 Task: In the sheet Budget Analysis ToolFont size of heading  18 Font style of dataoswald 'Font size of data '9 Alignment of headline & dataAlign center.   Fill color in heading, Red Font color of dataIn the sheet   Blaze Sales   book
Action: Mouse moved to (47, 173)
Screenshot: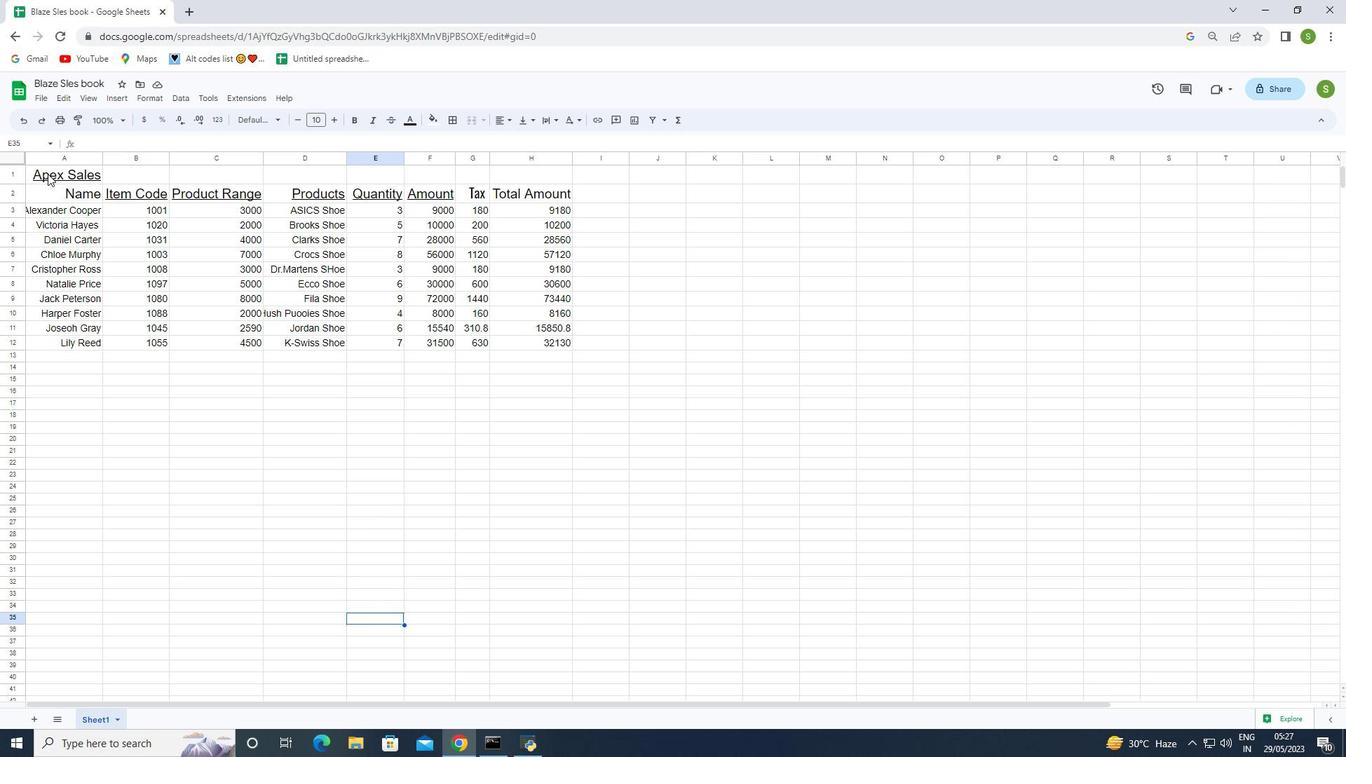 
Action: Mouse pressed left at (47, 173)
Screenshot: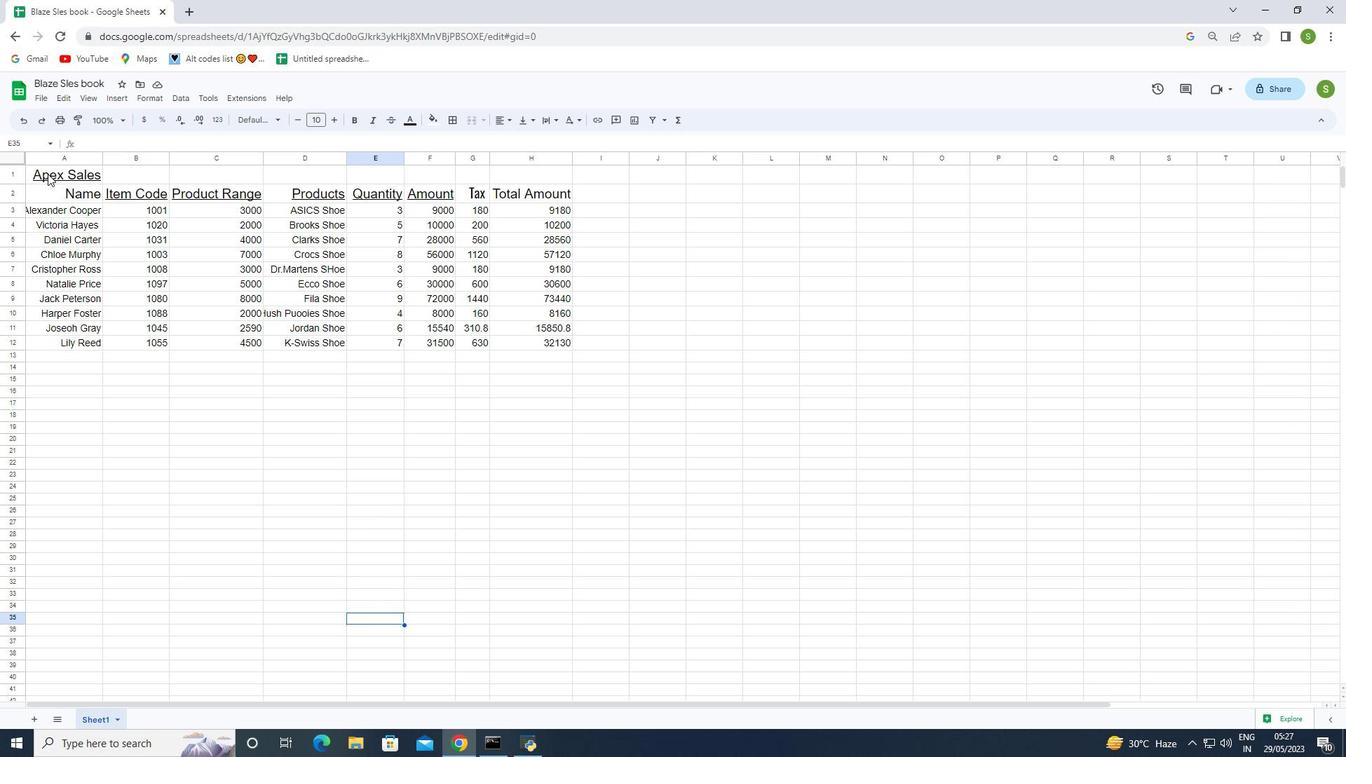 
Action: Mouse moved to (335, 118)
Screenshot: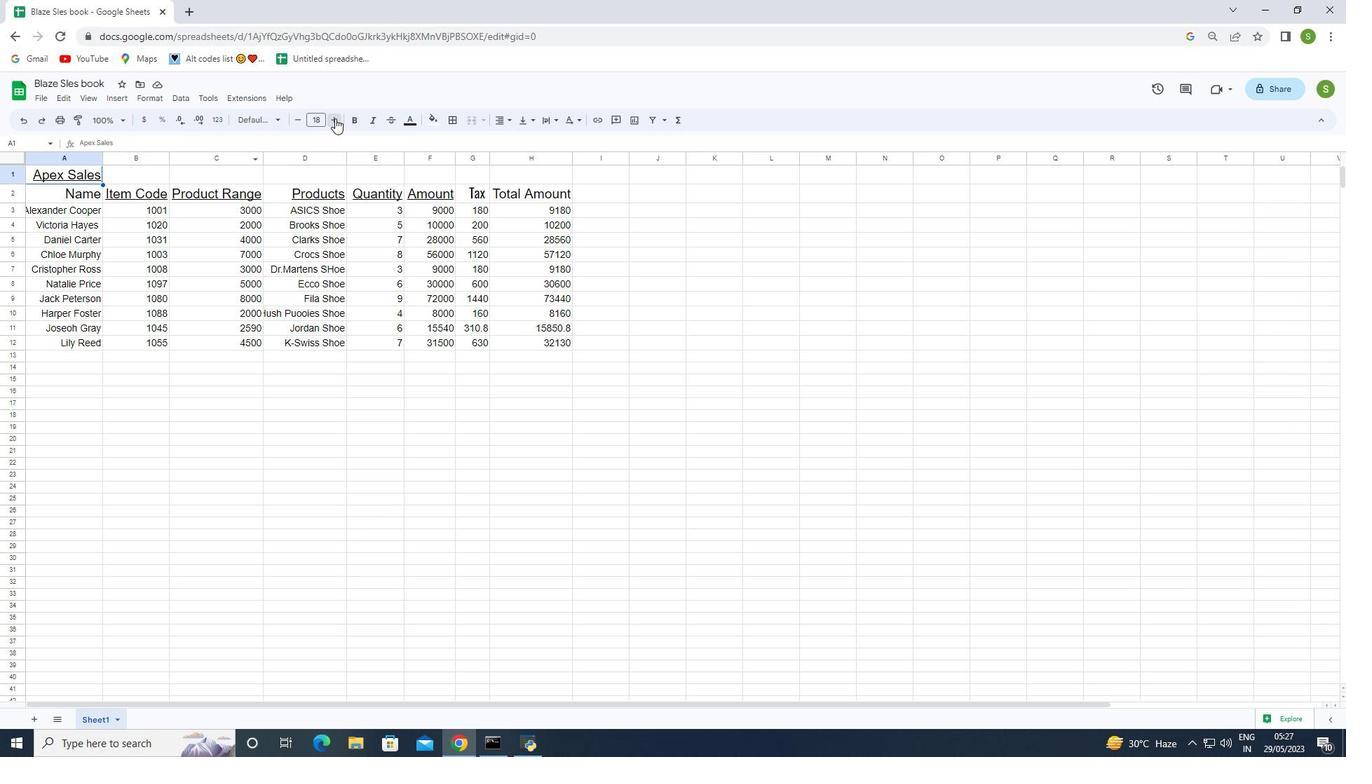 
Action: Mouse pressed left at (335, 118)
Screenshot: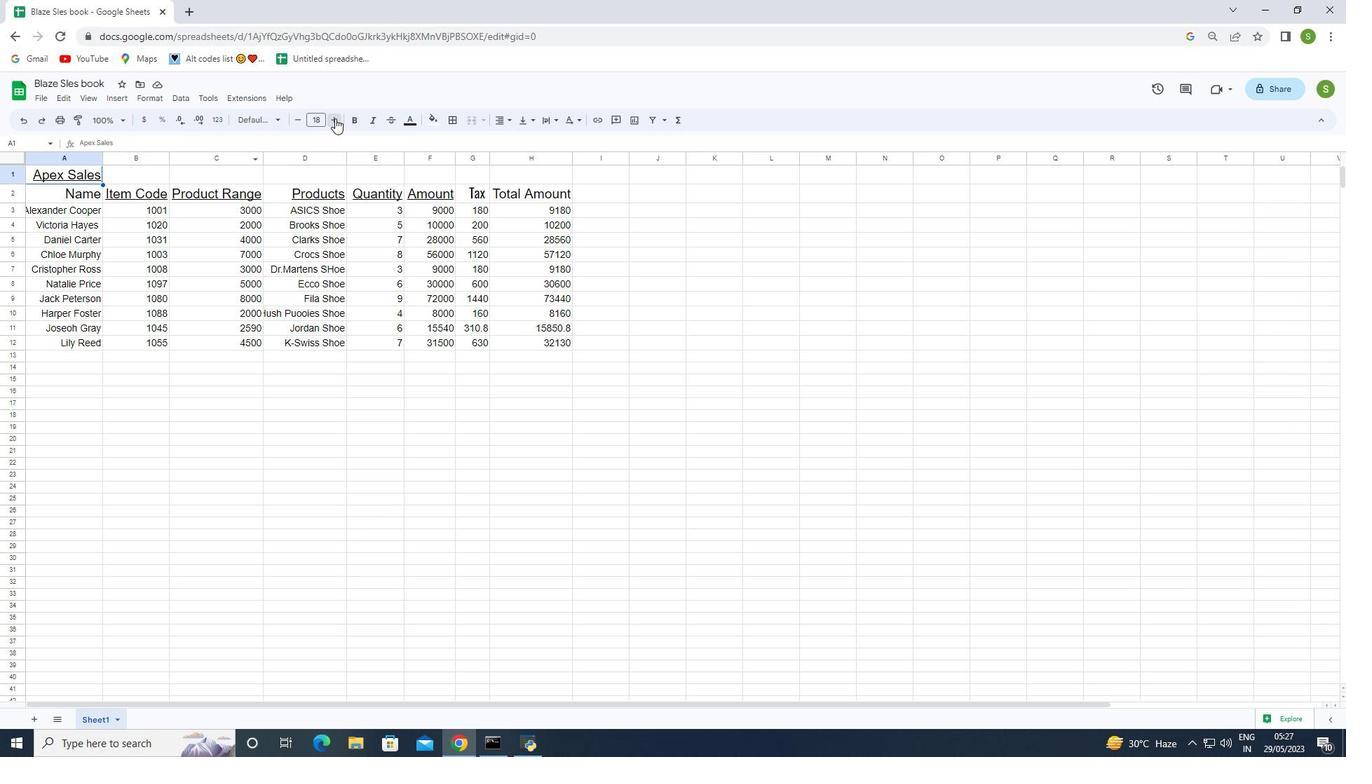 
Action: Mouse moved to (335, 118)
Screenshot: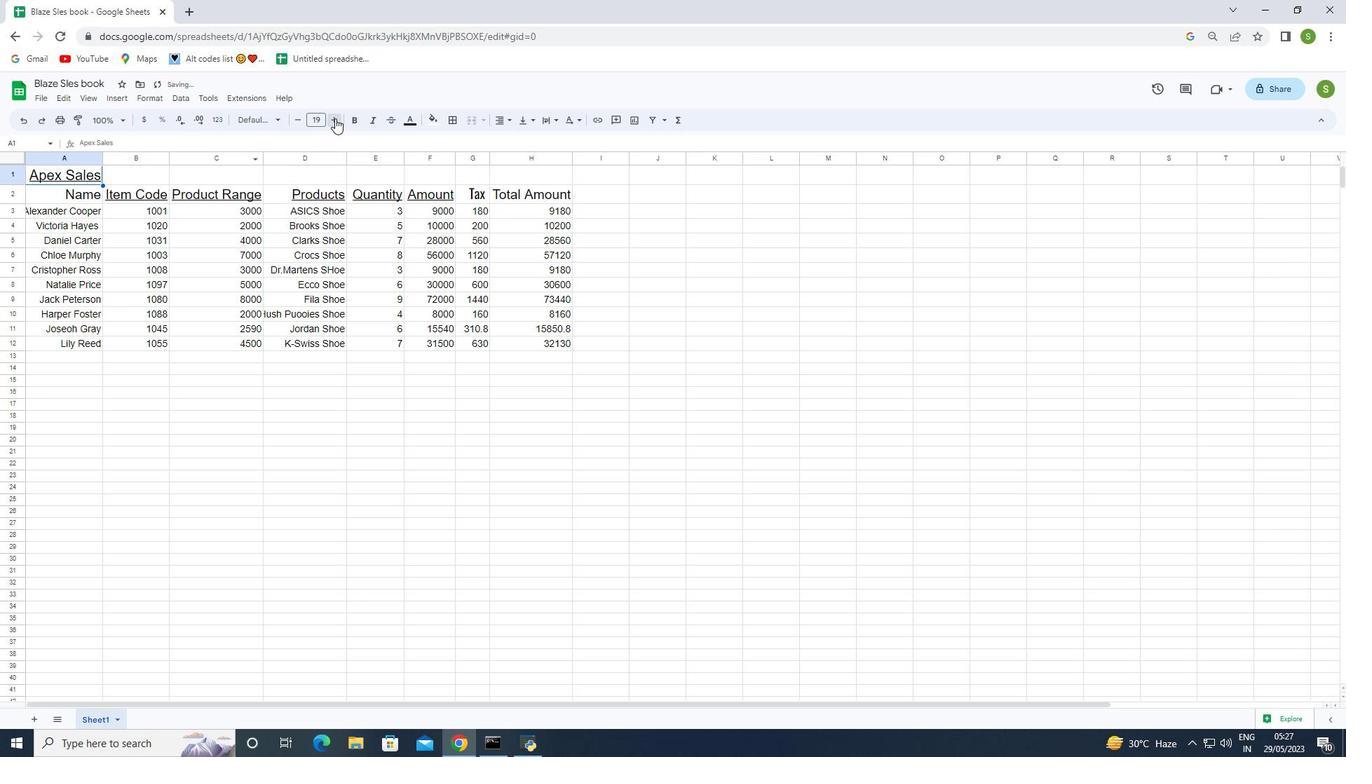 
Action: Mouse pressed left at (335, 118)
Screenshot: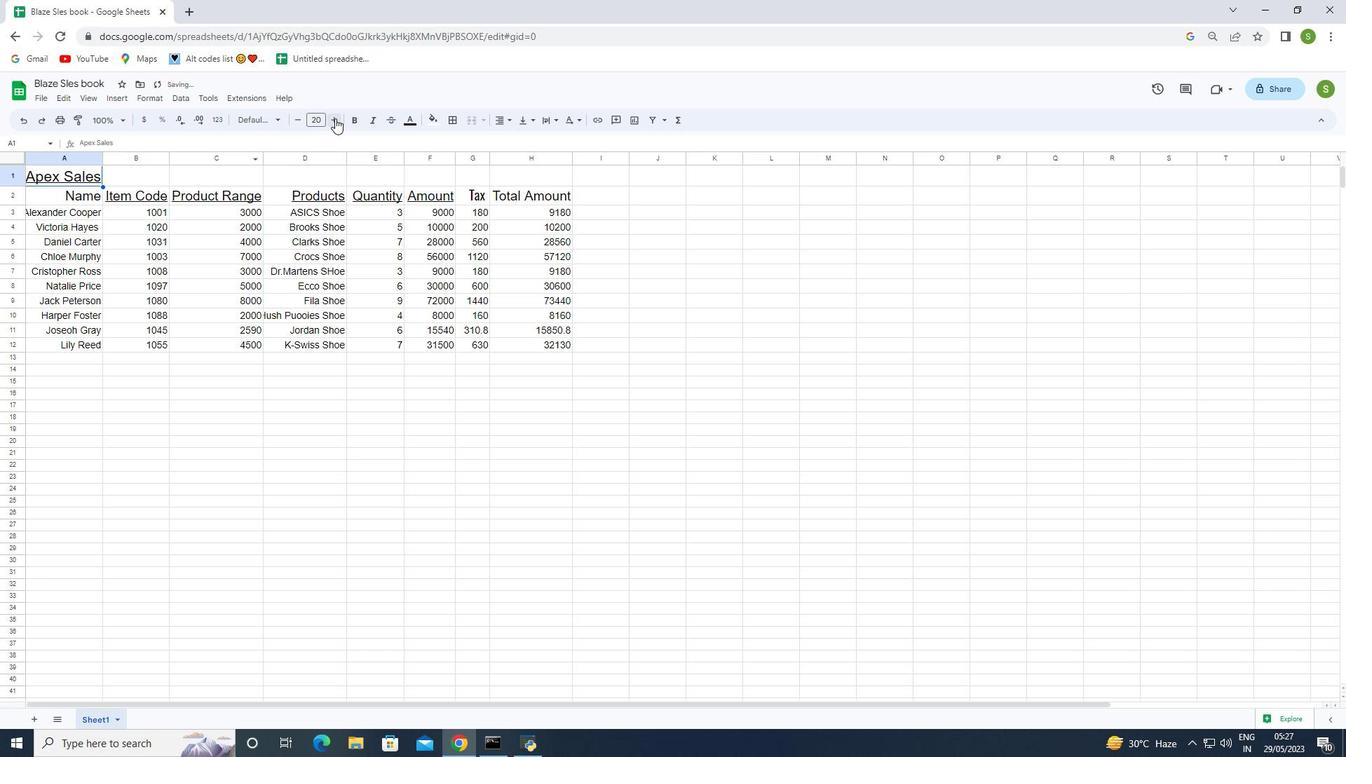 
Action: Mouse pressed left at (335, 118)
Screenshot: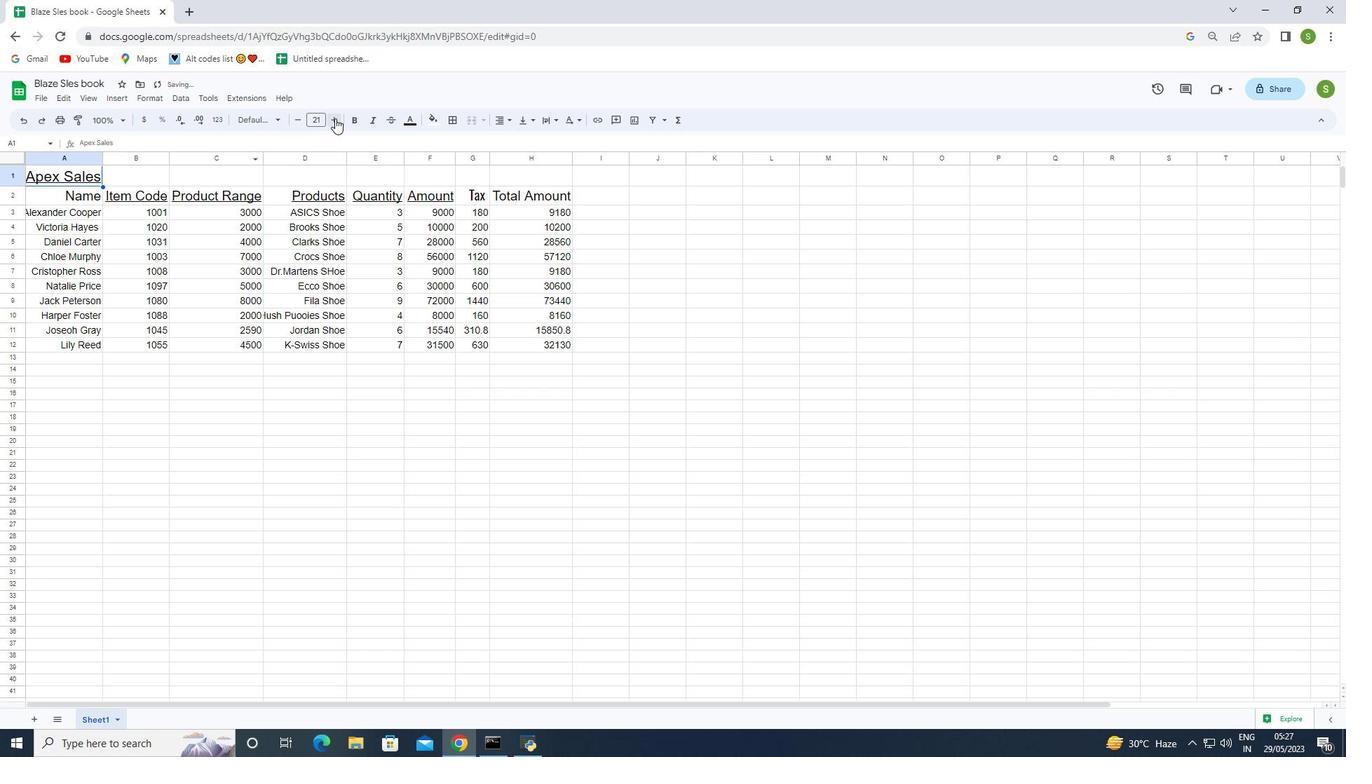 
Action: Mouse moved to (293, 124)
Screenshot: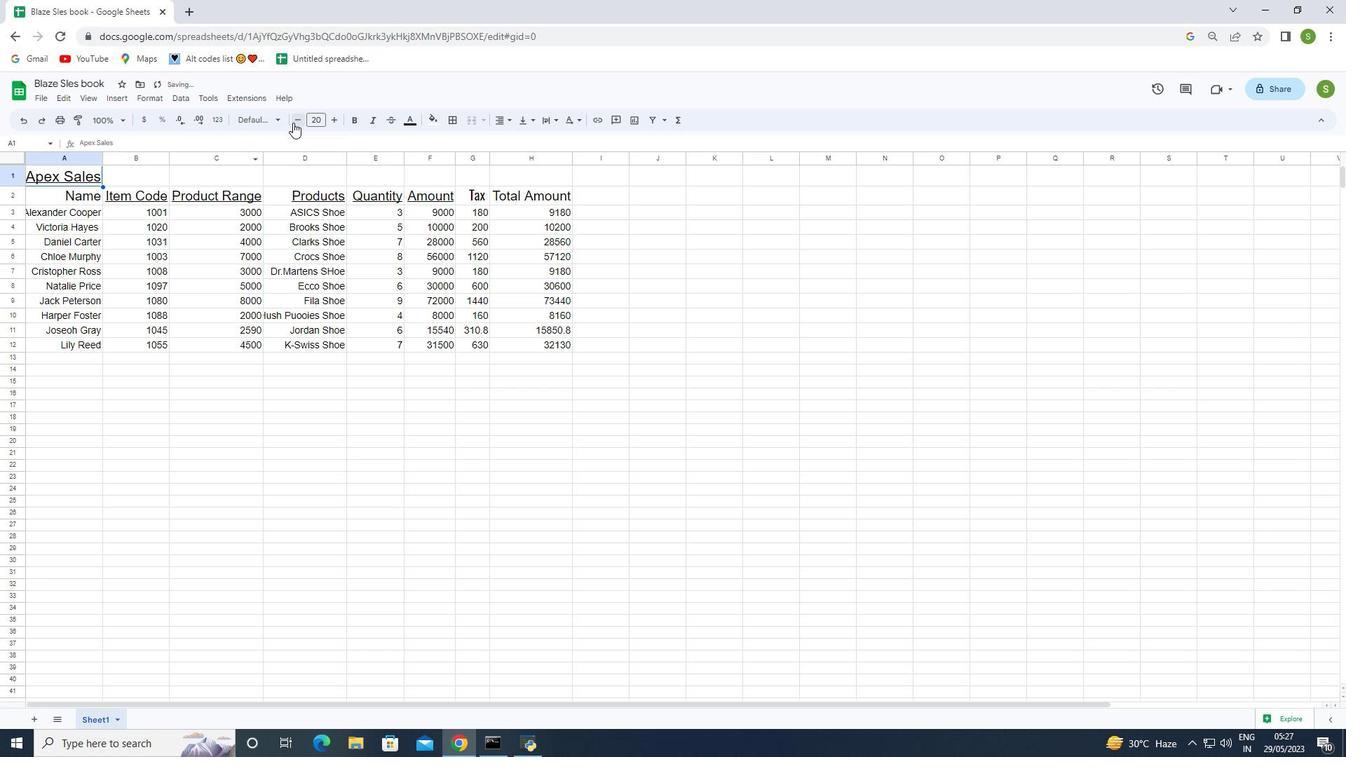 
Action: Mouse pressed left at (293, 124)
Screenshot: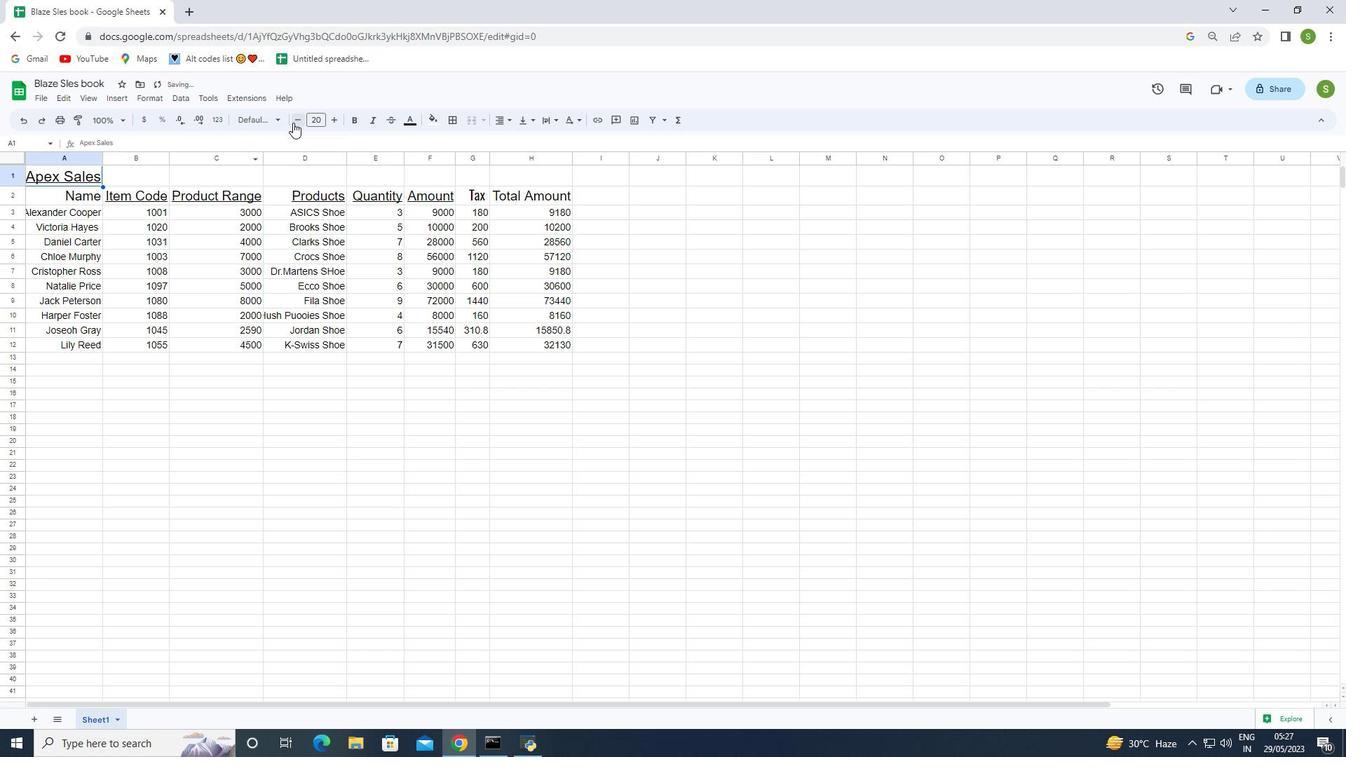 
Action: Mouse moved to (293, 121)
Screenshot: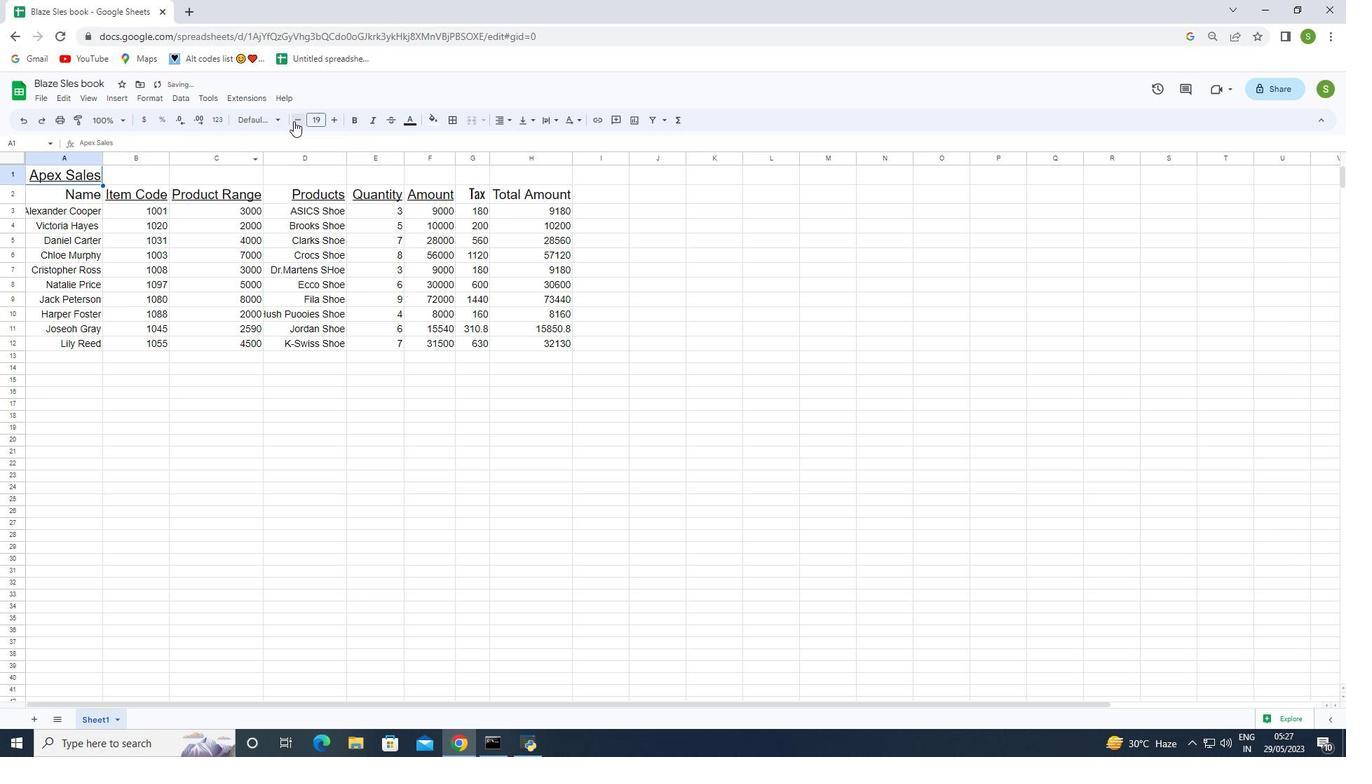 
Action: Mouse pressed left at (293, 121)
Screenshot: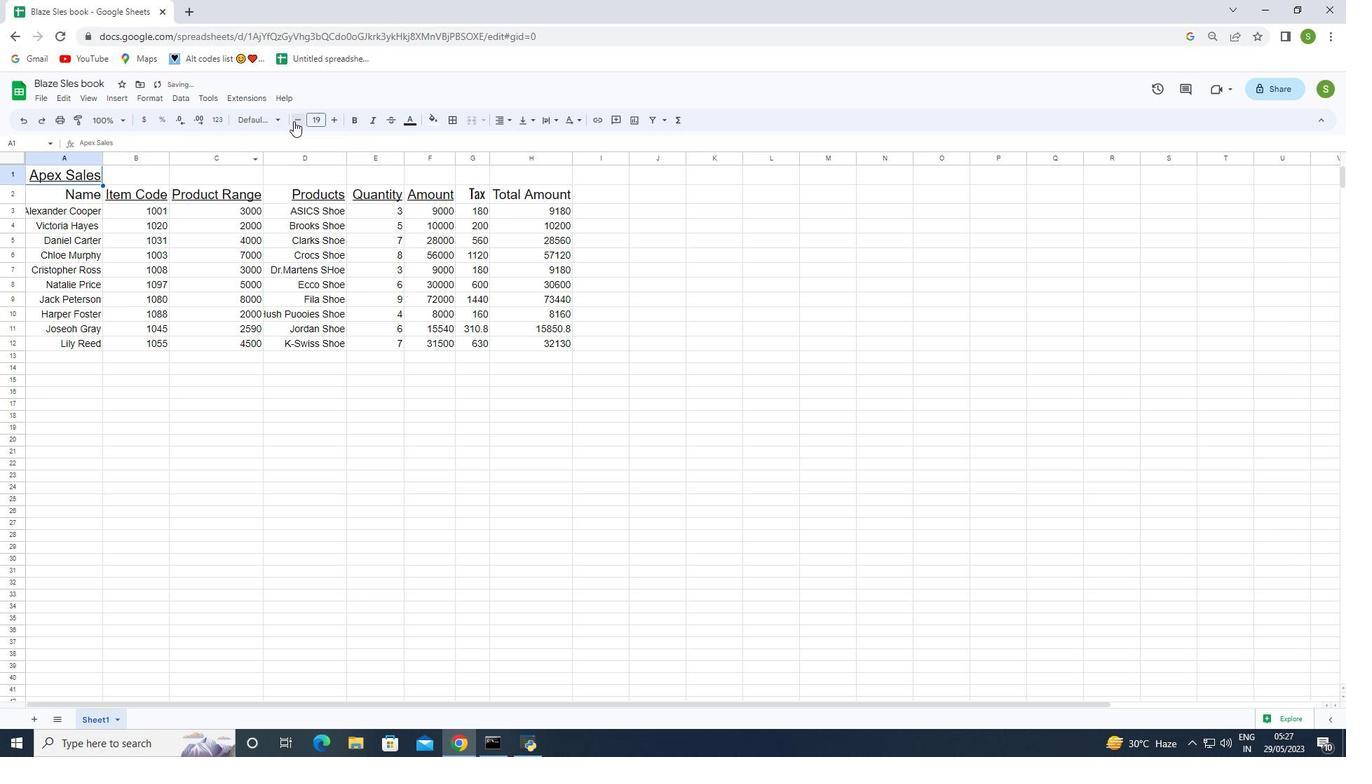 
Action: Mouse moved to (296, 122)
Screenshot: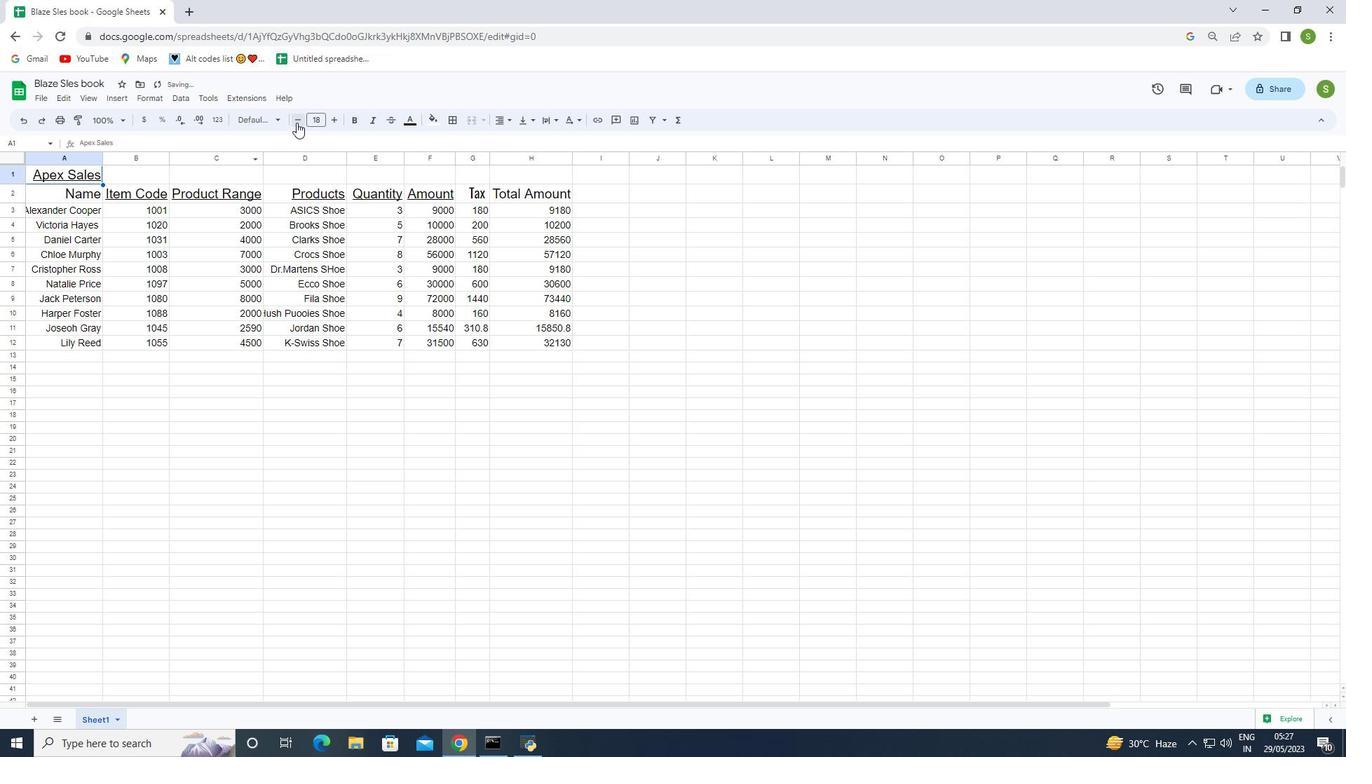 
Action: Mouse pressed left at (296, 122)
Screenshot: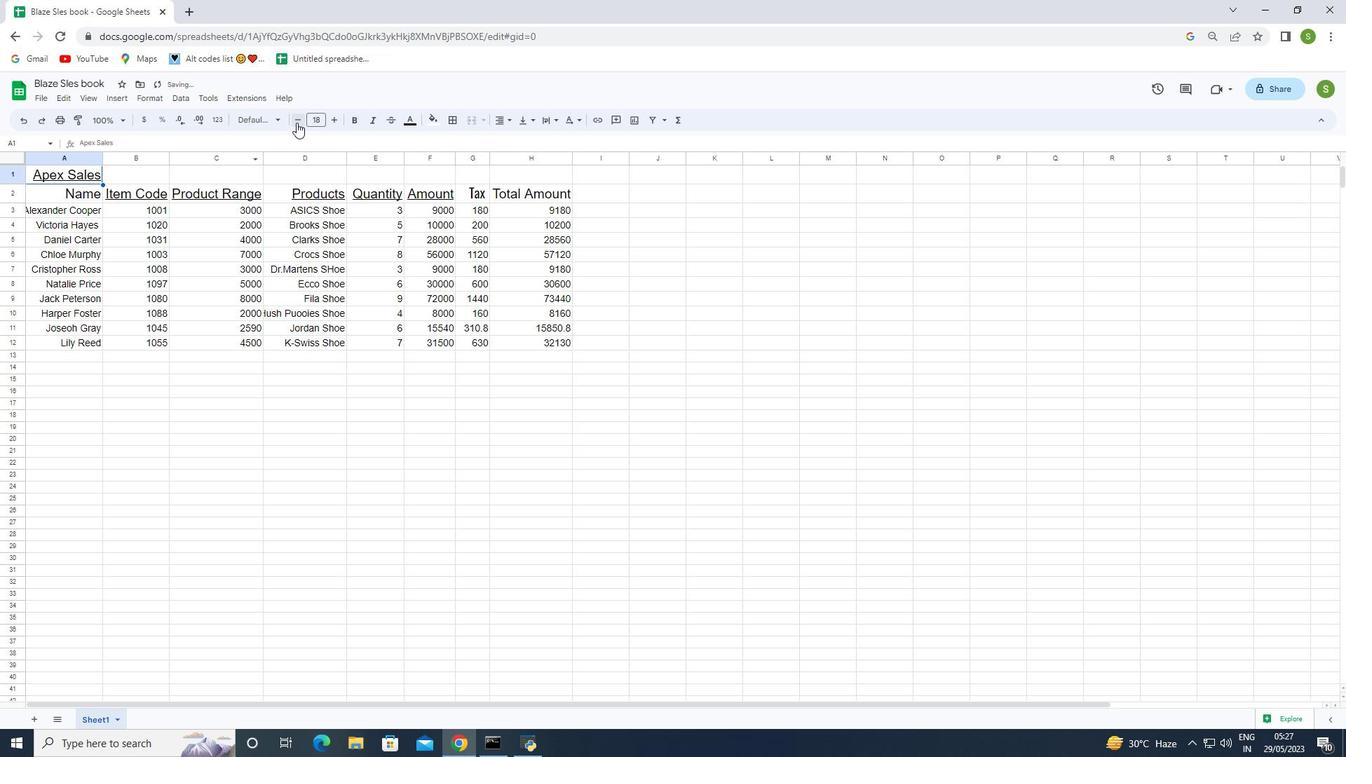 
Action: Mouse moved to (232, 364)
Screenshot: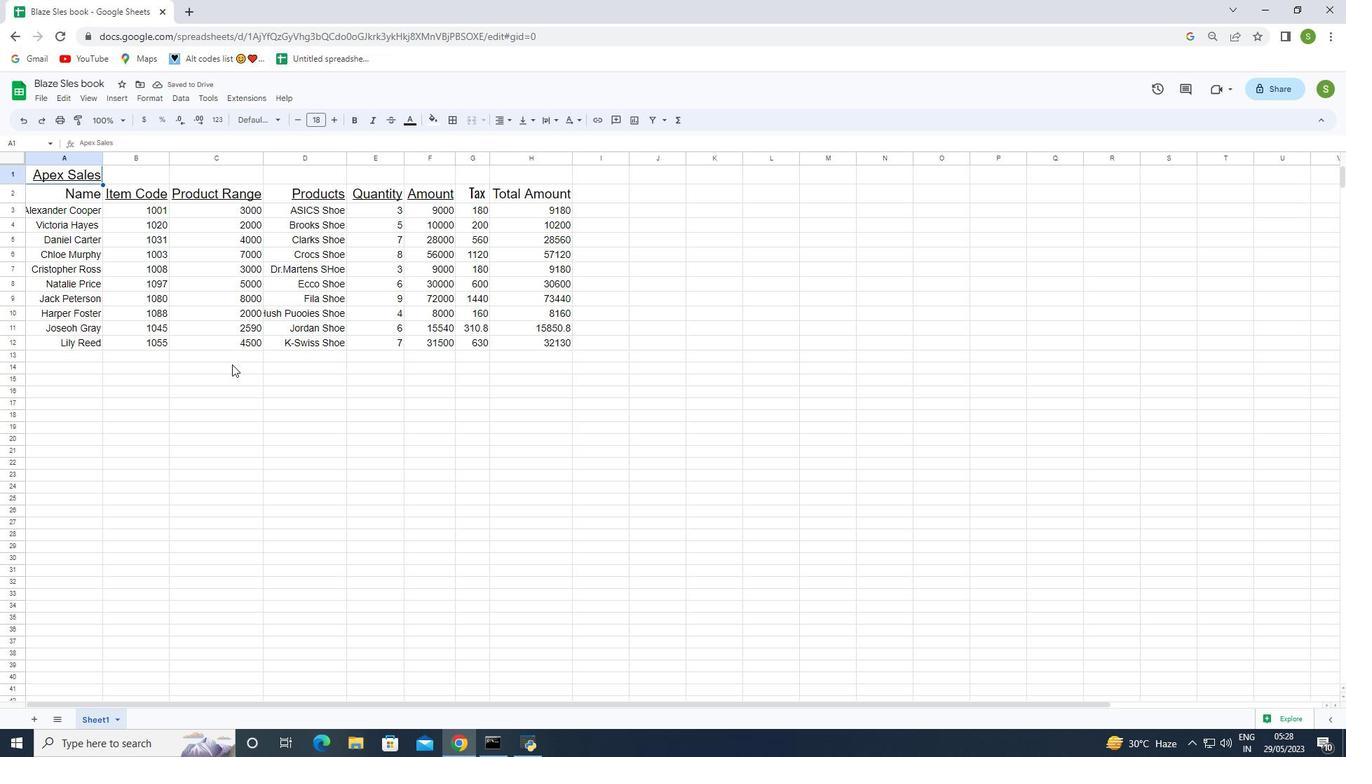 
Action: Mouse pressed left at (232, 364)
Screenshot: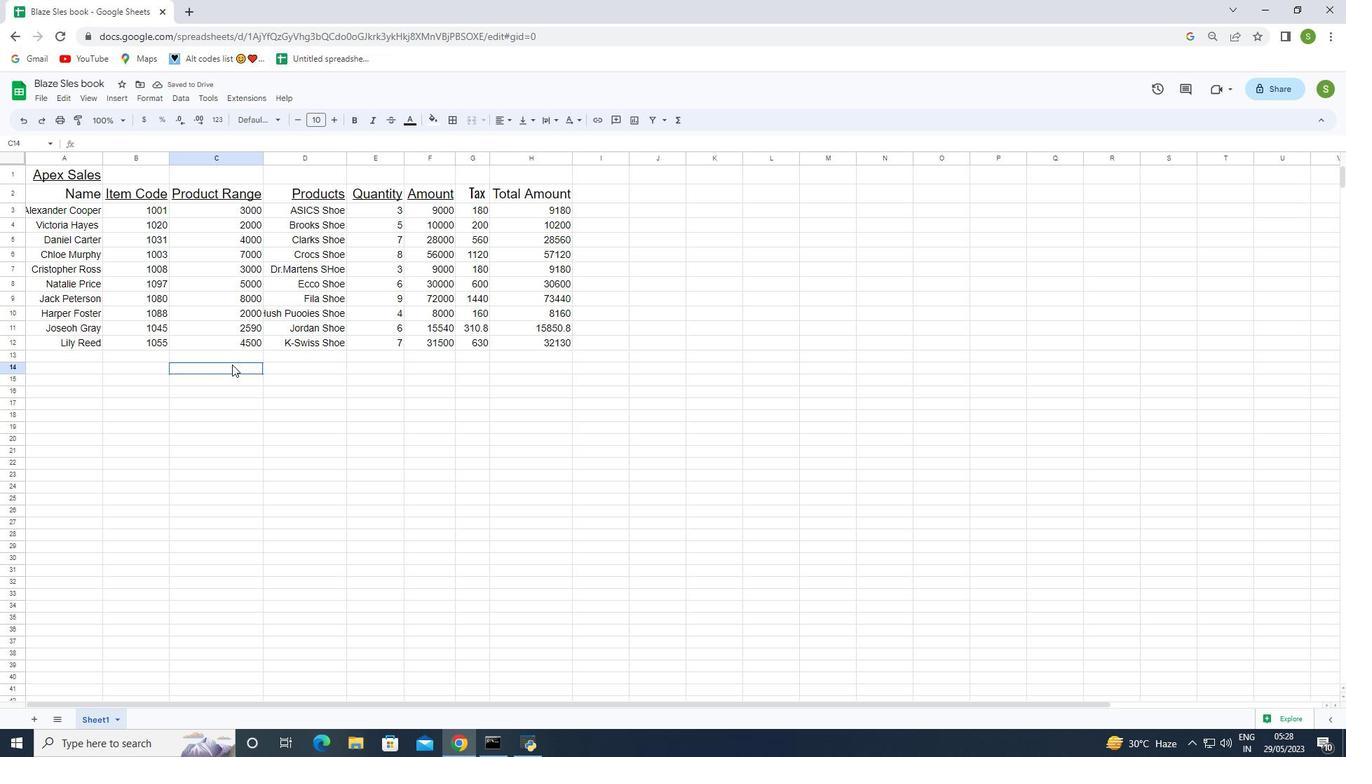 
Action: Mouse moved to (61, 192)
Screenshot: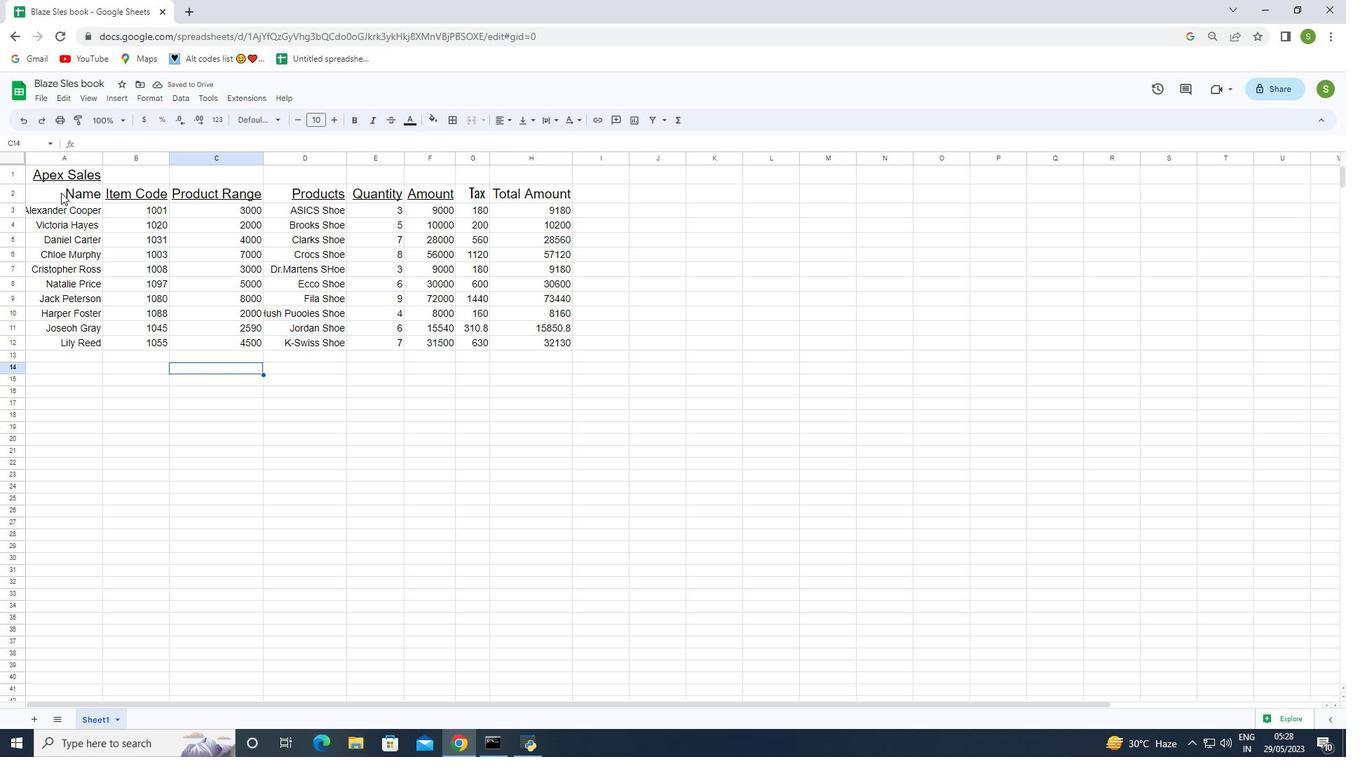 
Action: Mouse pressed left at (61, 192)
Screenshot: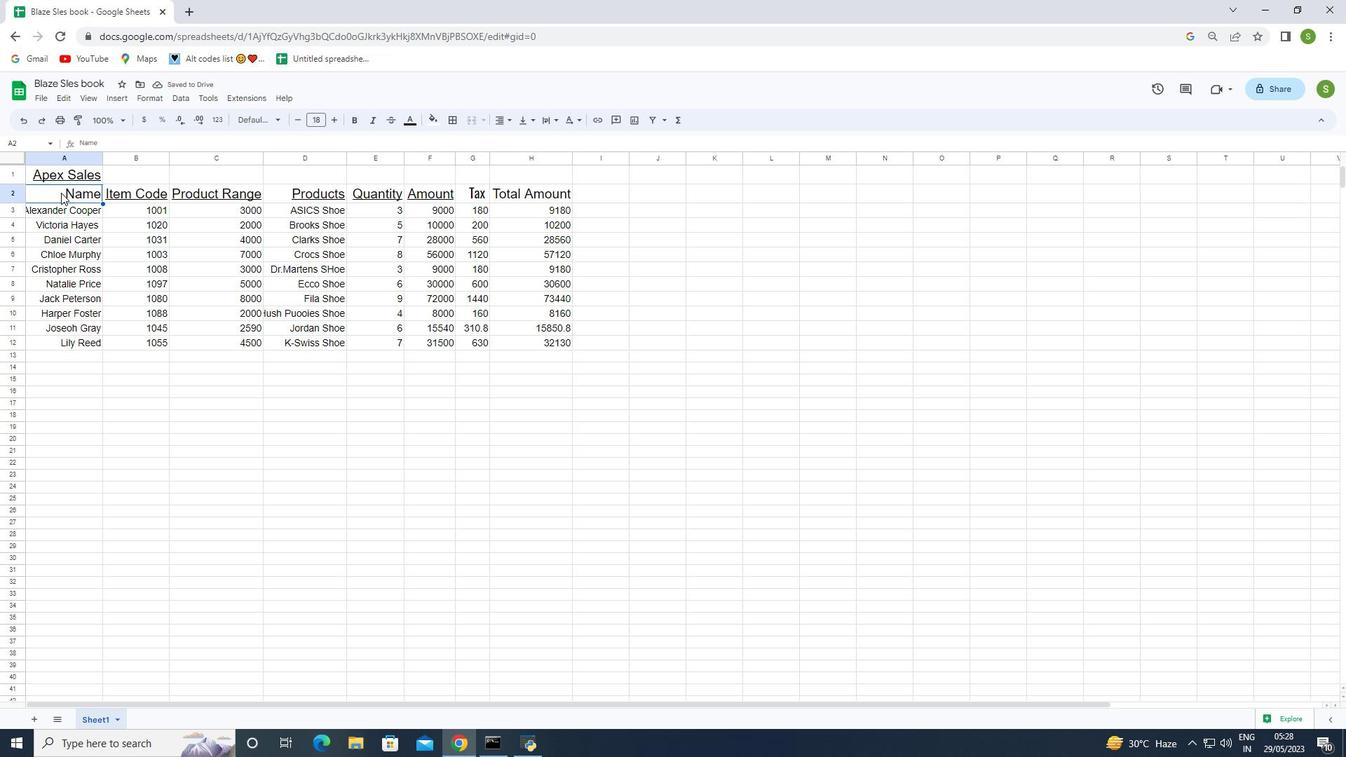 
Action: Mouse moved to (40, 276)
Screenshot: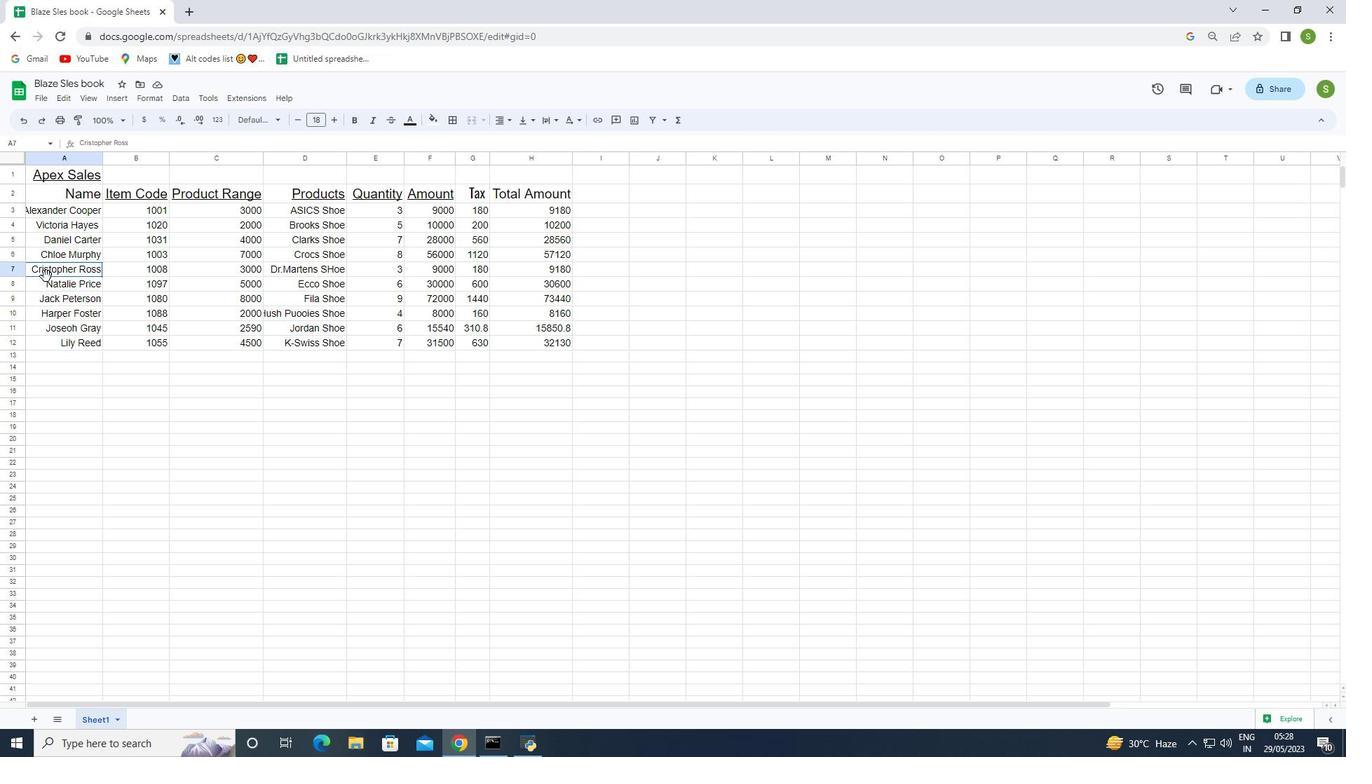
Action: Mouse pressed left at (40, 276)
Screenshot: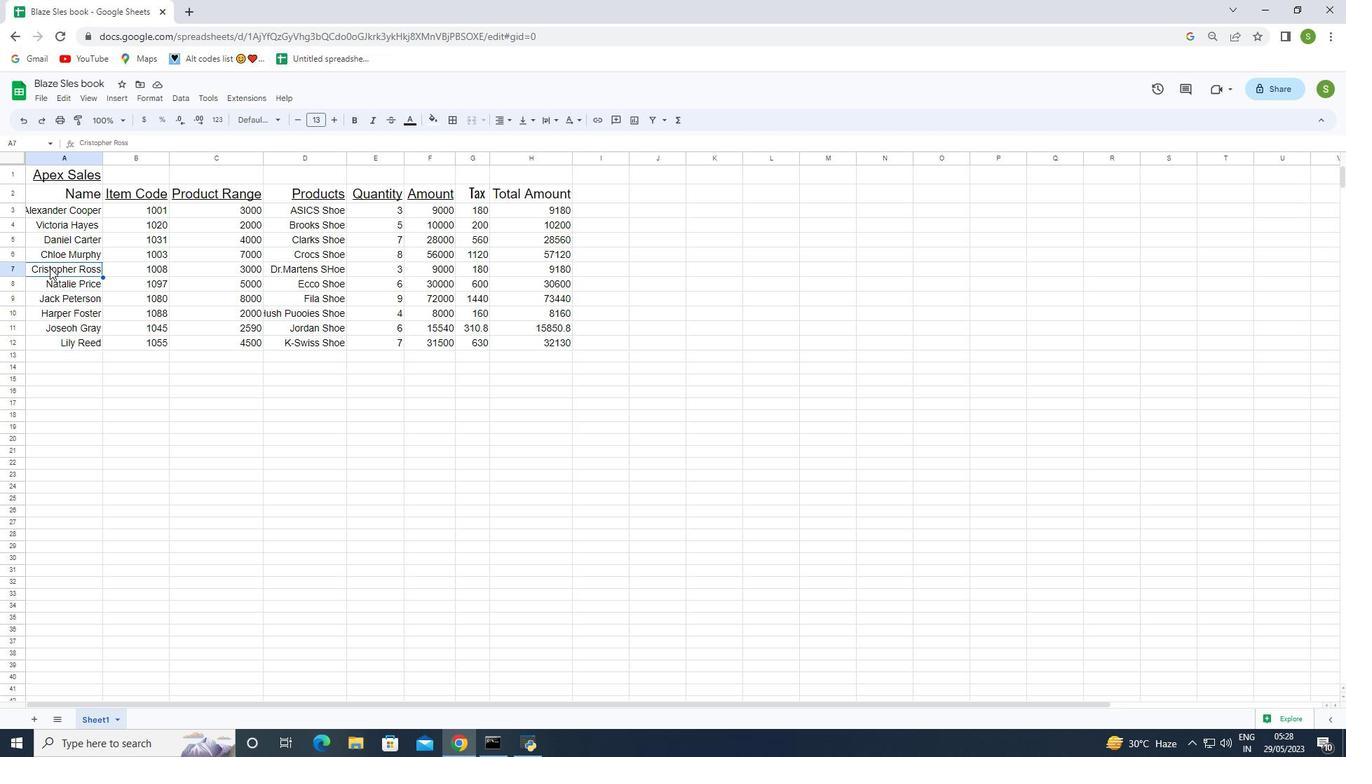
Action: Mouse moved to (45, 208)
Screenshot: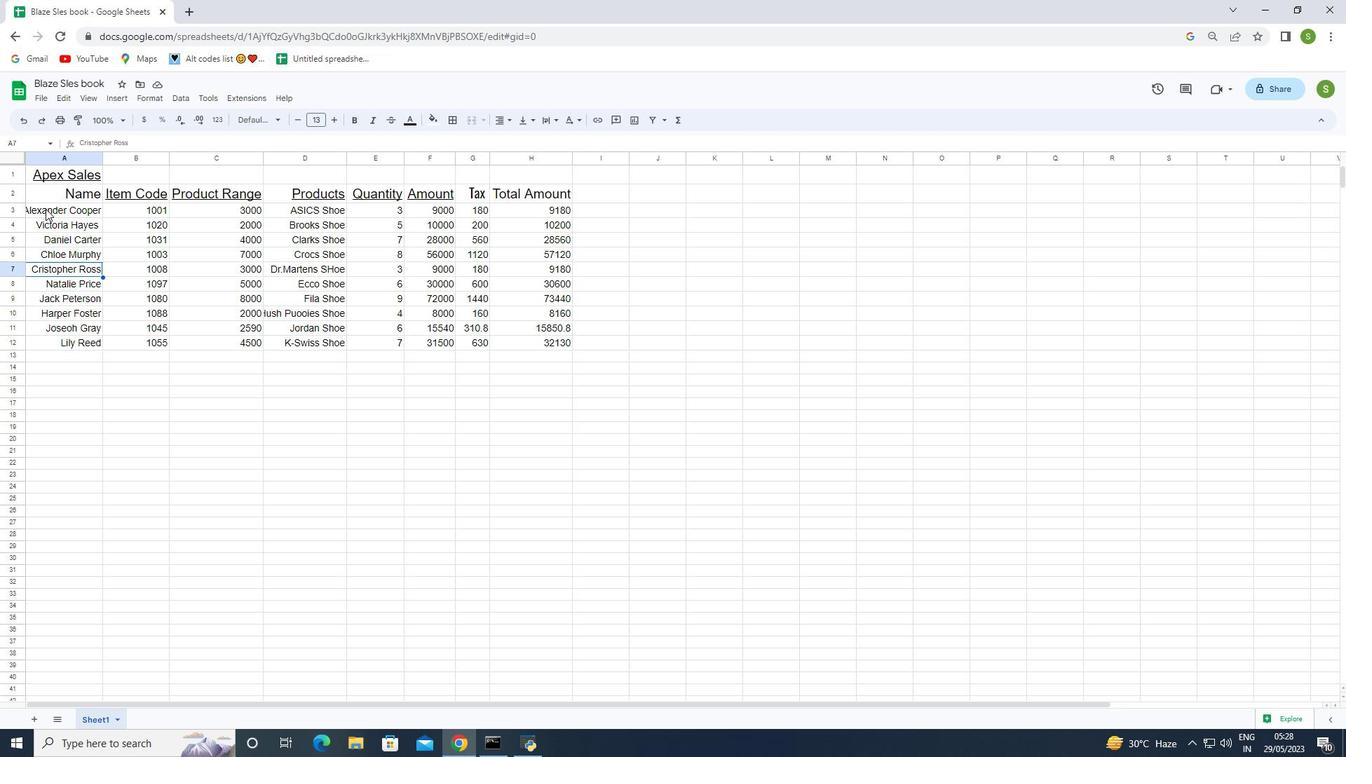 
Action: Mouse pressed left at (45, 208)
Screenshot: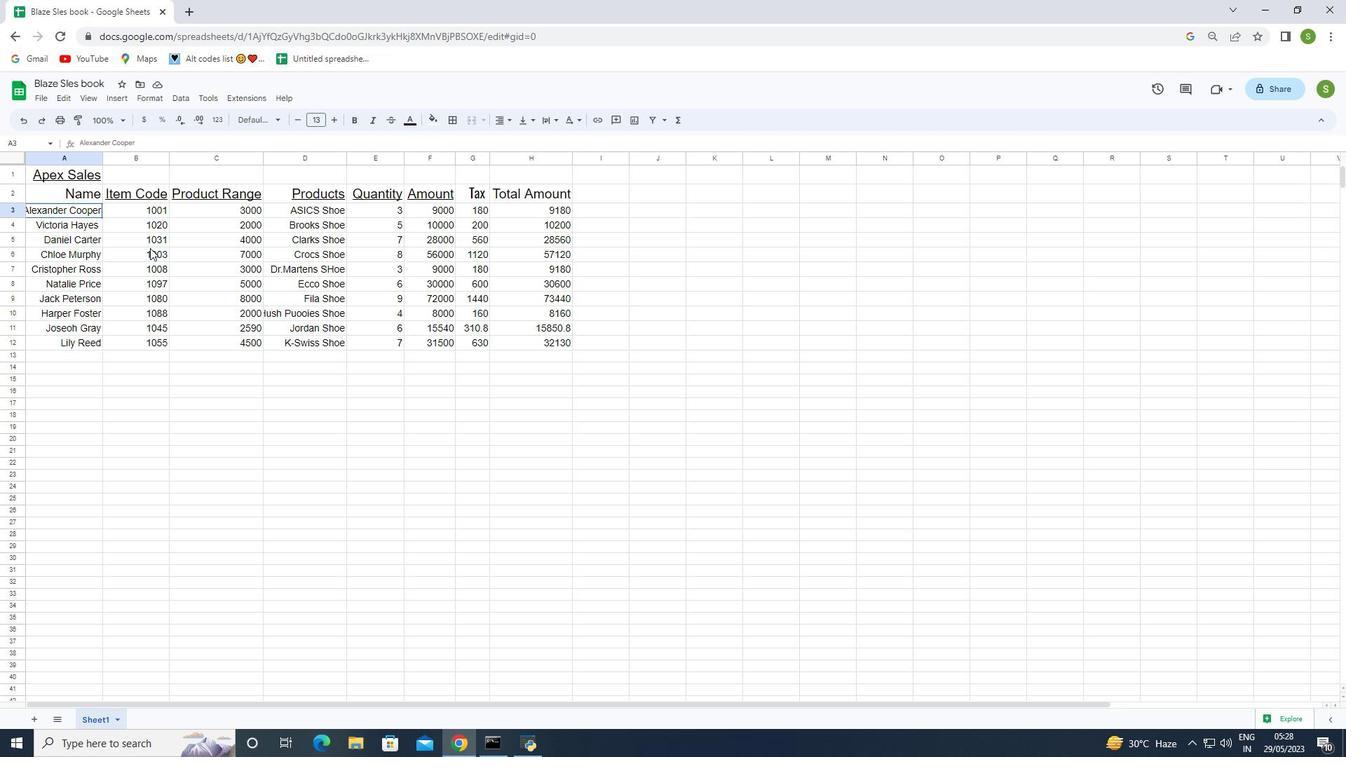 
Action: Mouse moved to (384, 447)
Screenshot: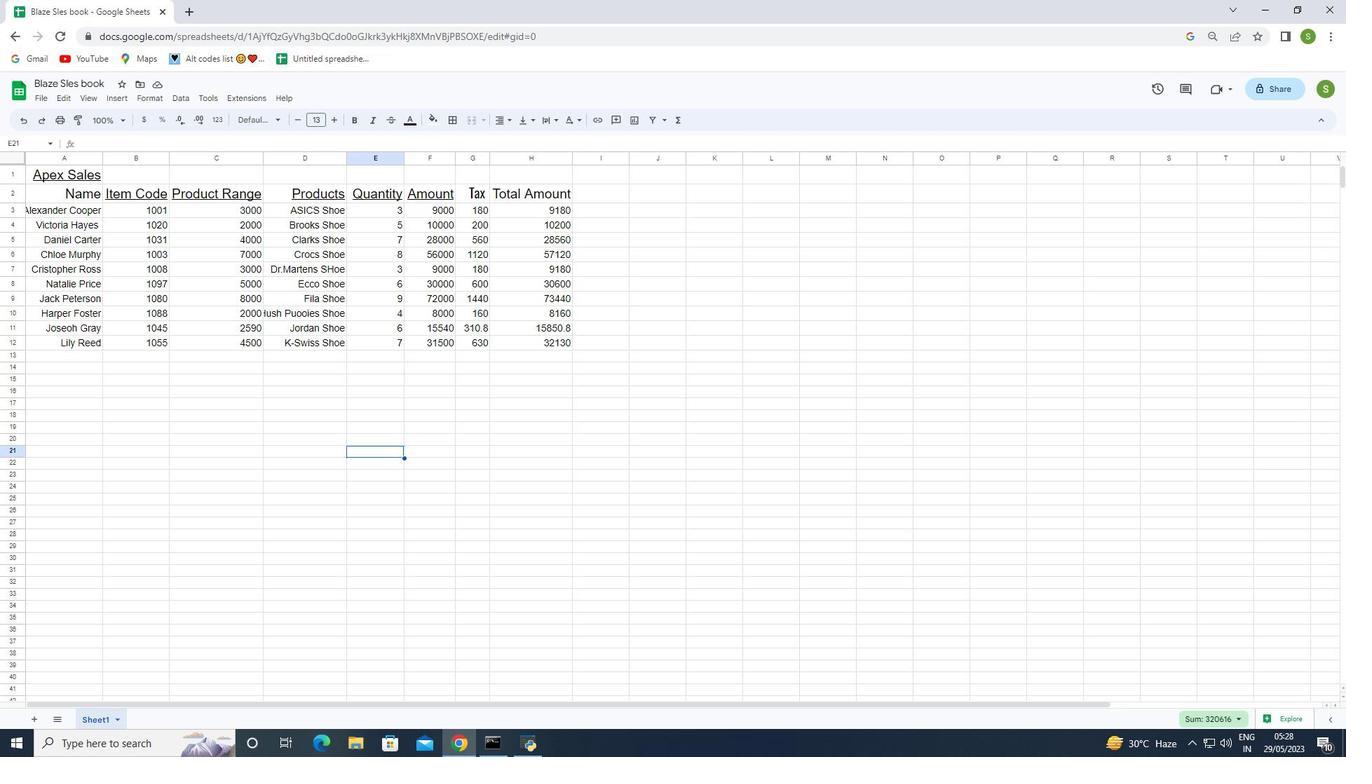 
Action: Mouse pressed left at (384, 447)
Screenshot: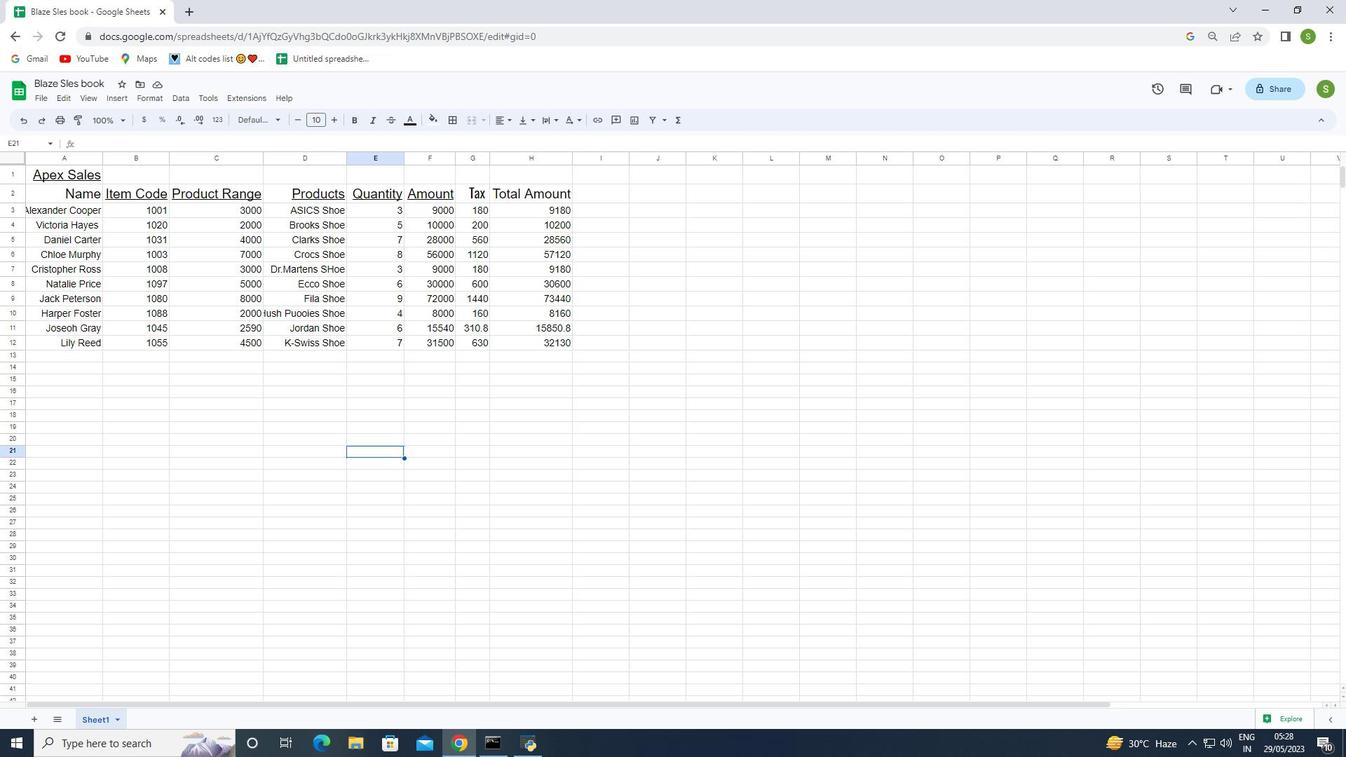 
Action: Mouse moved to (53, 194)
Screenshot: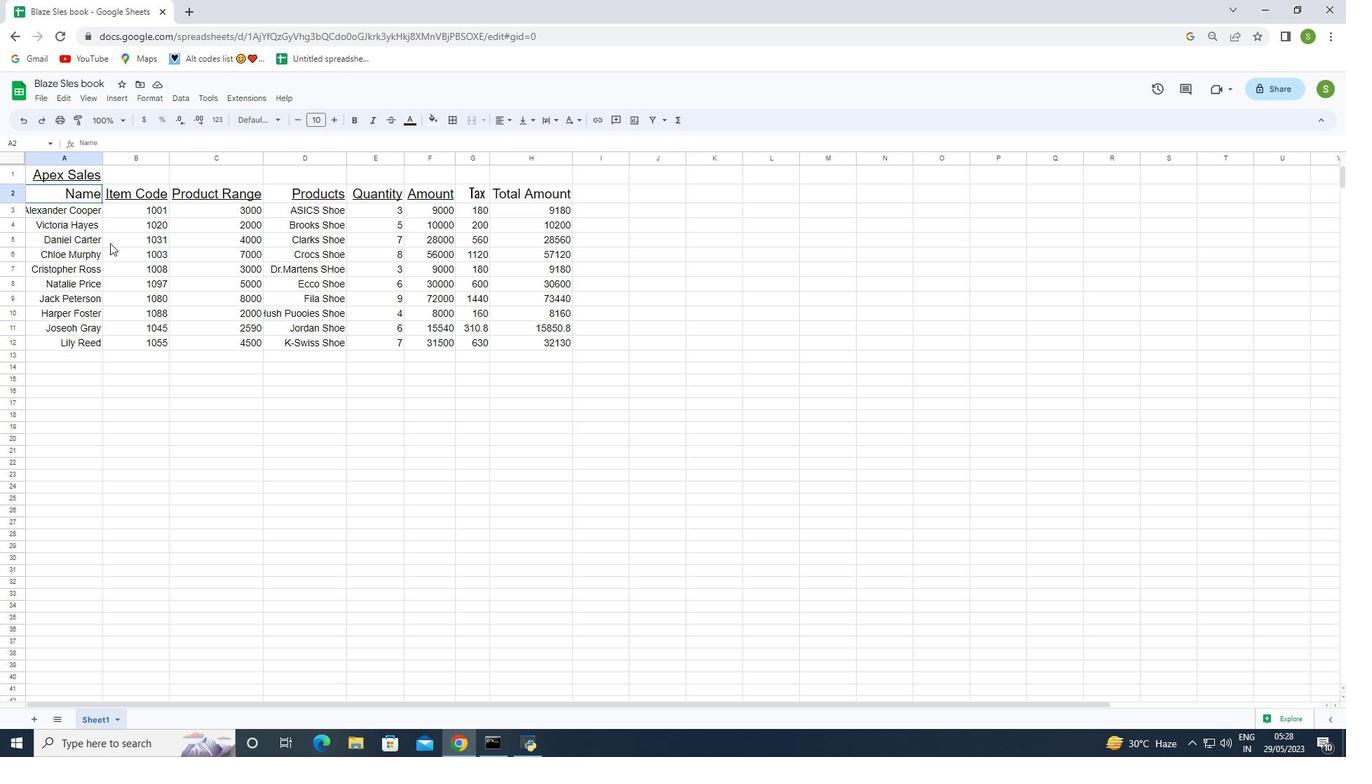 
Action: Mouse pressed left at (53, 194)
Screenshot: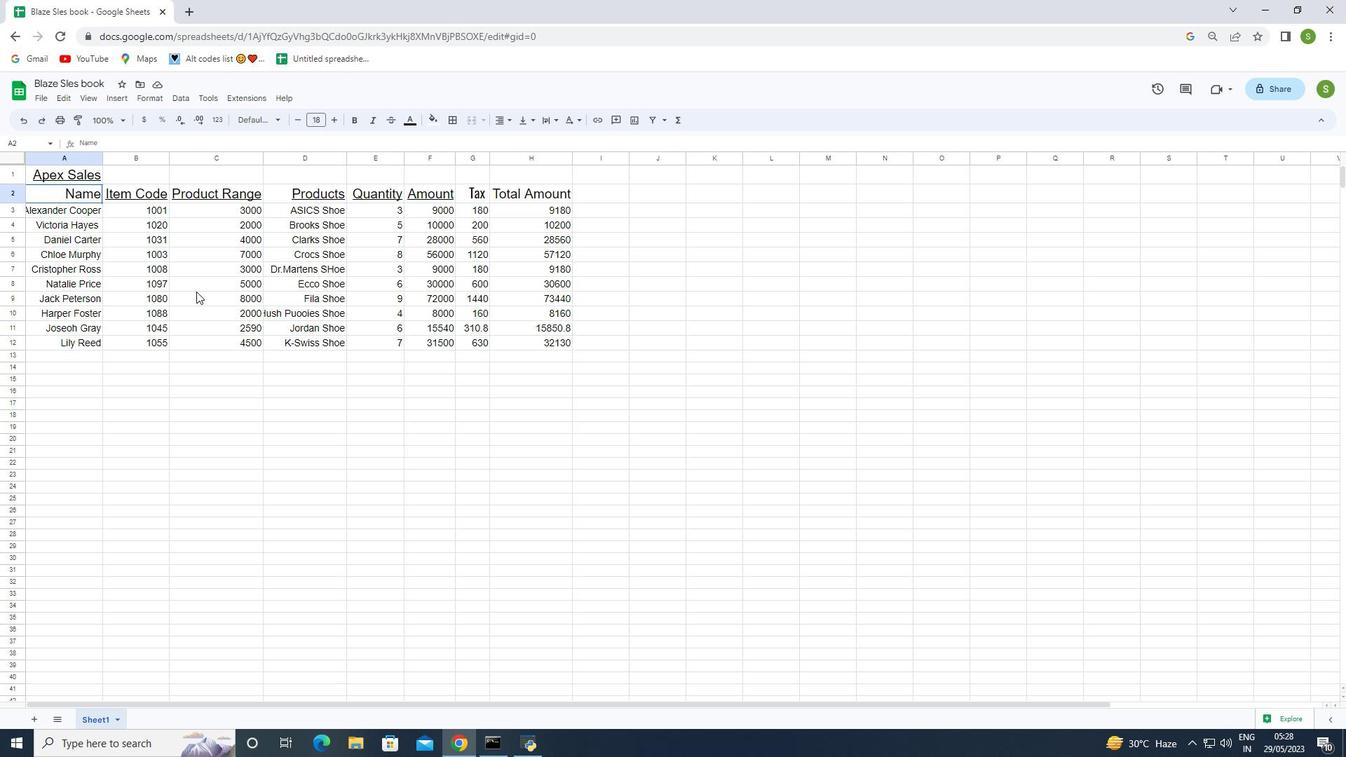 
Action: Mouse moved to (297, 120)
Screenshot: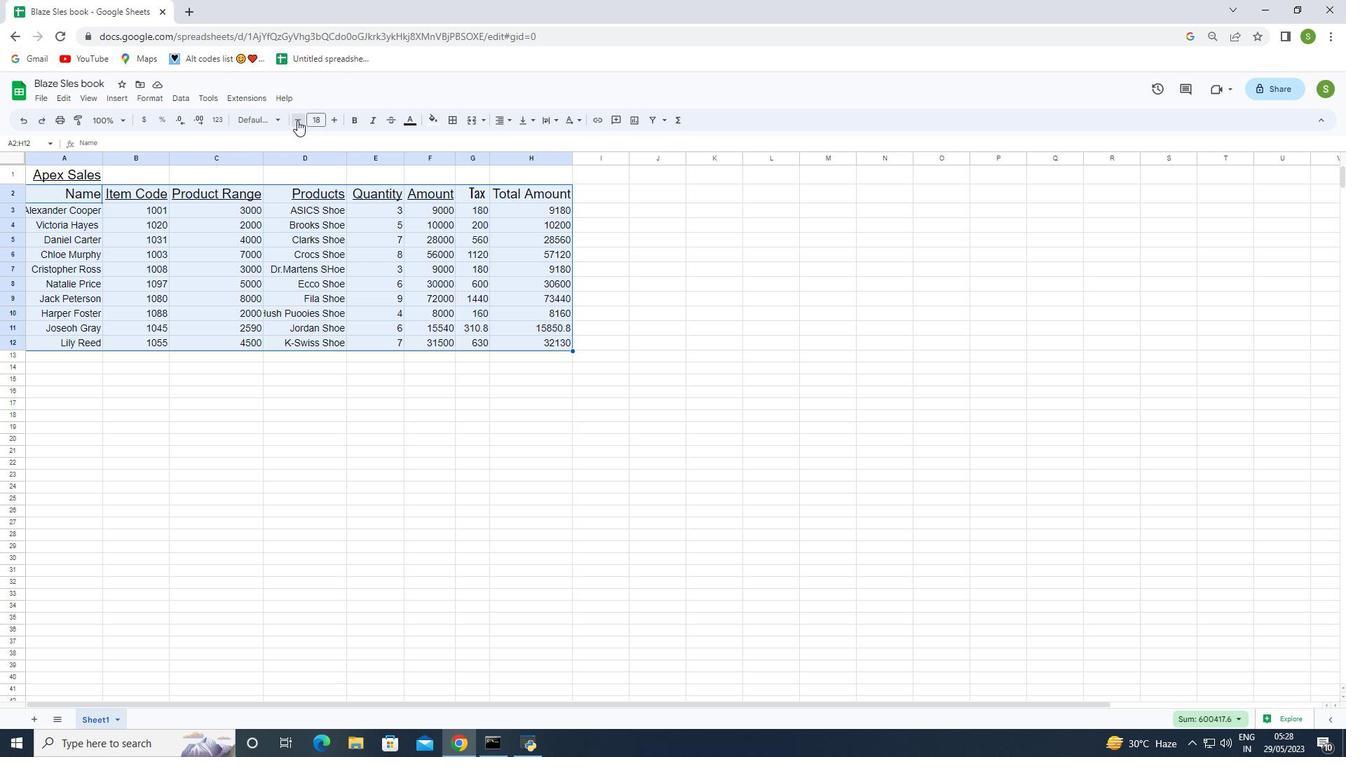 
Action: Mouse pressed left at (297, 120)
Screenshot: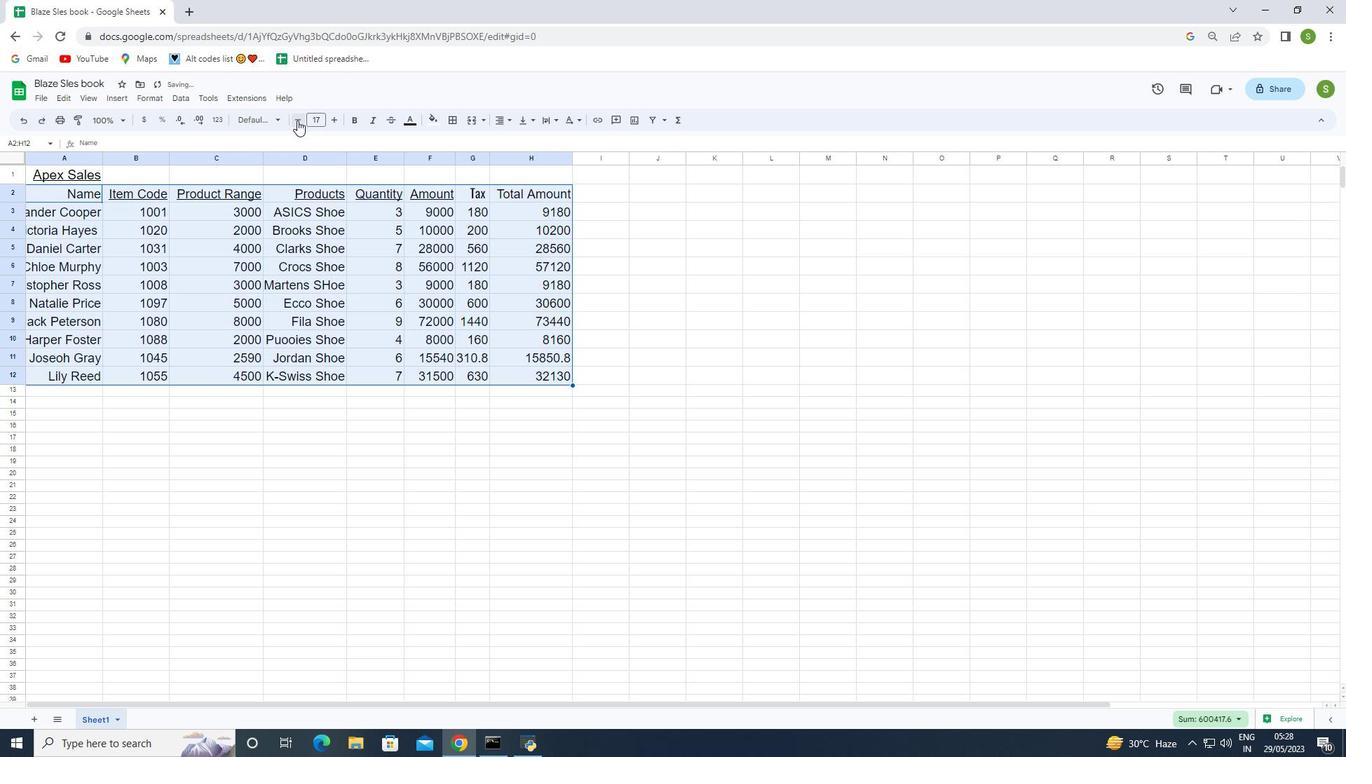 
Action: Mouse pressed left at (297, 120)
Screenshot: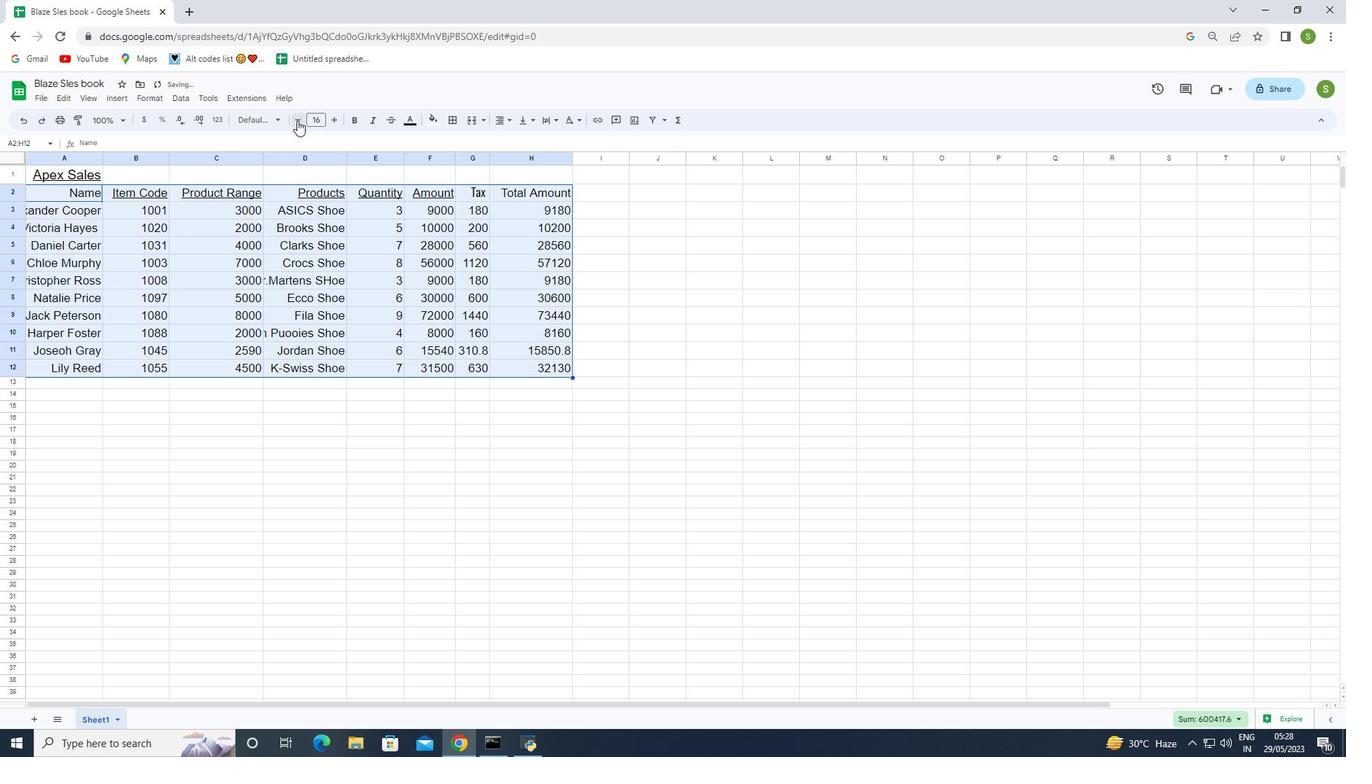 
Action: Mouse pressed left at (297, 120)
Screenshot: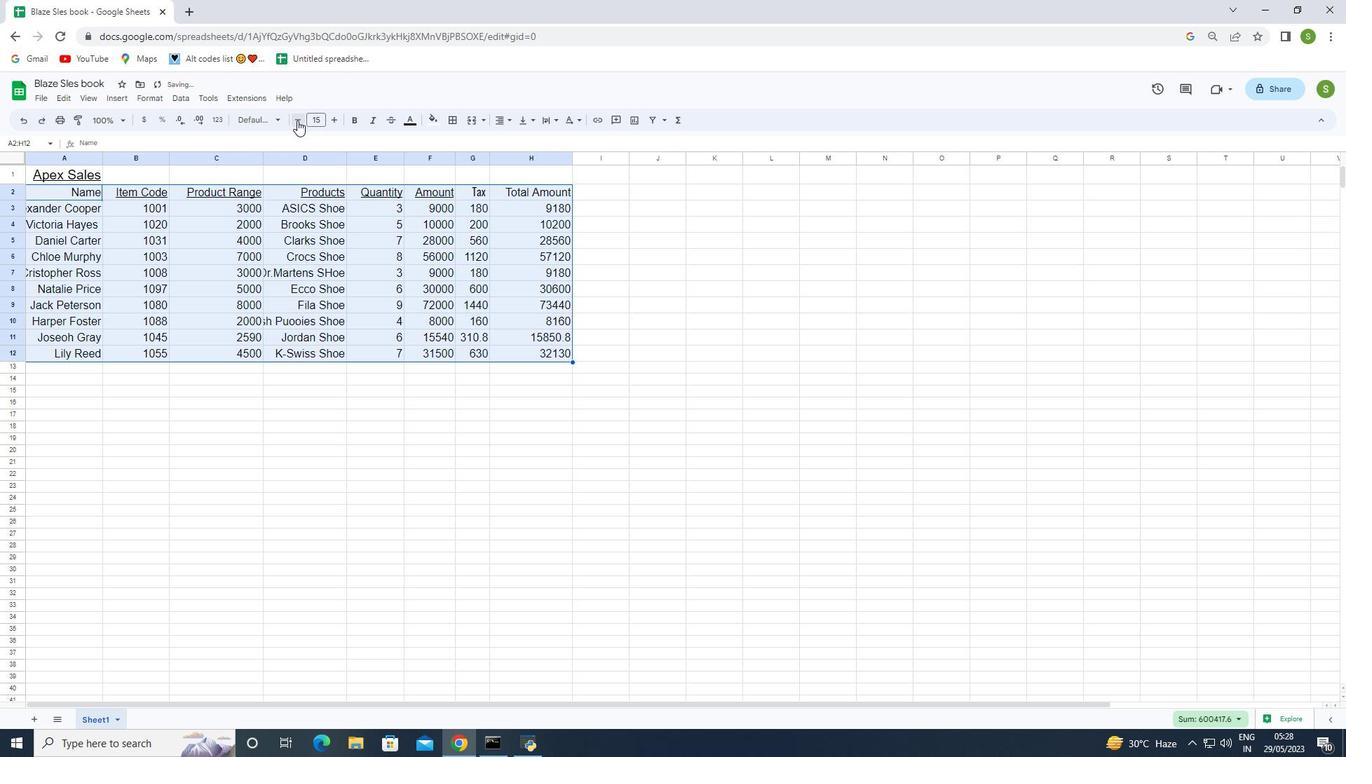 
Action: Mouse pressed left at (297, 120)
Screenshot: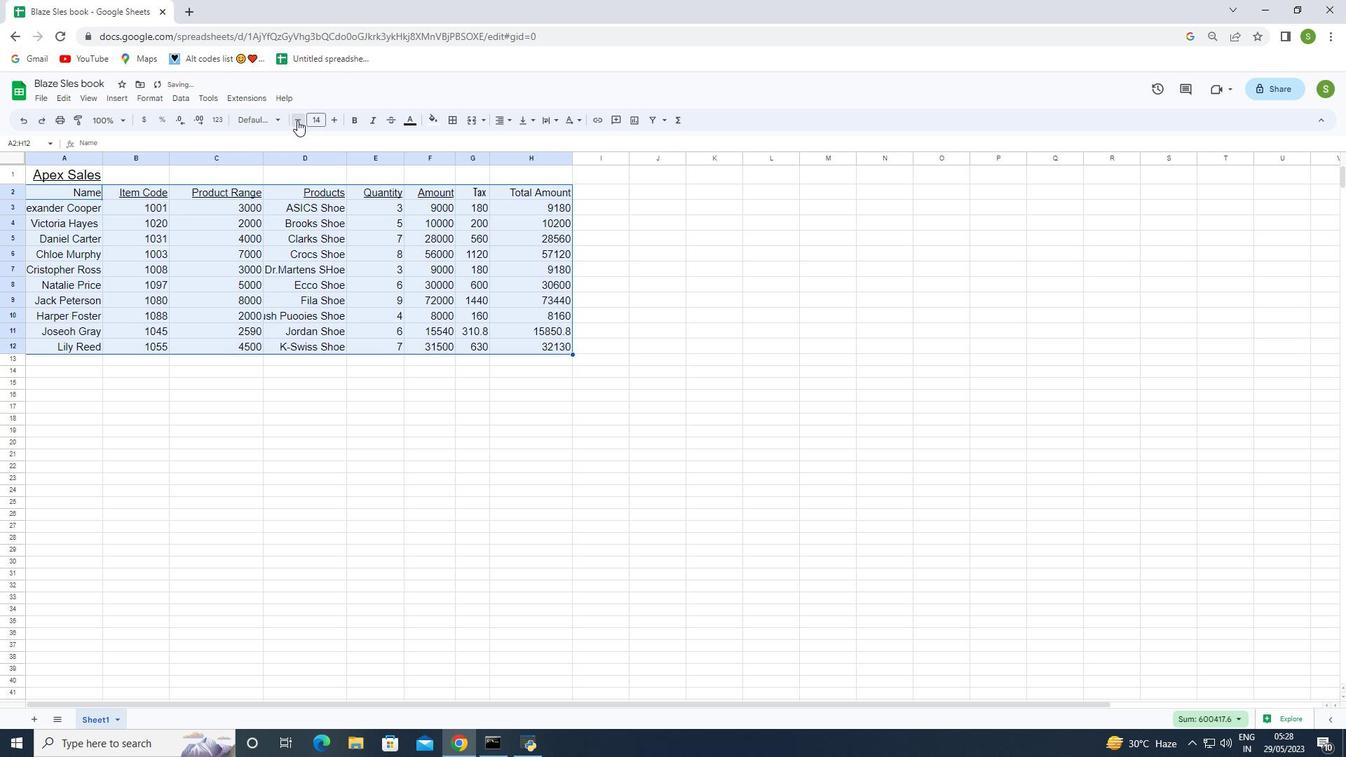 
Action: Mouse pressed left at (297, 120)
Screenshot: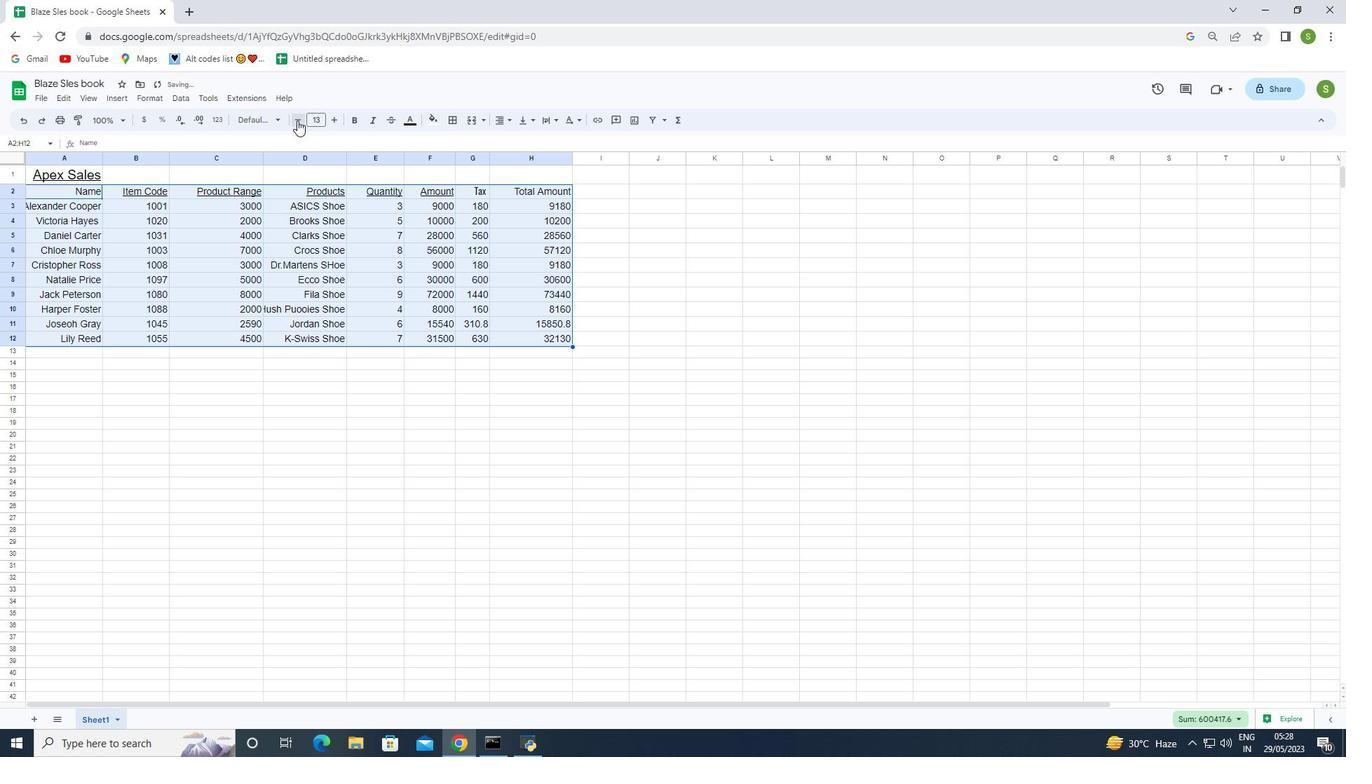 
Action: Mouse pressed left at (297, 120)
Screenshot: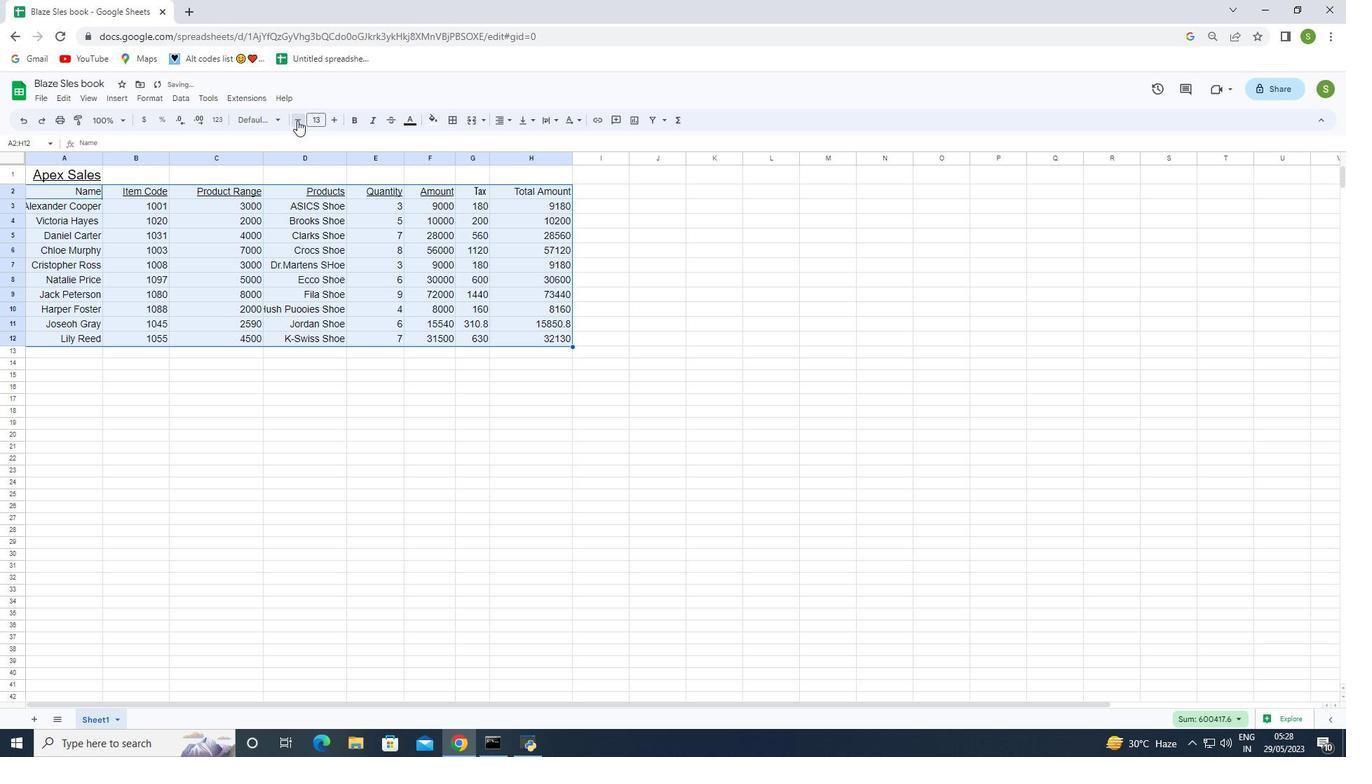 
Action: Mouse pressed left at (297, 120)
Screenshot: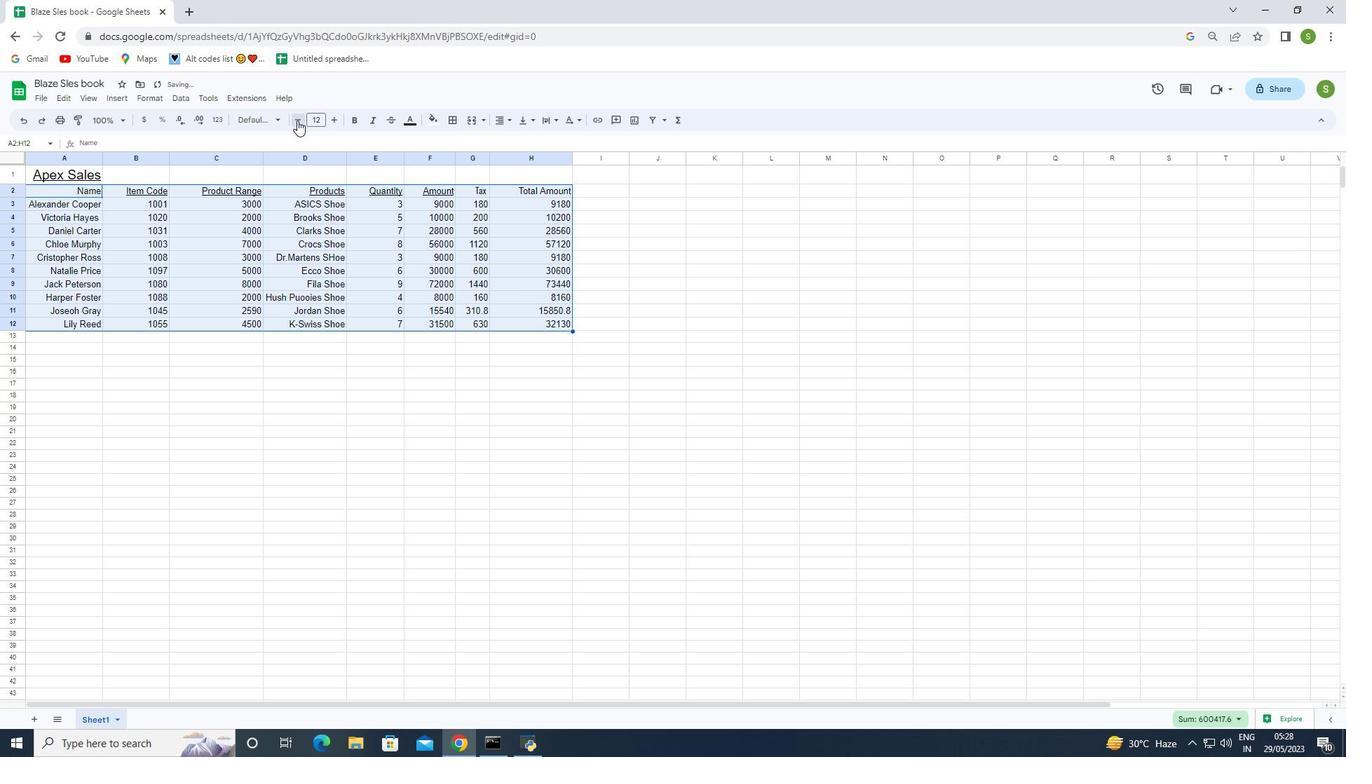 
Action: Mouse pressed left at (297, 120)
Screenshot: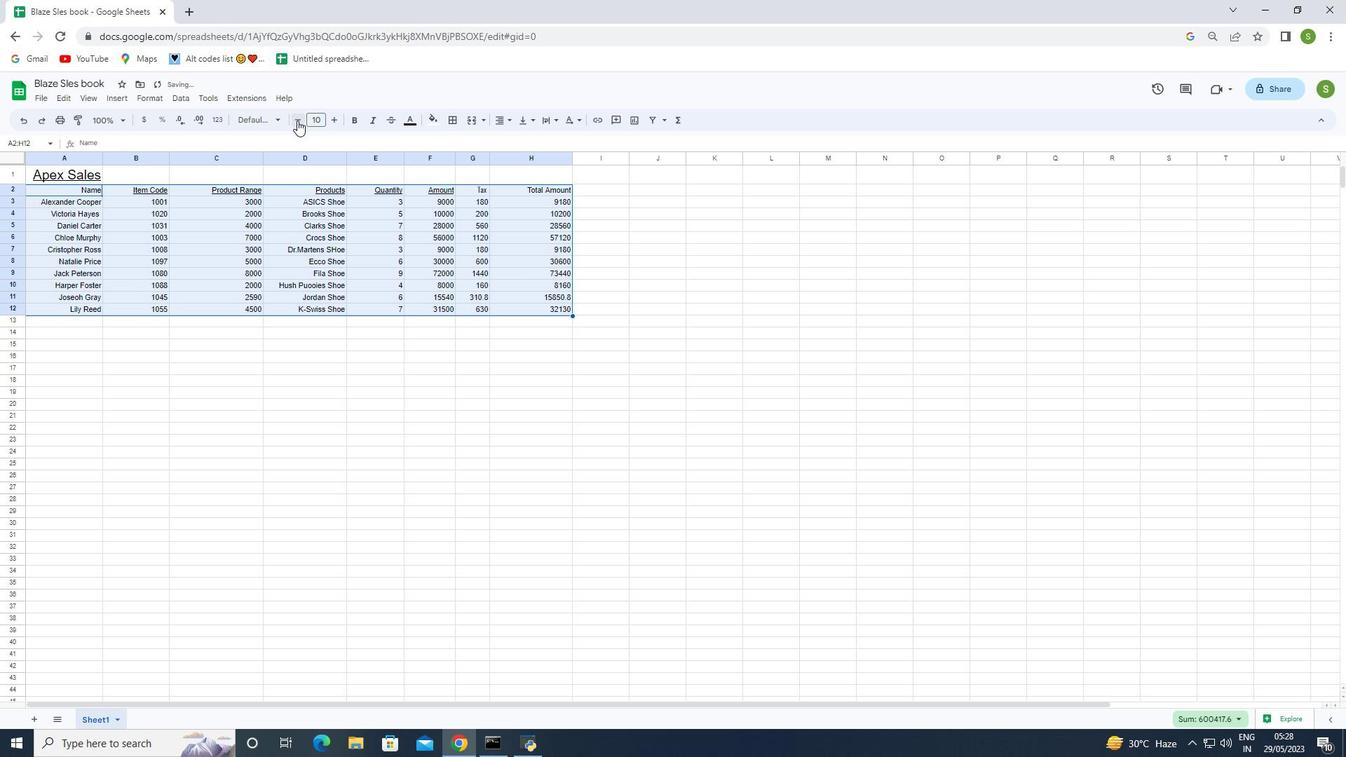 
Action: Mouse pressed left at (297, 120)
Screenshot: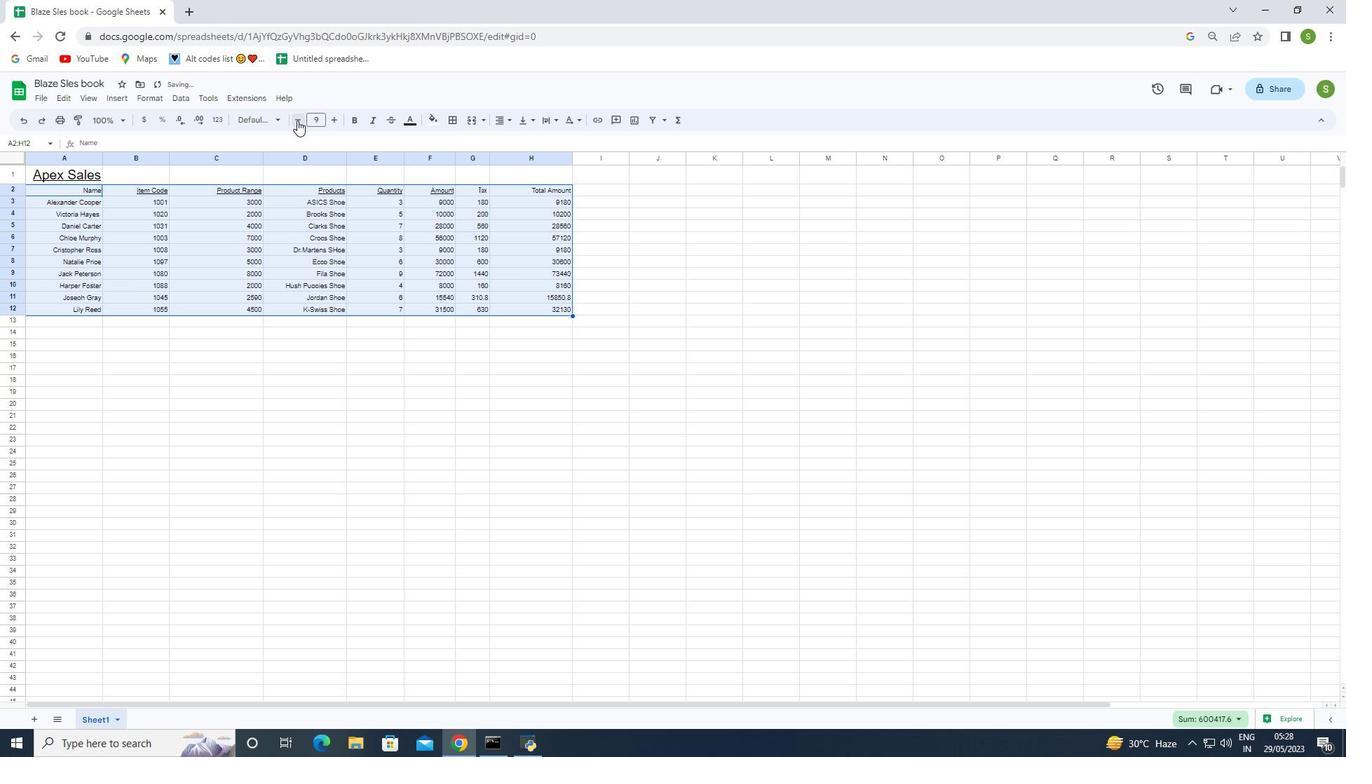 
Action: Mouse moved to (399, 362)
Screenshot: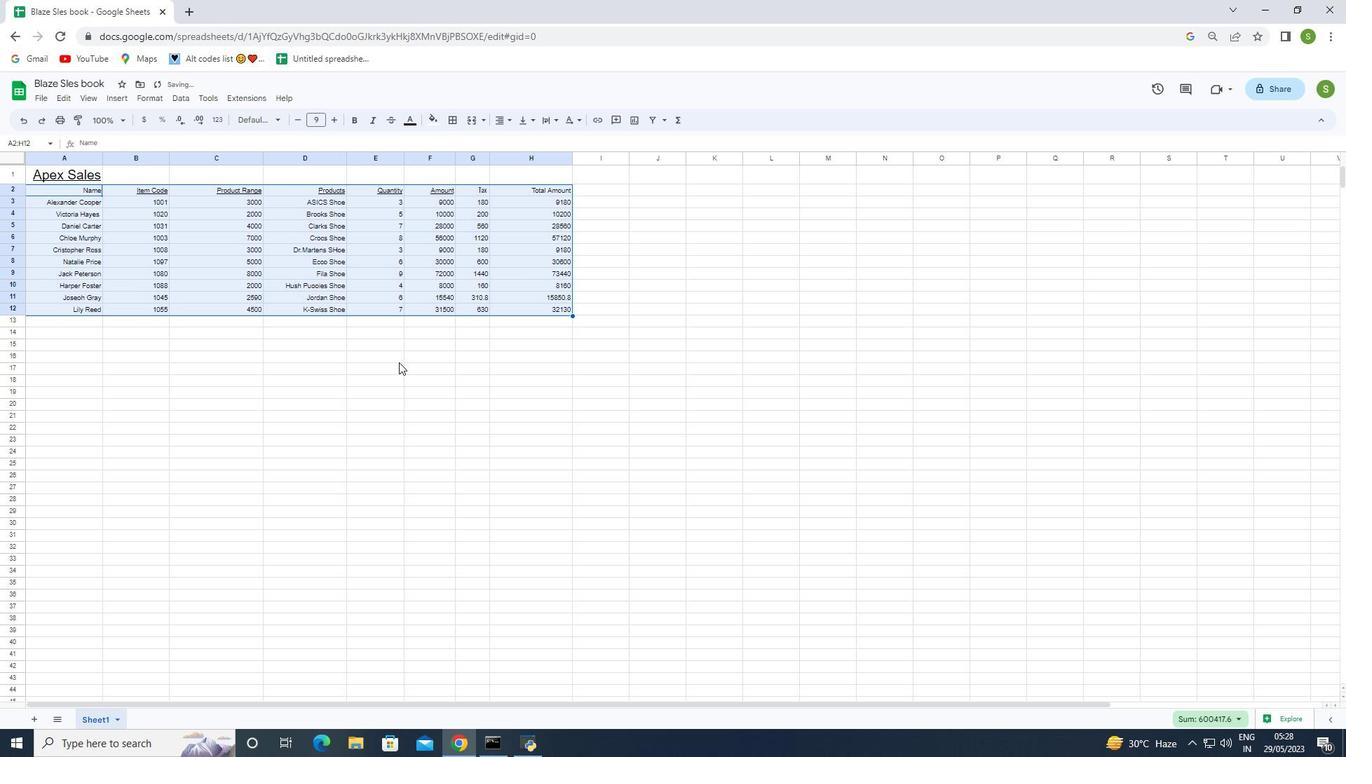 
Action: Mouse pressed left at (399, 362)
Screenshot: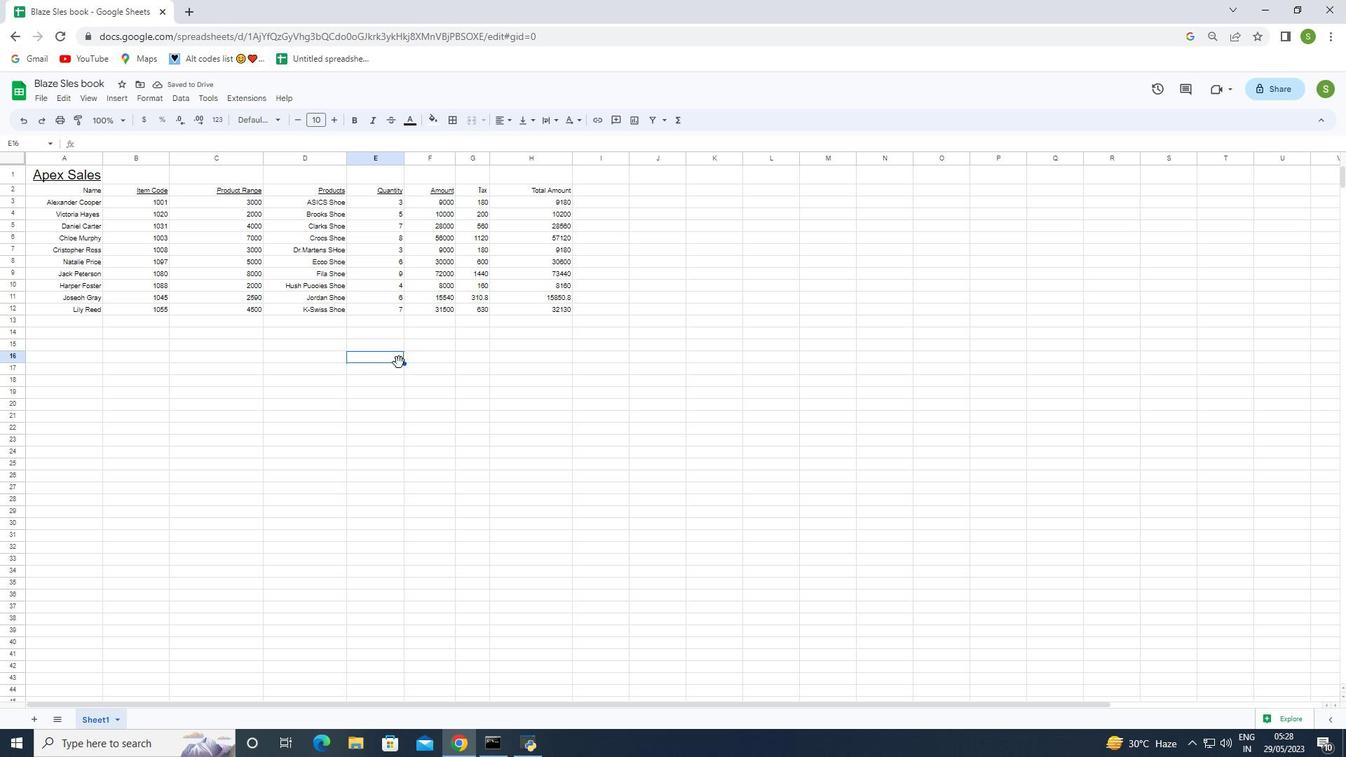 
Action: Mouse moved to (47, 191)
Screenshot: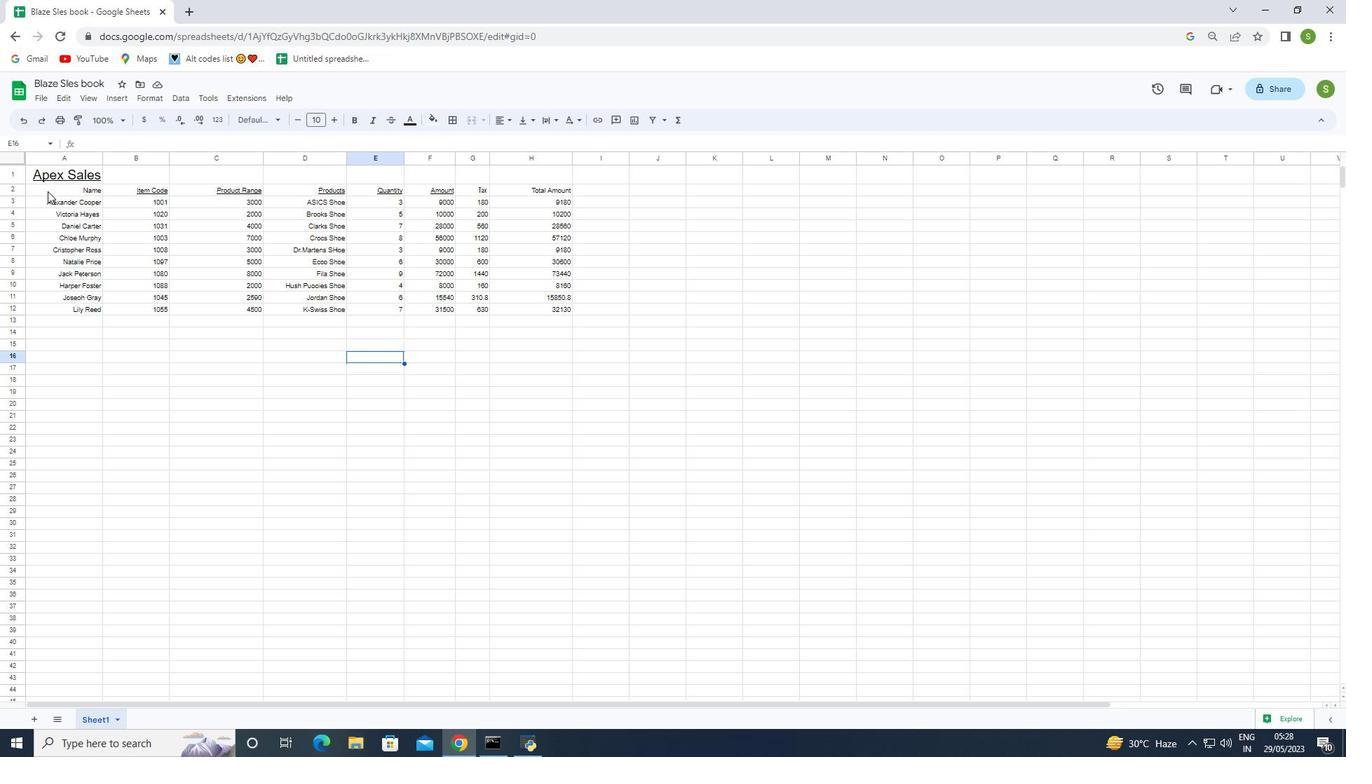 
Action: Mouse pressed left at (47, 191)
Screenshot: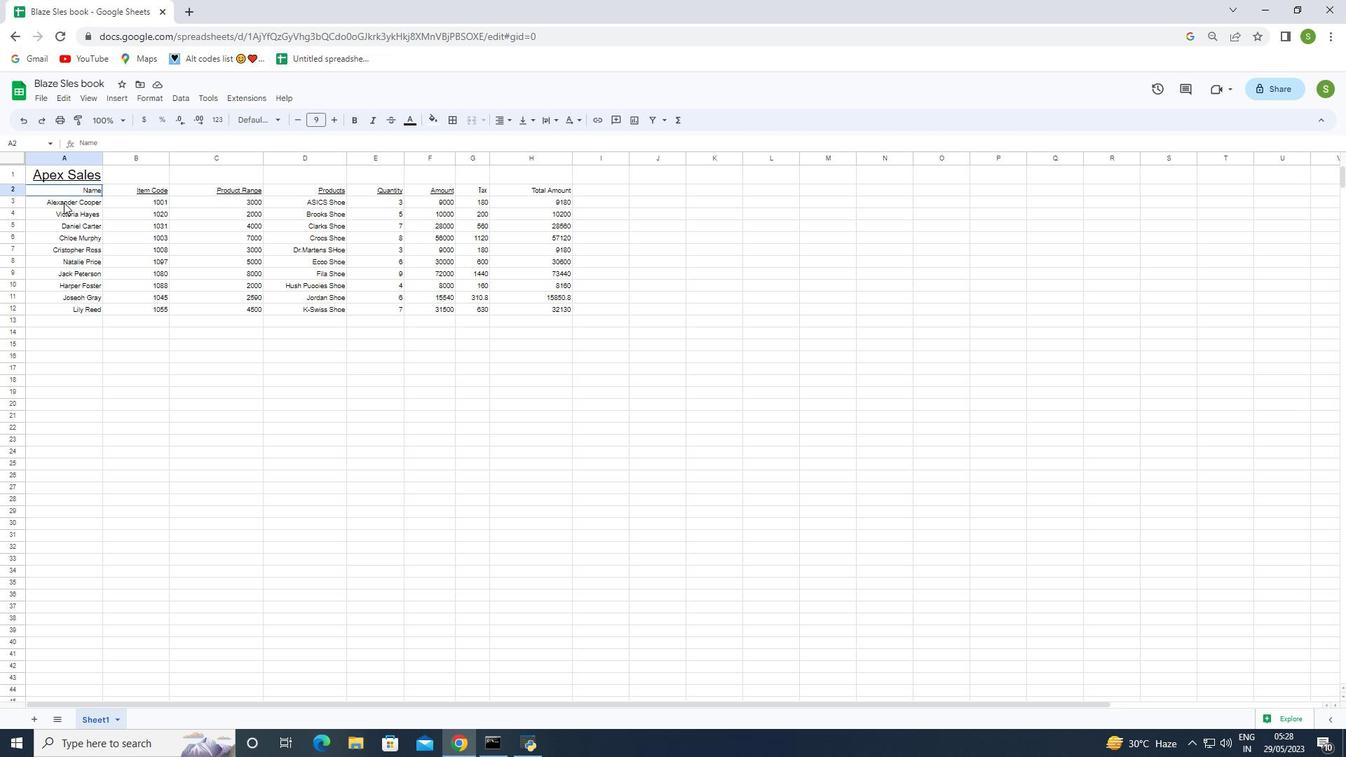 
Action: Mouse moved to (498, 377)
Screenshot: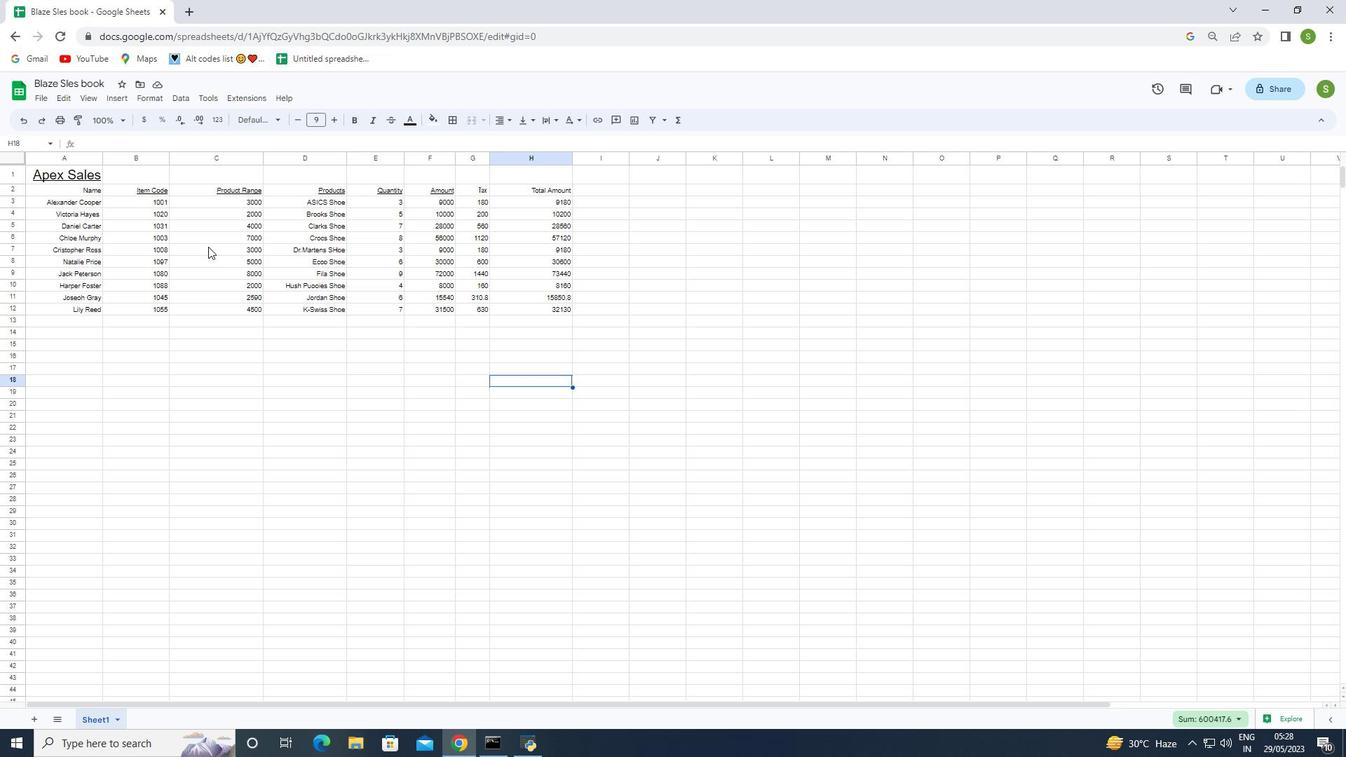 
Action: Mouse pressed left at (498, 377)
Screenshot: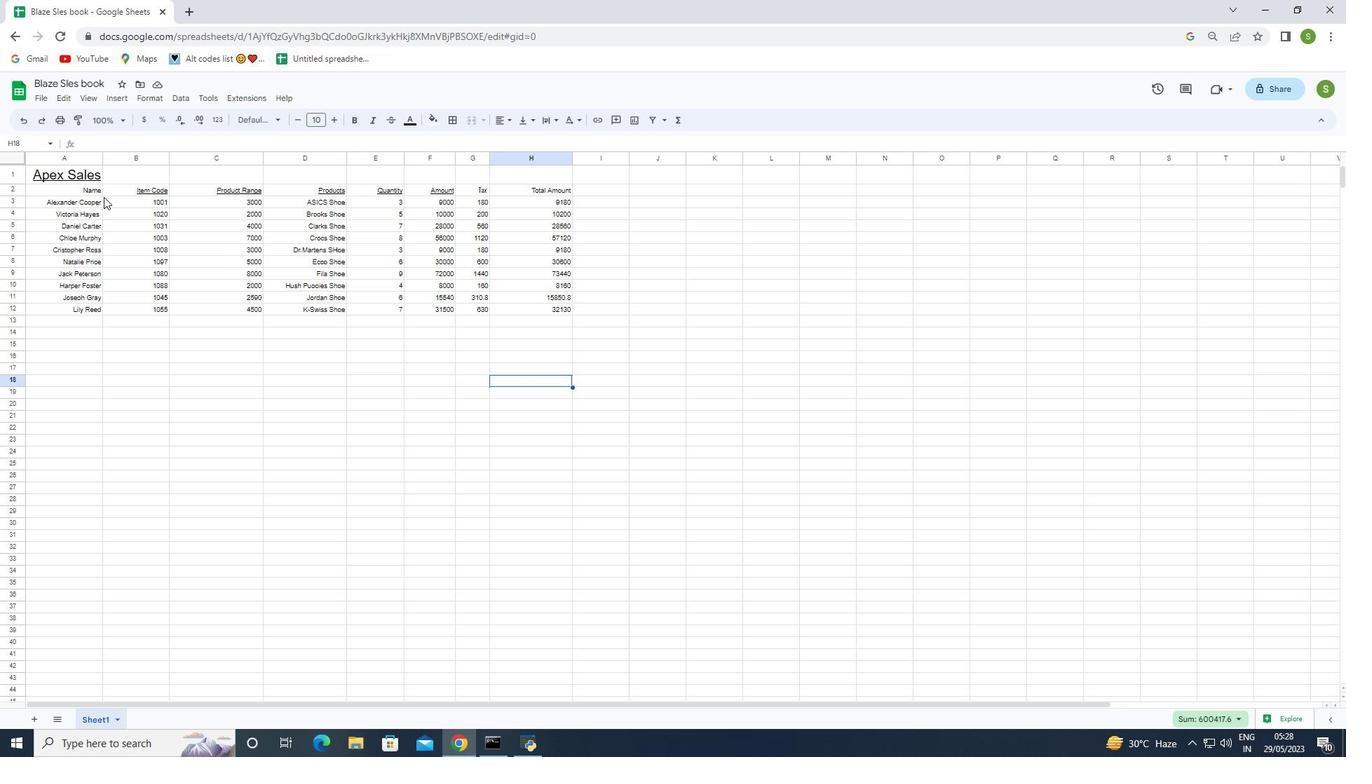 
Action: Mouse moved to (68, 170)
Screenshot: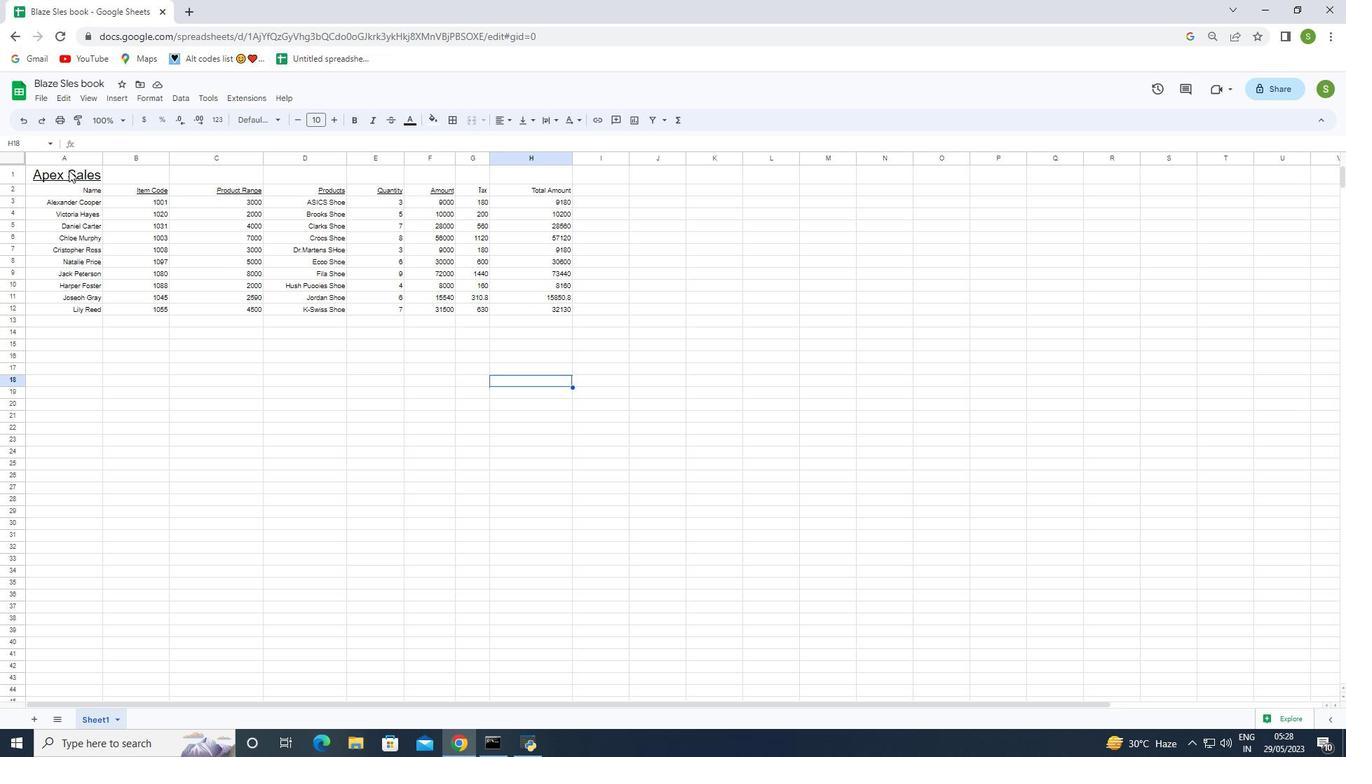 
Action: Mouse pressed left at (68, 170)
Screenshot: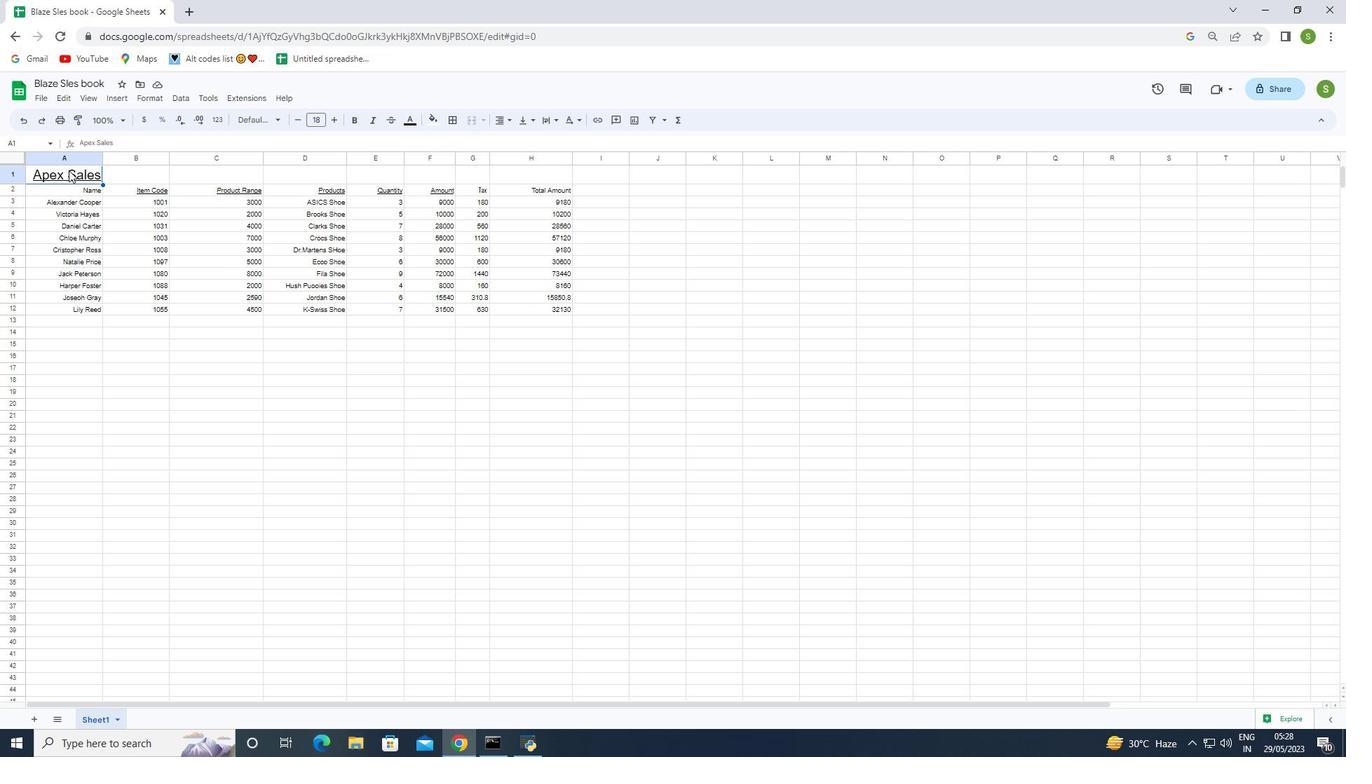 
Action: Mouse moved to (264, 113)
Screenshot: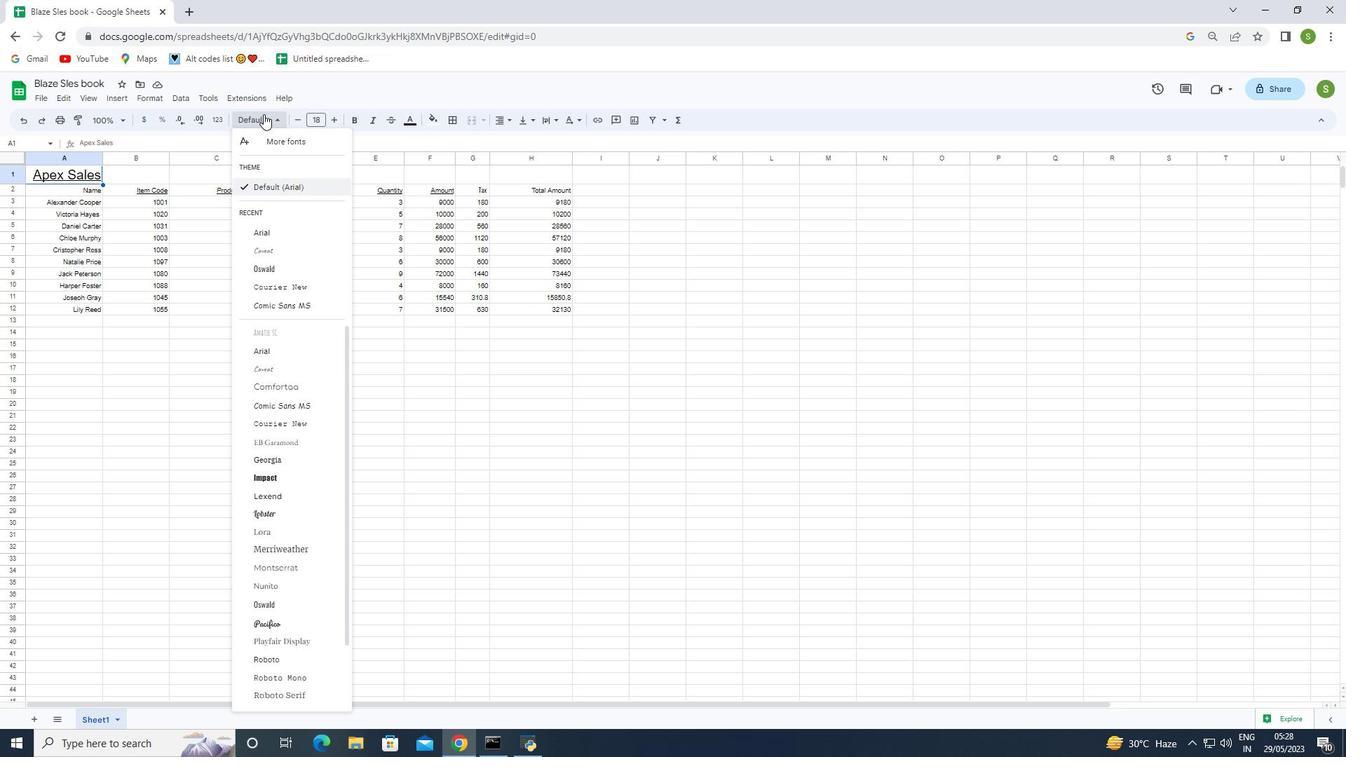 
Action: Mouse pressed left at (264, 113)
Screenshot: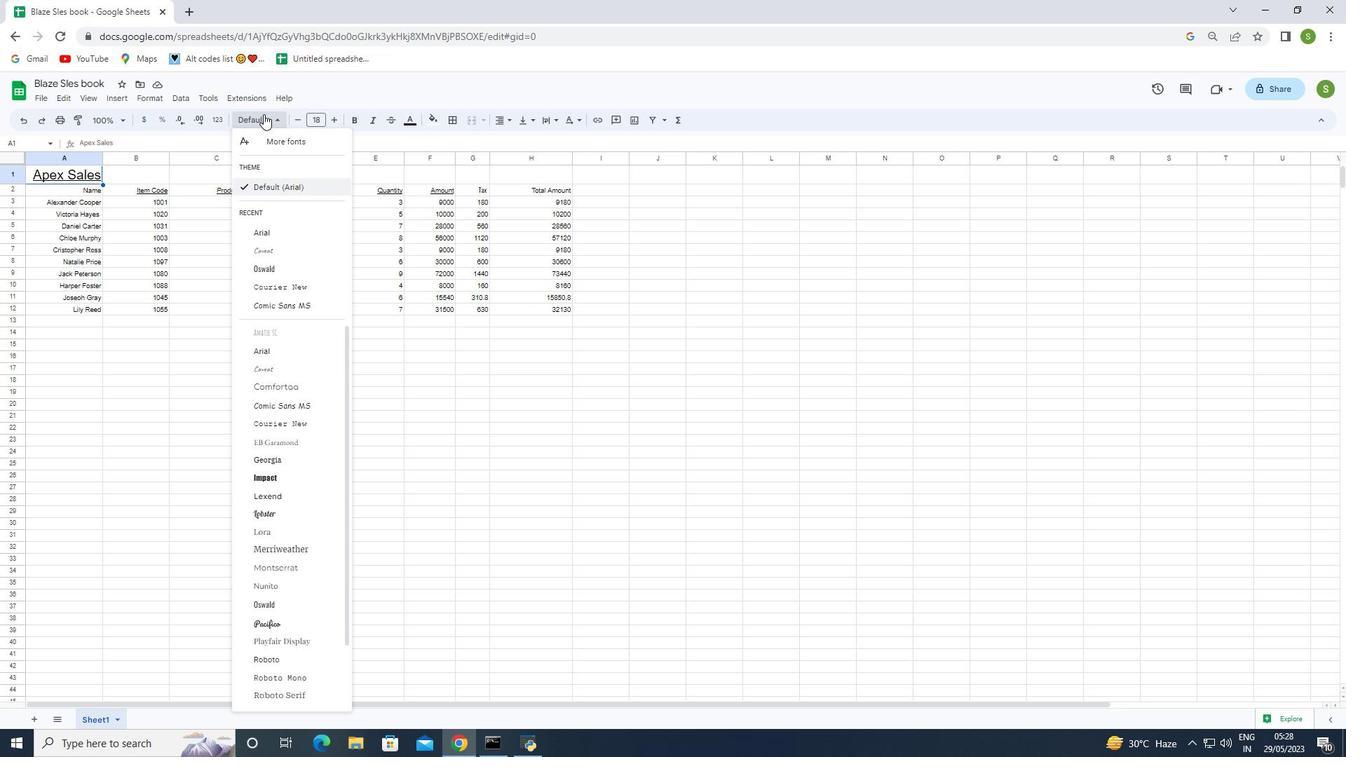 
Action: Mouse moved to (273, 269)
Screenshot: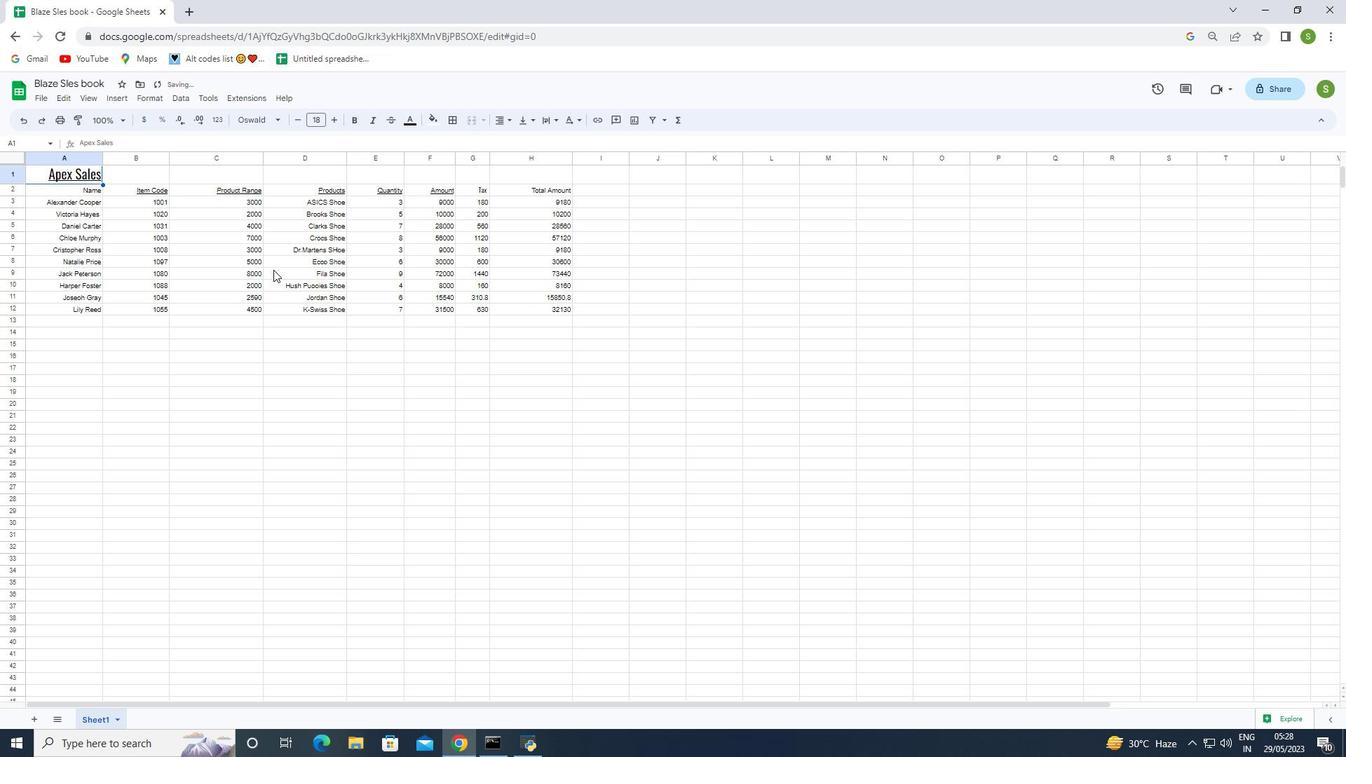 
Action: Mouse pressed left at (273, 269)
Screenshot: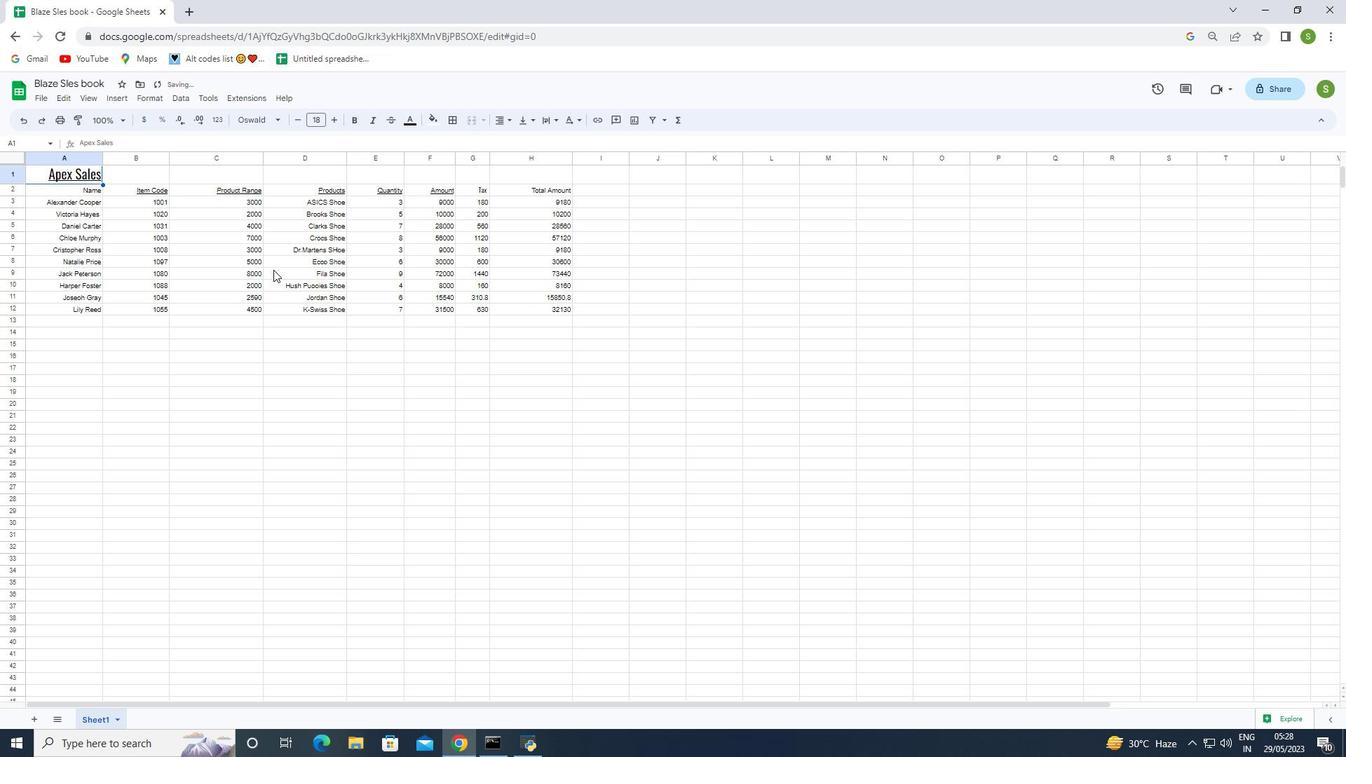 
Action: Mouse moved to (279, 340)
Screenshot: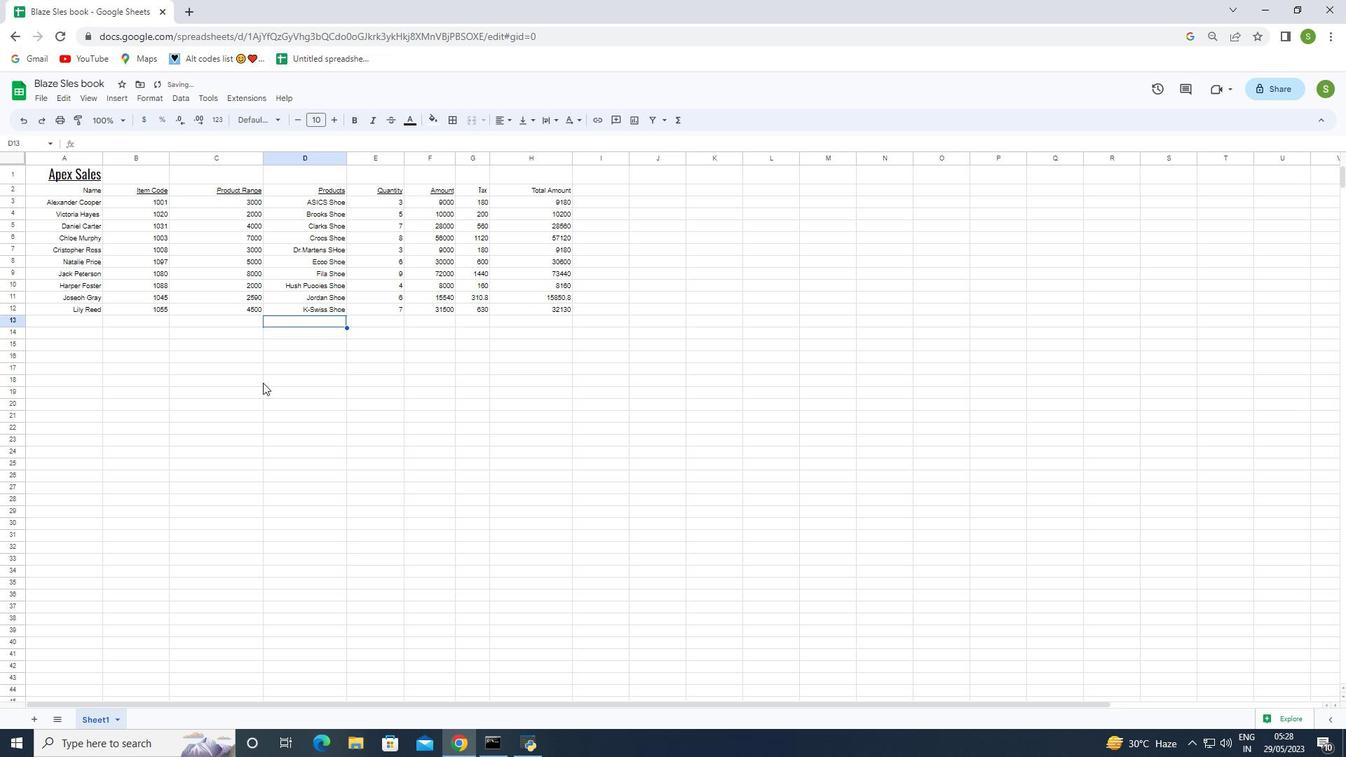 
Action: Mouse pressed left at (272, 320)
Screenshot: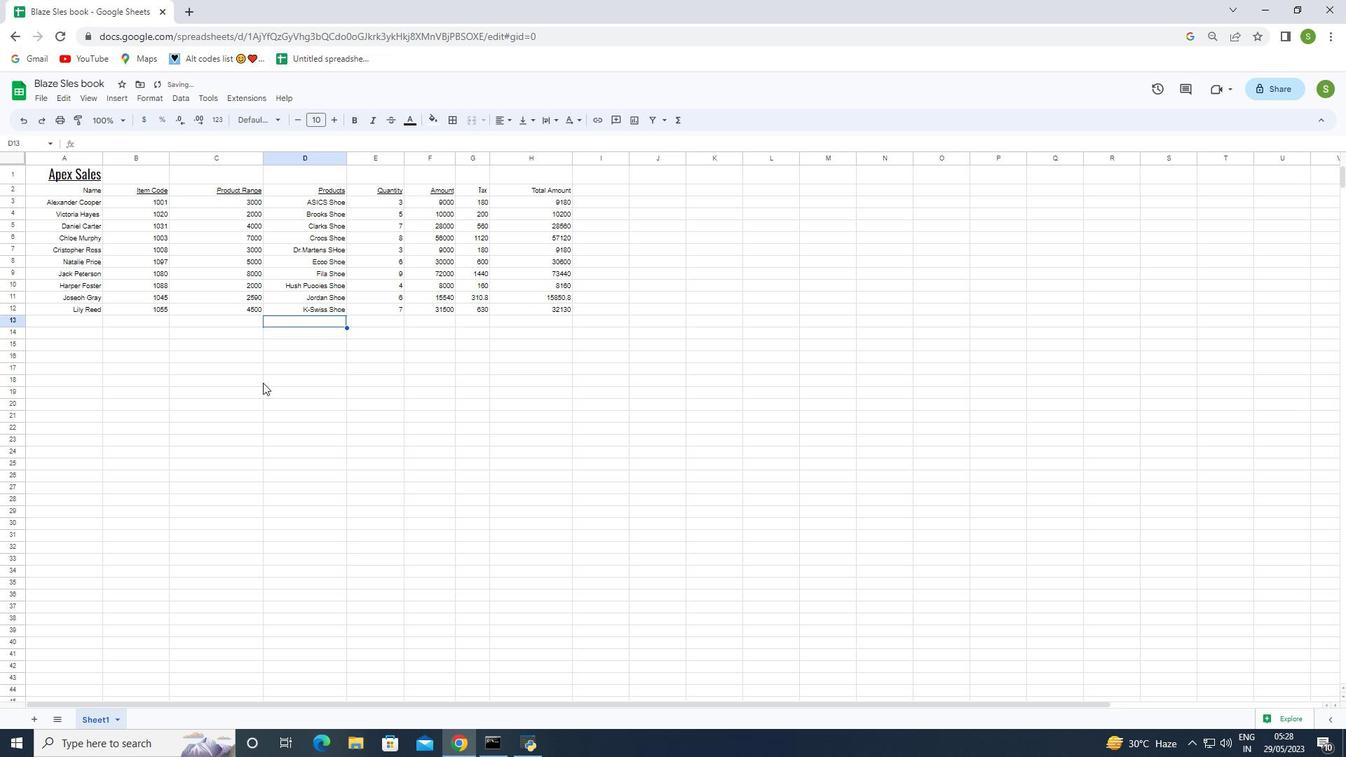 
Action: Mouse moved to (260, 384)
Screenshot: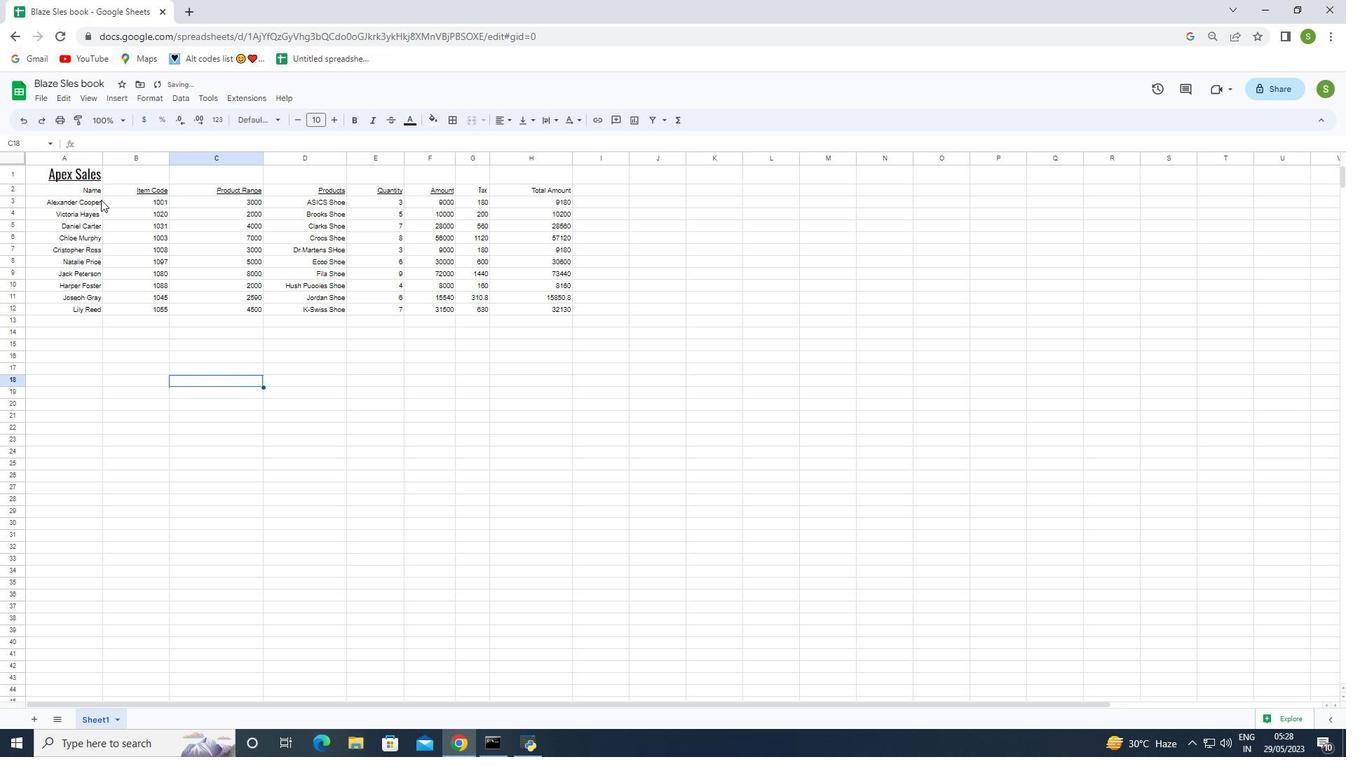 
Action: Mouse pressed left at (260, 384)
Screenshot: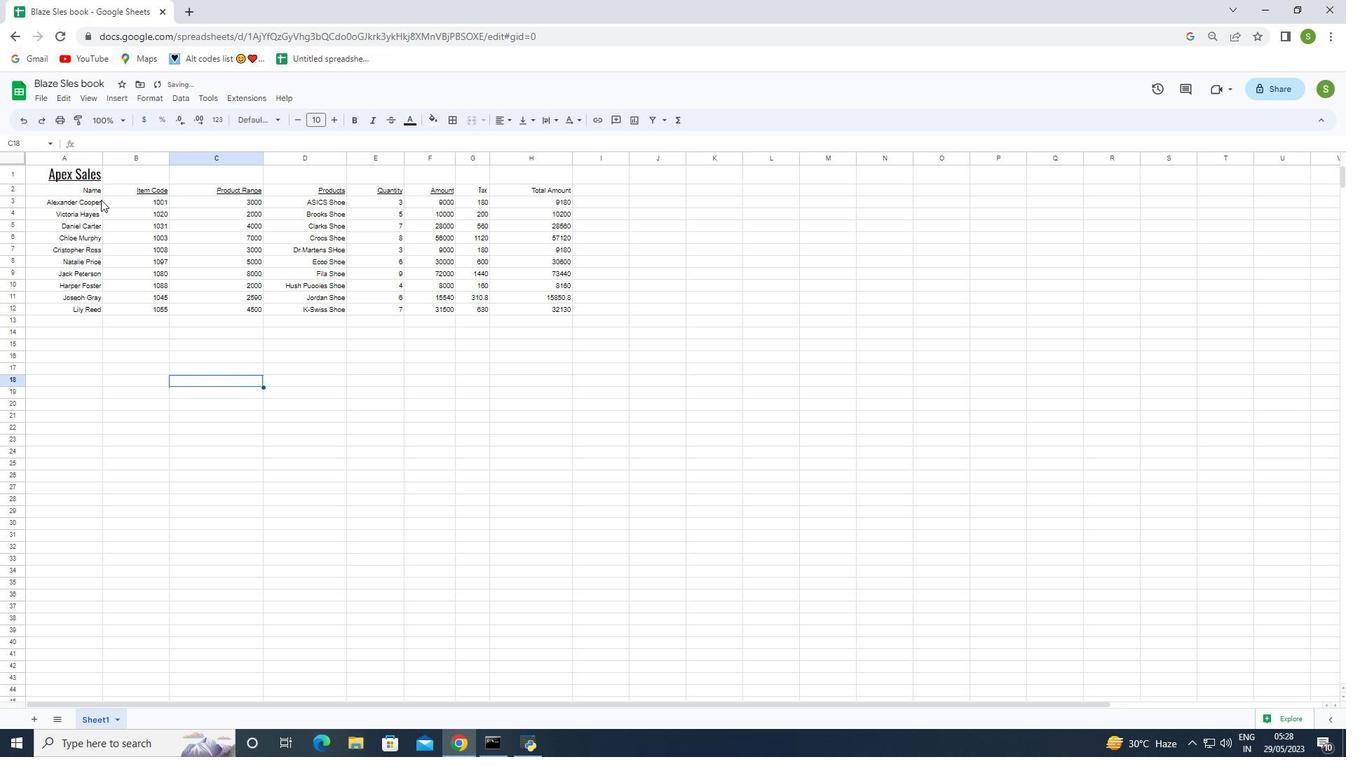 
Action: Mouse moved to (50, 193)
Screenshot: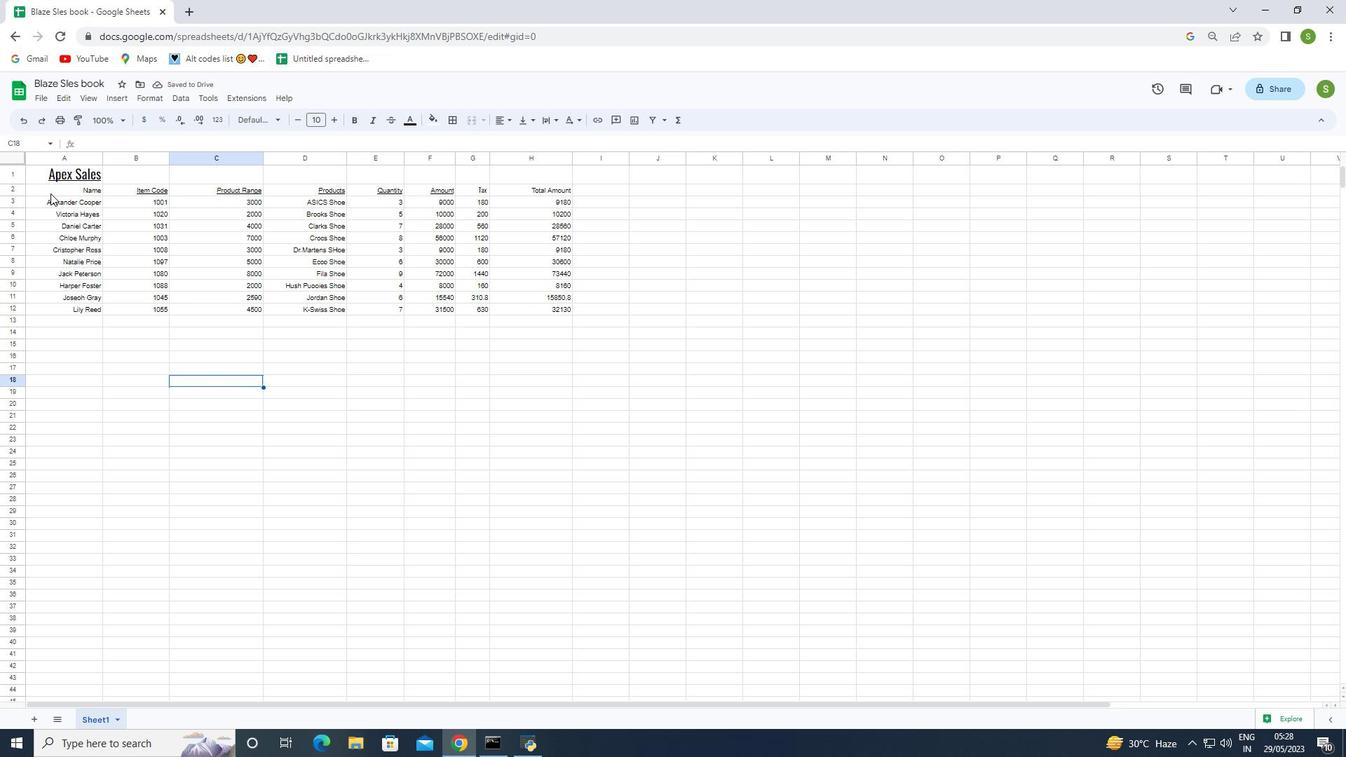 
Action: Mouse pressed left at (50, 193)
Screenshot: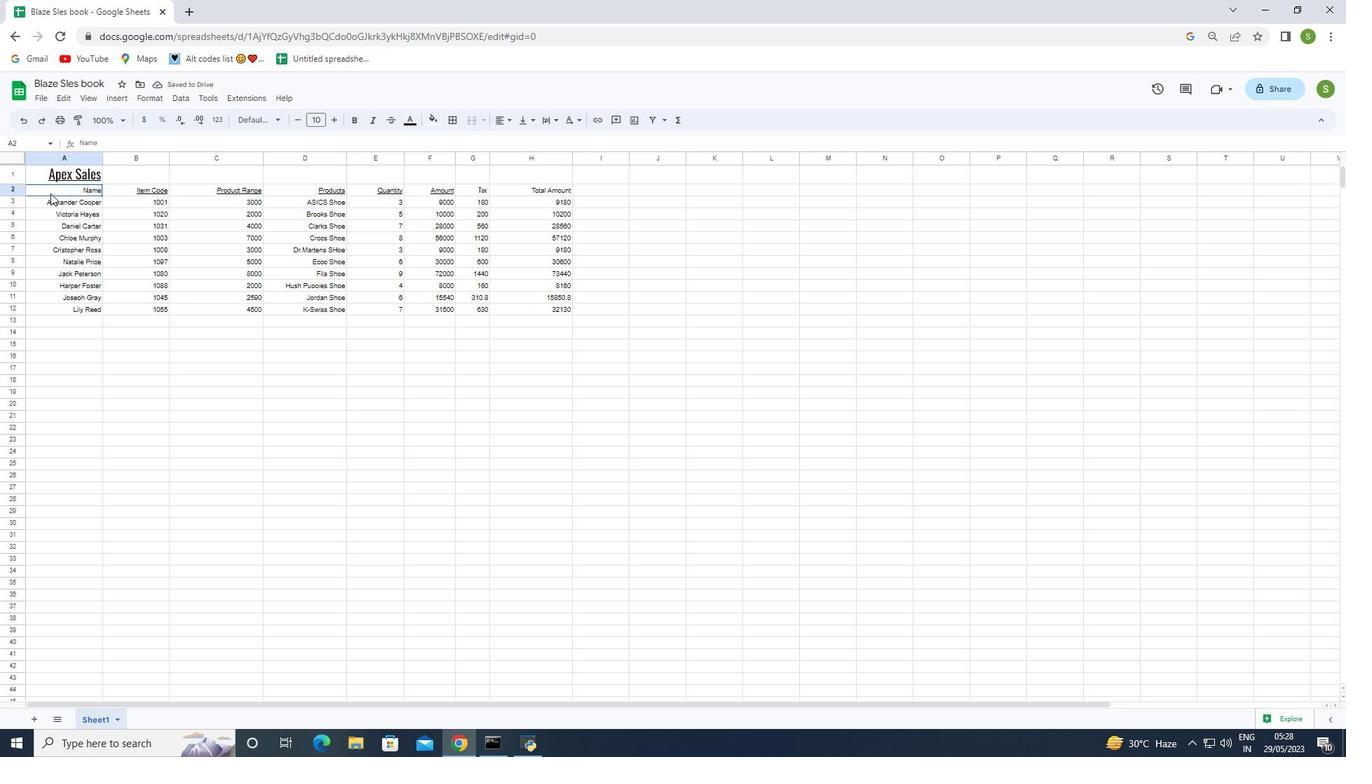 
Action: Mouse moved to (499, 121)
Screenshot: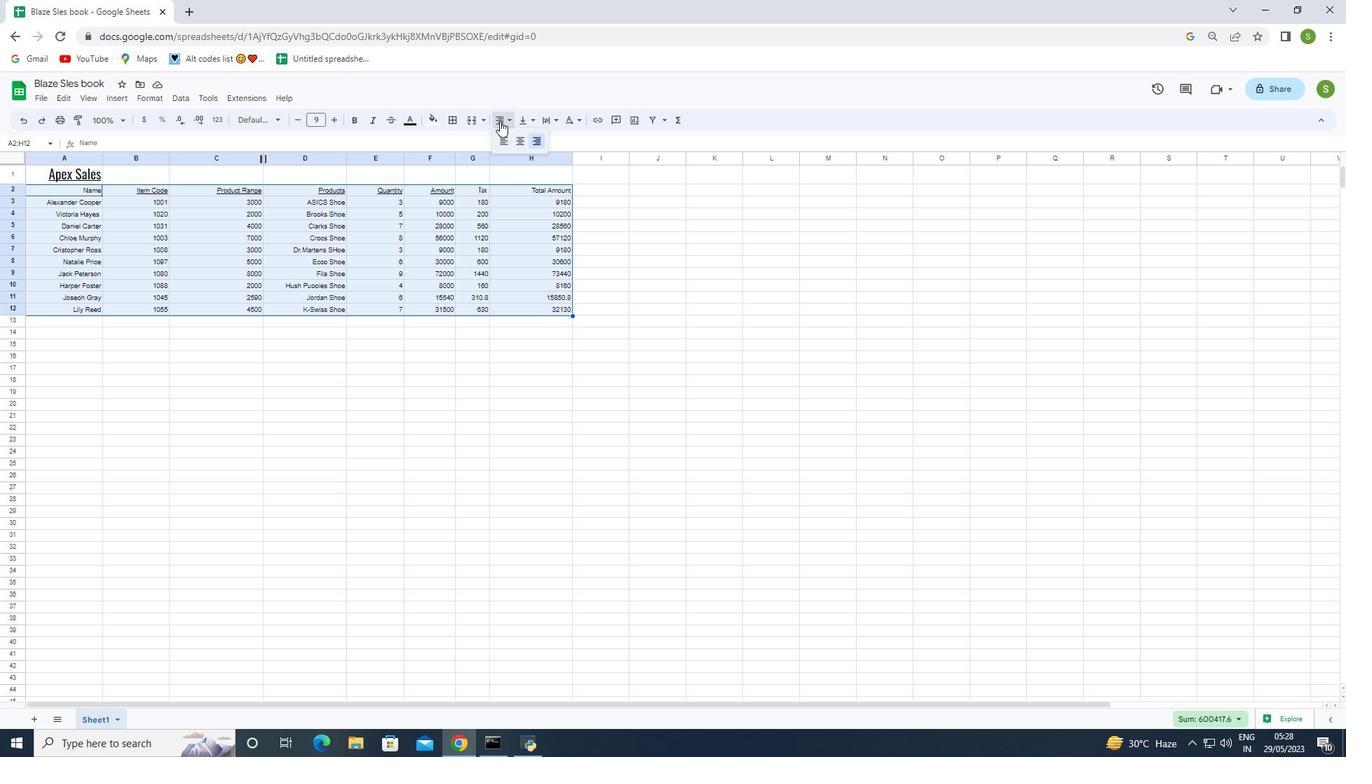 
Action: Mouse pressed left at (499, 121)
Screenshot: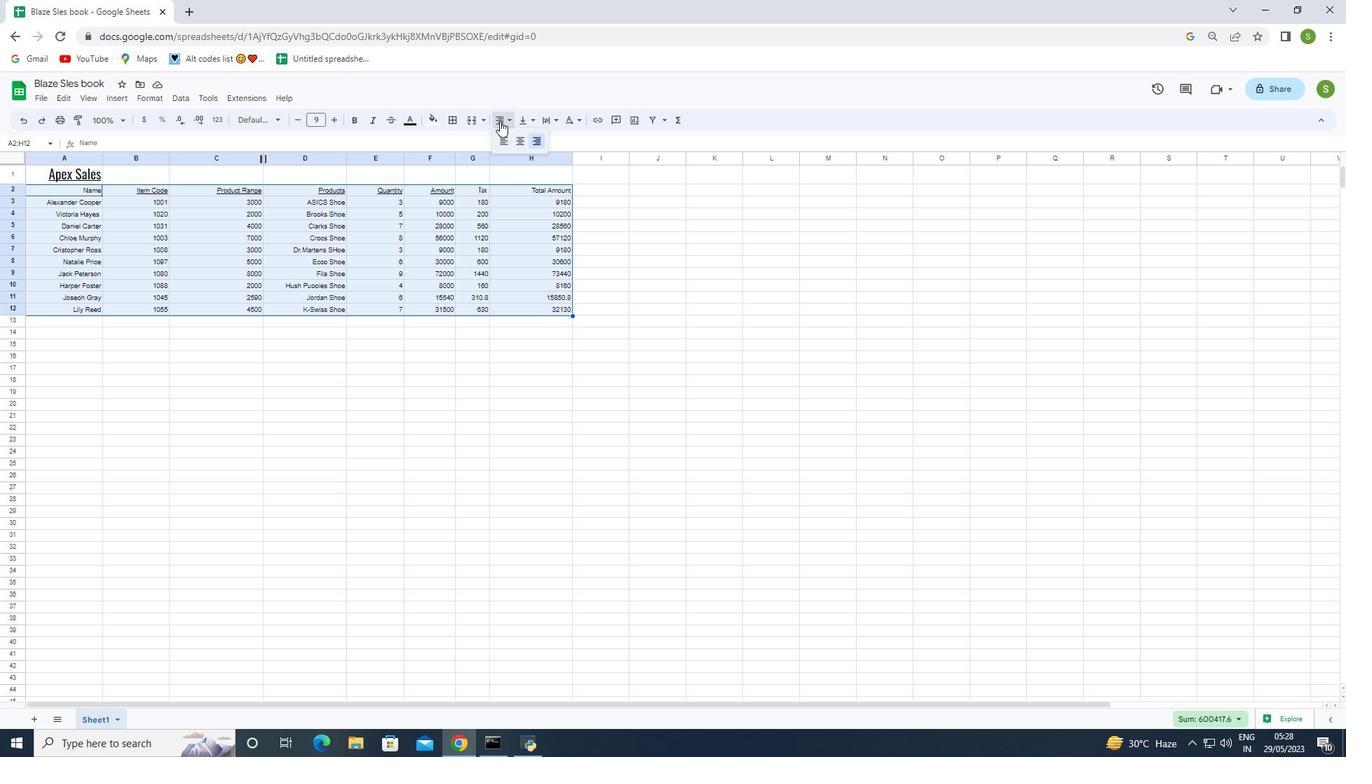 
Action: Mouse moved to (519, 143)
Screenshot: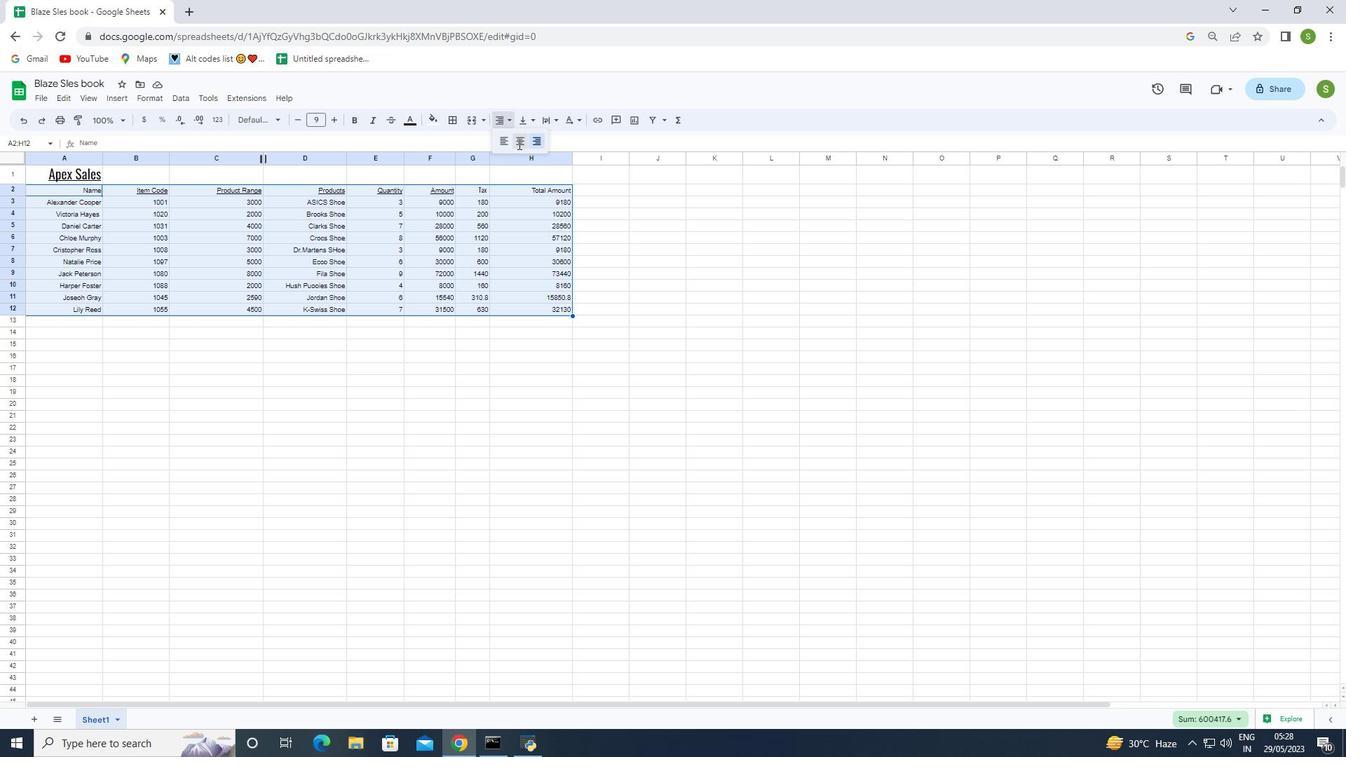 
Action: Mouse pressed left at (519, 143)
Screenshot: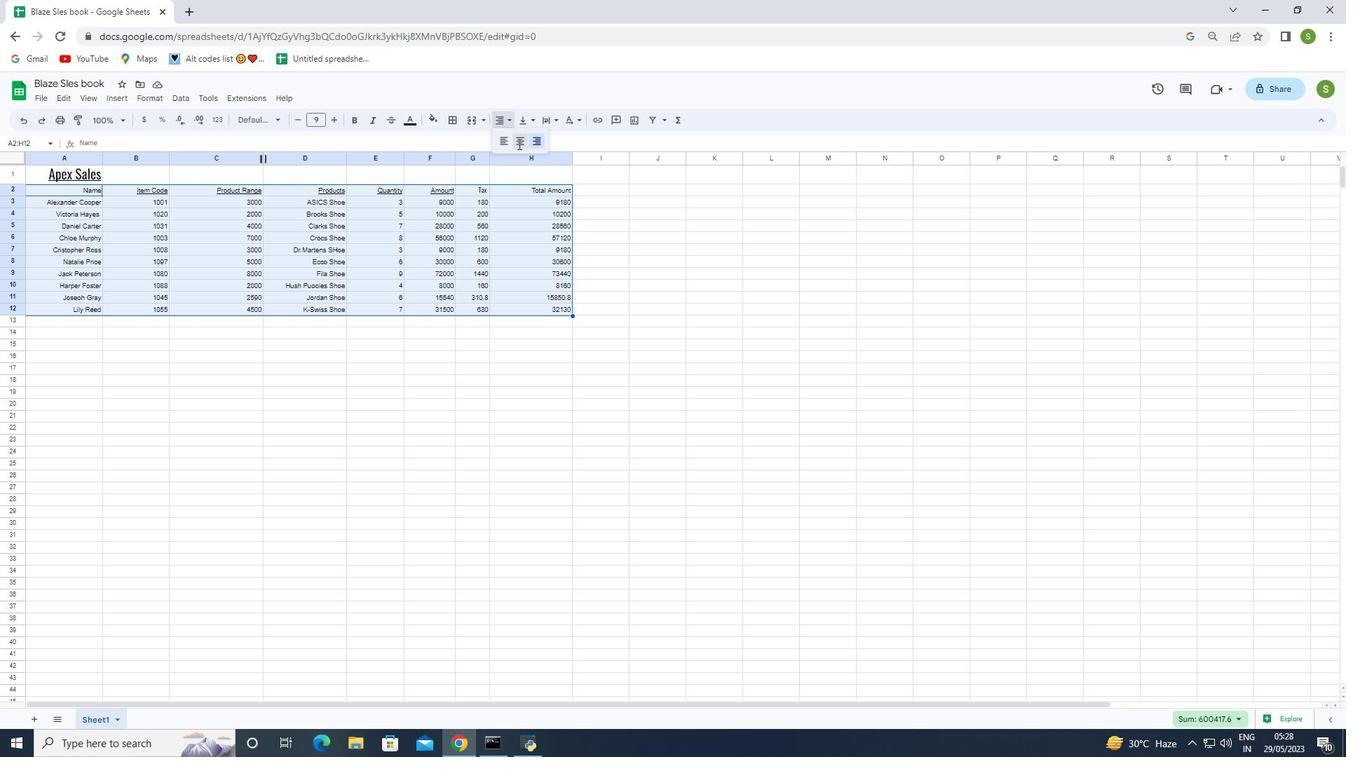 
Action: Mouse moved to (184, 356)
Screenshot: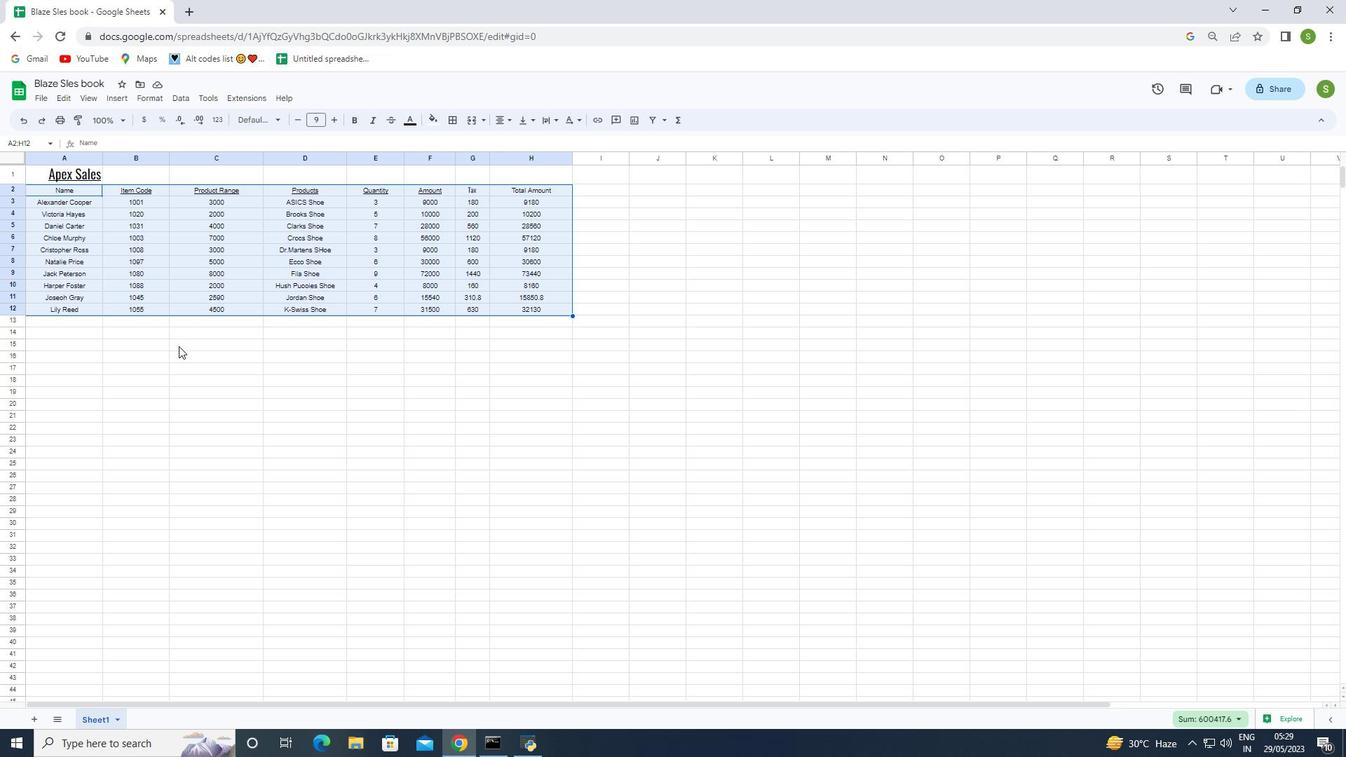 
Action: Mouse pressed left at (184, 356)
Screenshot: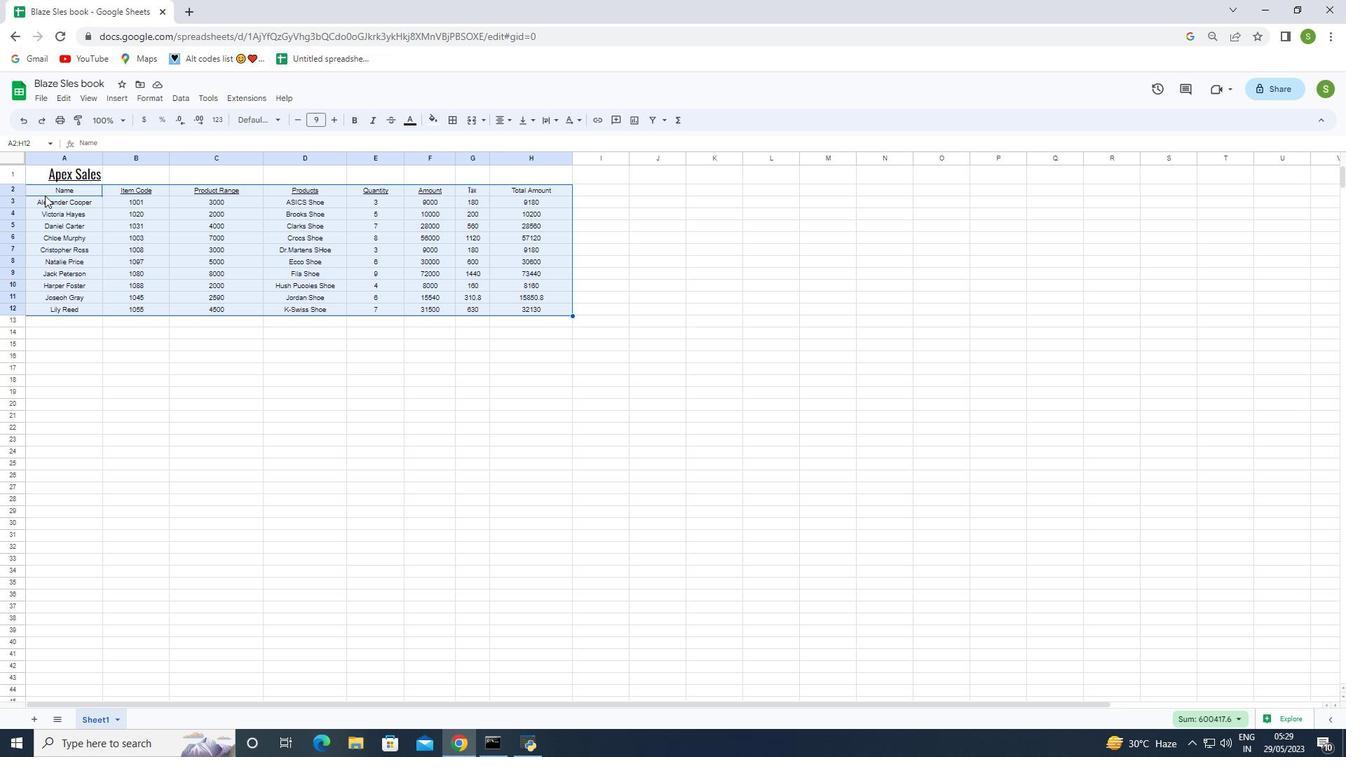 
Action: Mouse moved to (39, 184)
Screenshot: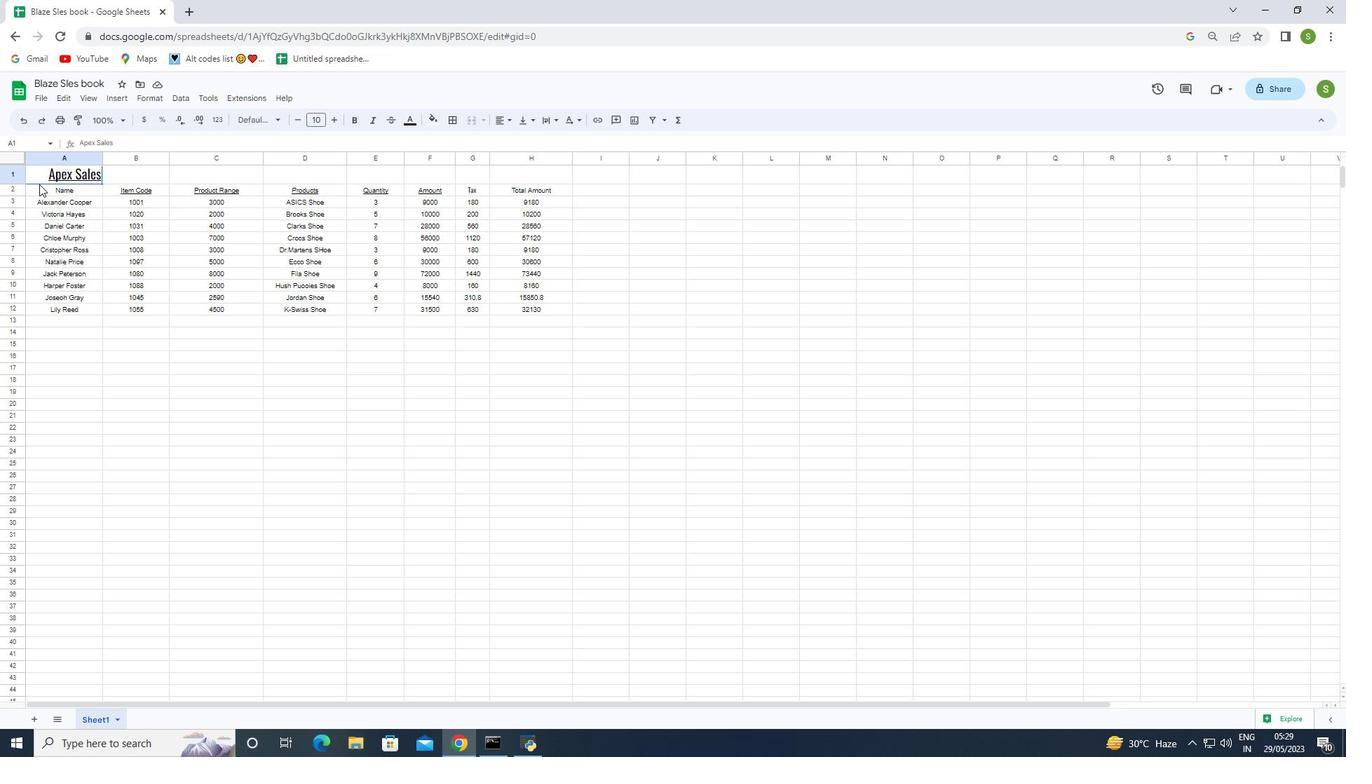 
Action: Mouse pressed left at (39, 184)
Screenshot: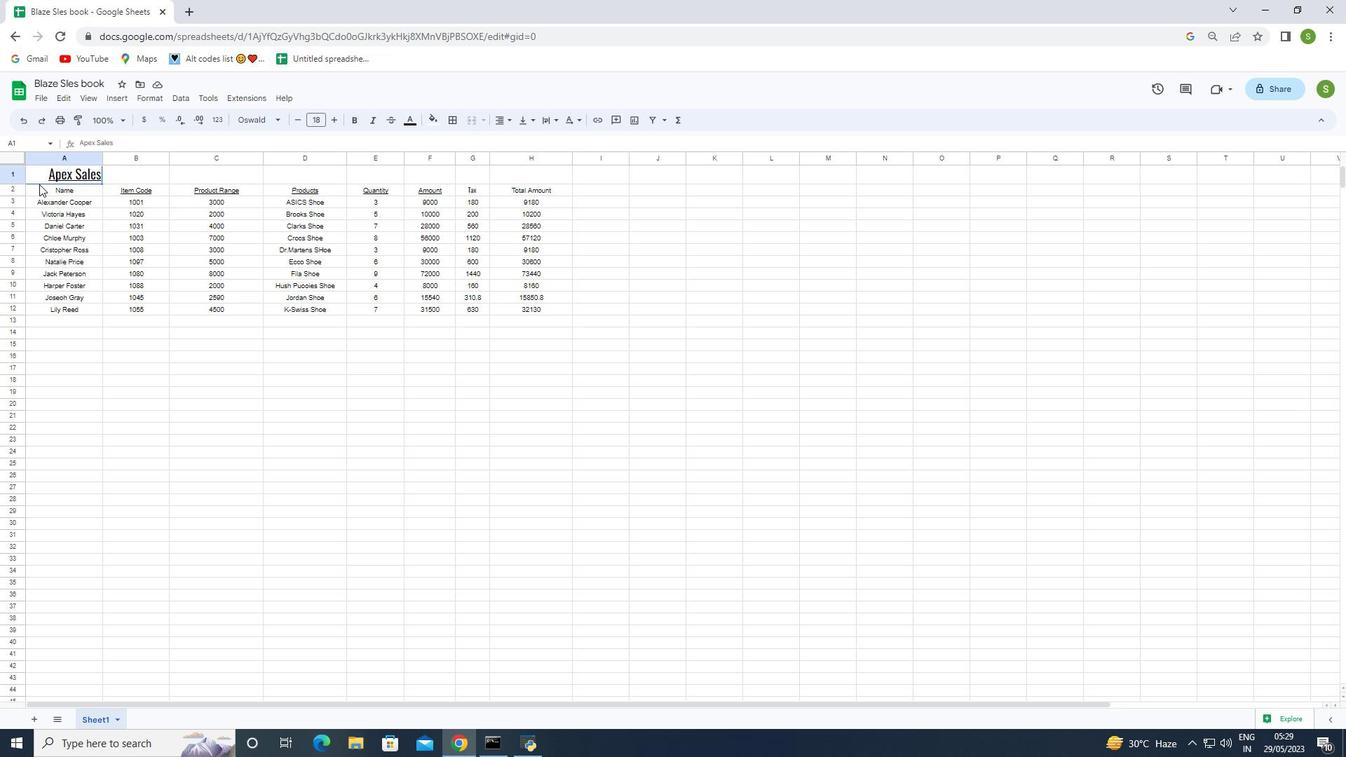 
Action: Mouse moved to (201, 261)
Screenshot: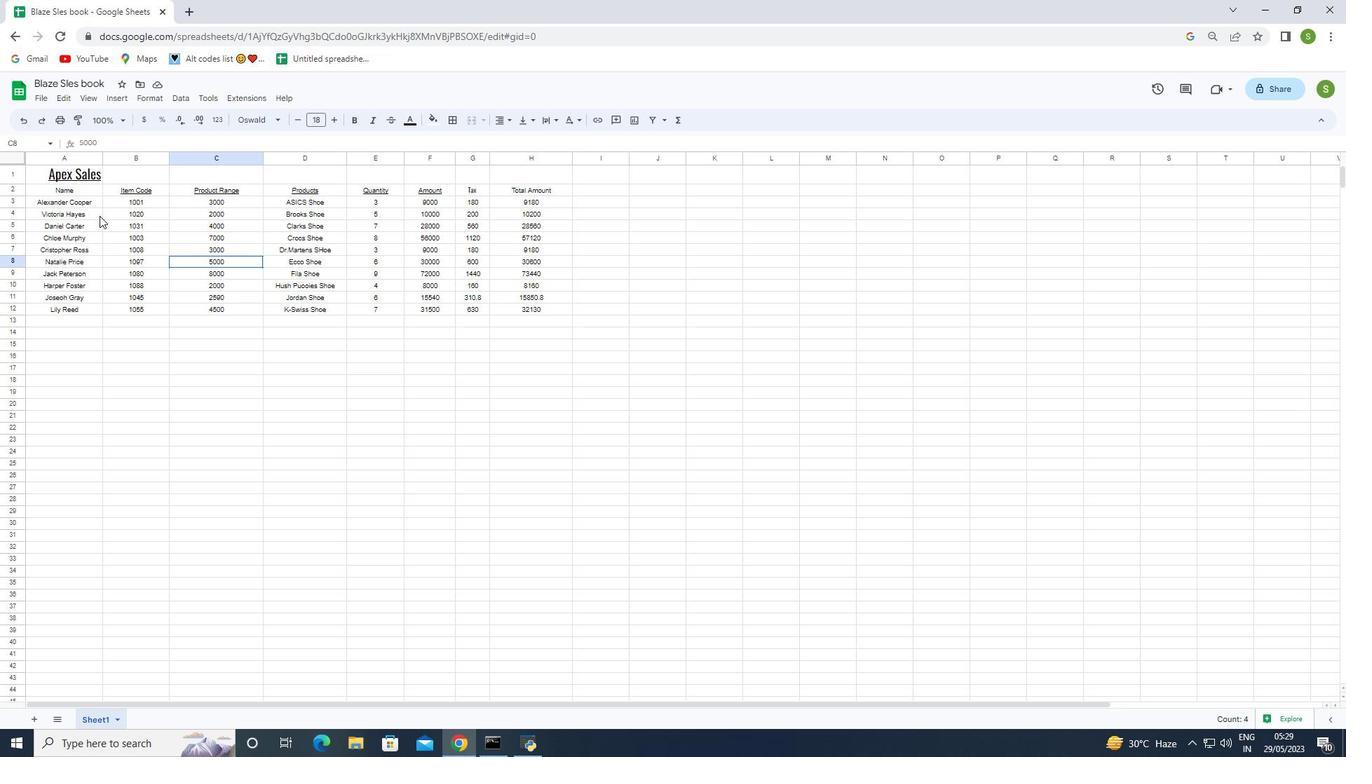 
Action: Mouse pressed left at (201, 261)
Screenshot: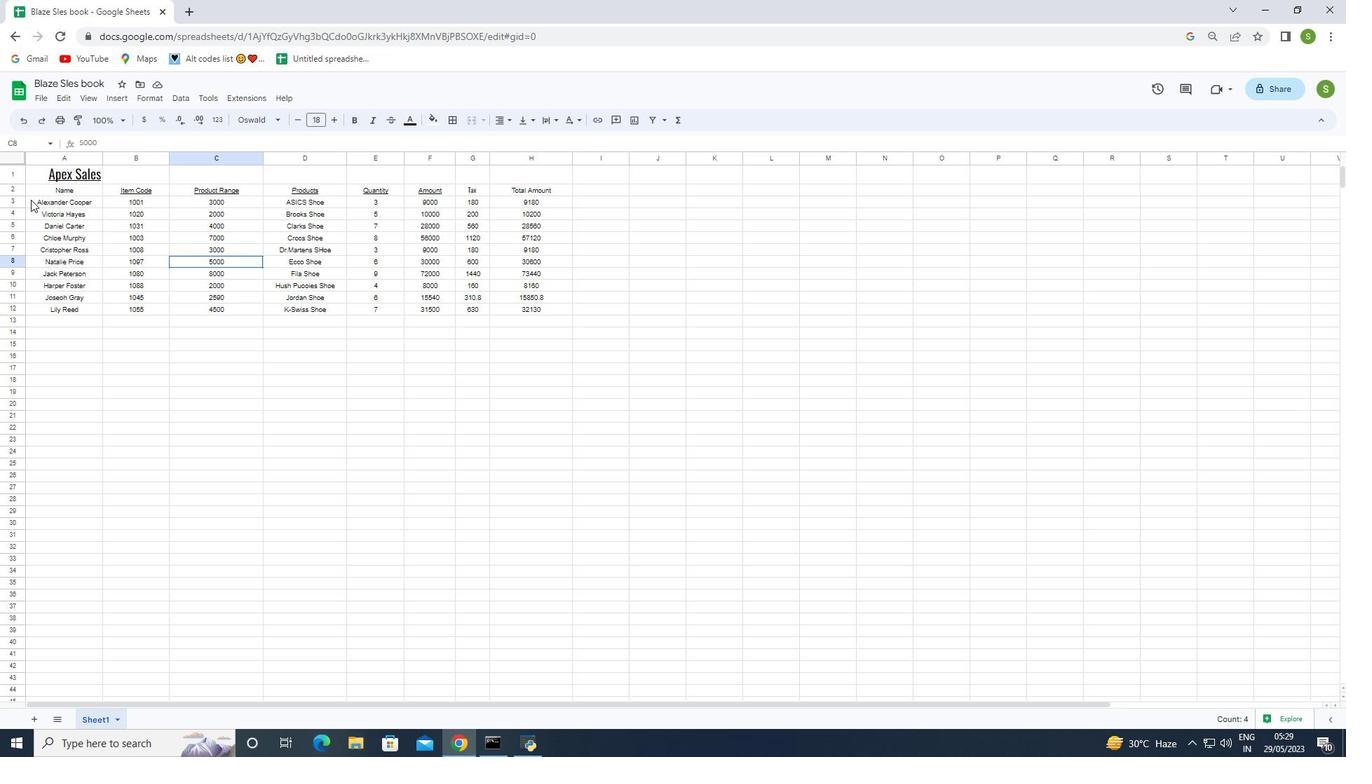 
Action: Mouse moved to (40, 171)
Screenshot: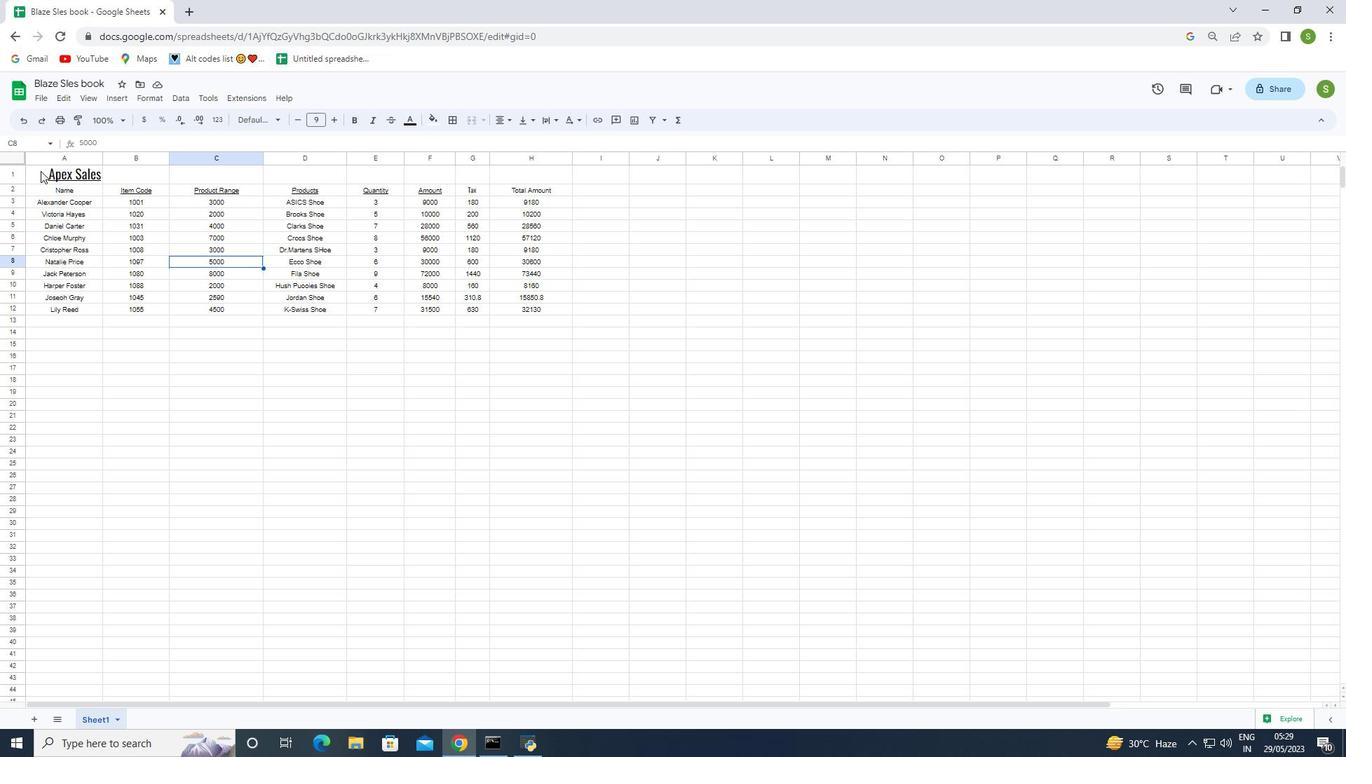 
Action: Mouse pressed left at (40, 171)
Screenshot: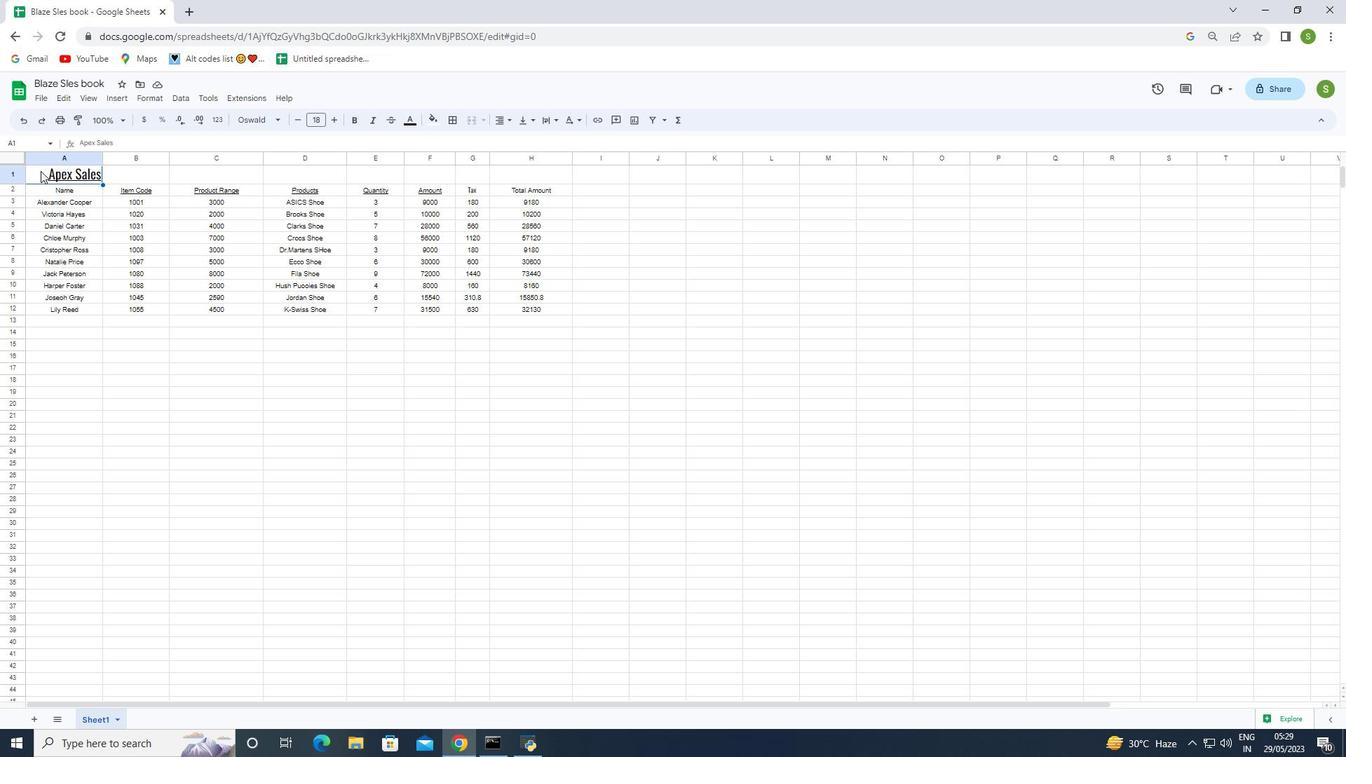 
Action: Mouse moved to (511, 123)
Screenshot: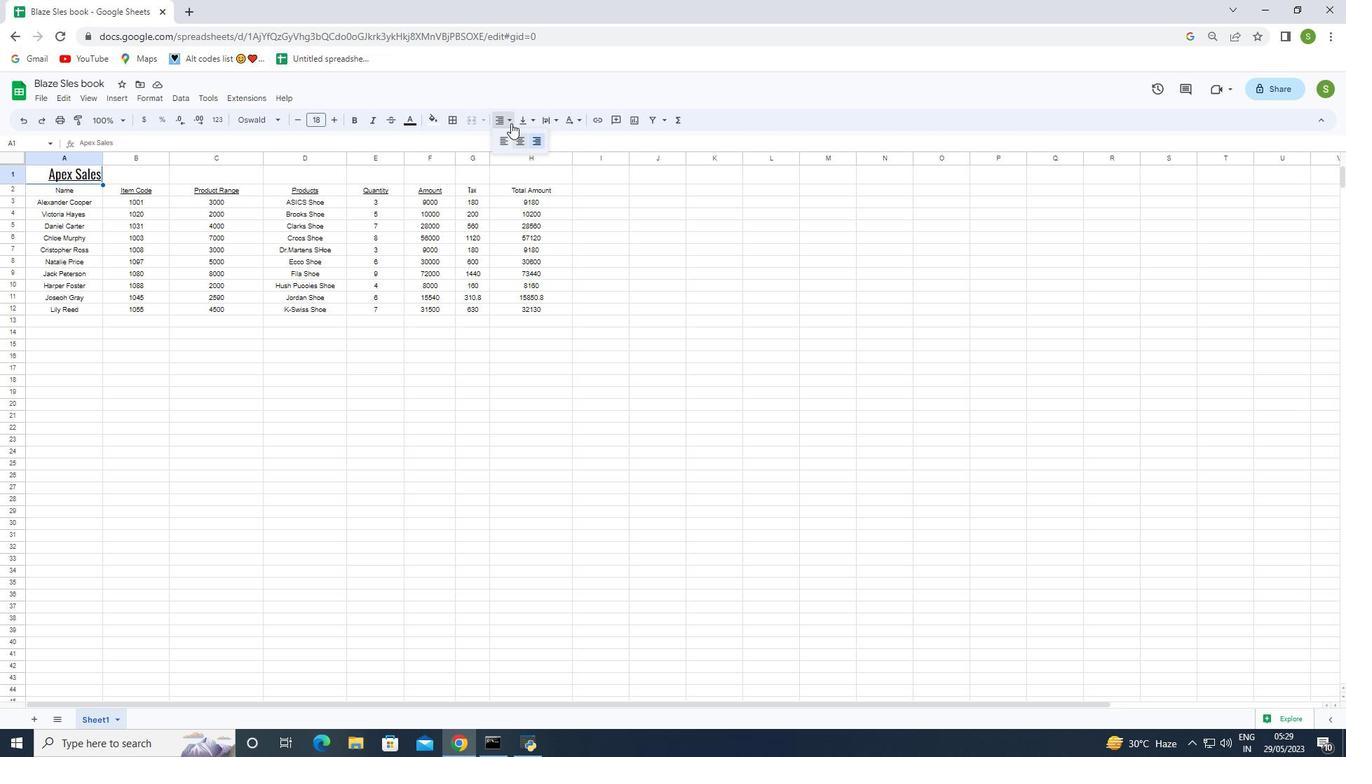 
Action: Mouse pressed left at (511, 123)
Screenshot: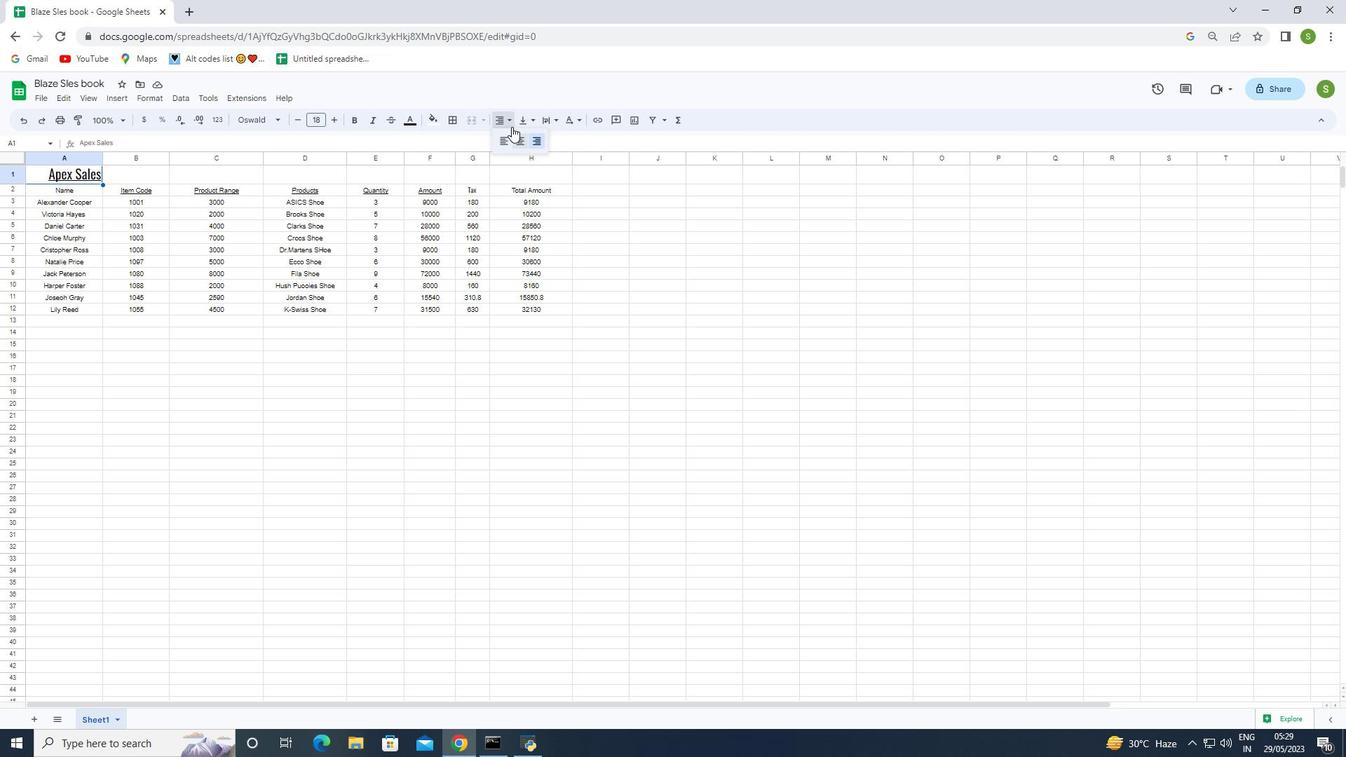 
Action: Mouse moved to (518, 140)
Screenshot: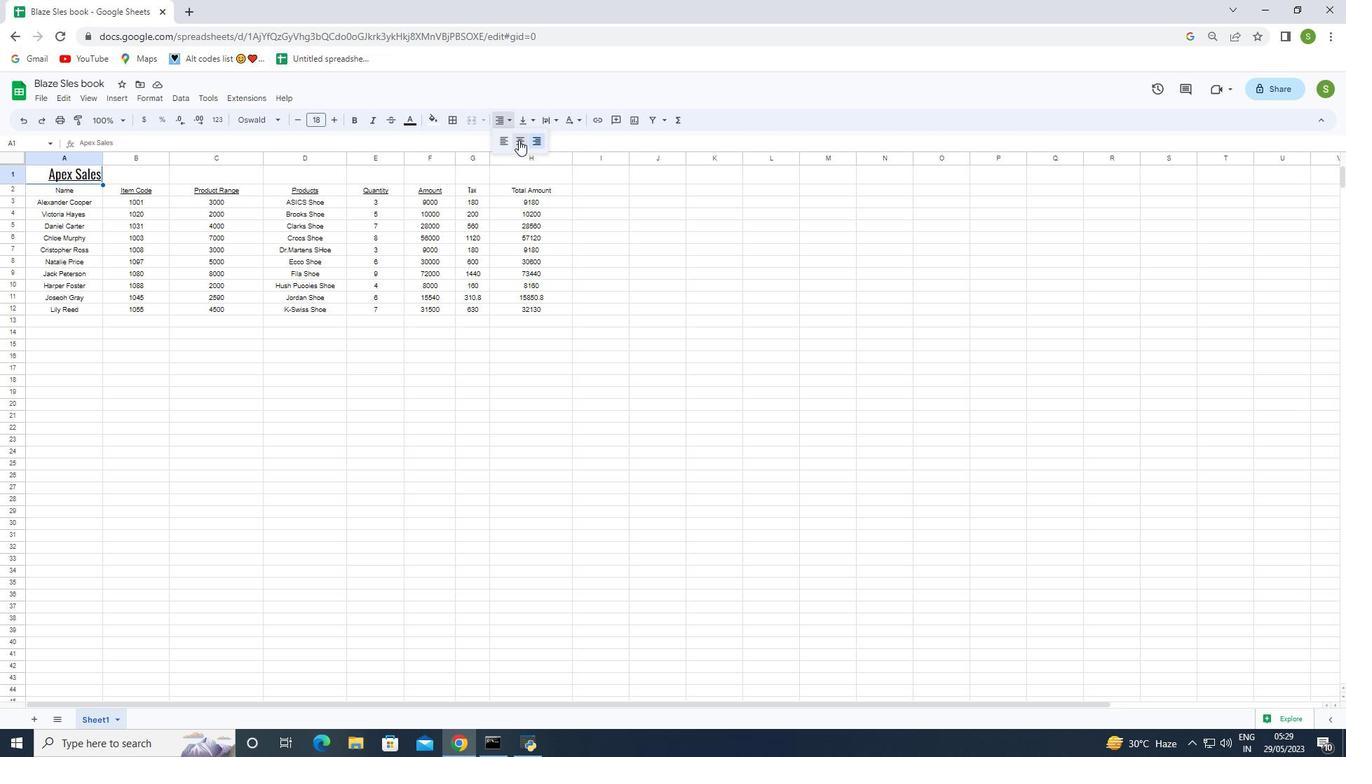 
Action: Mouse pressed left at (518, 140)
Screenshot: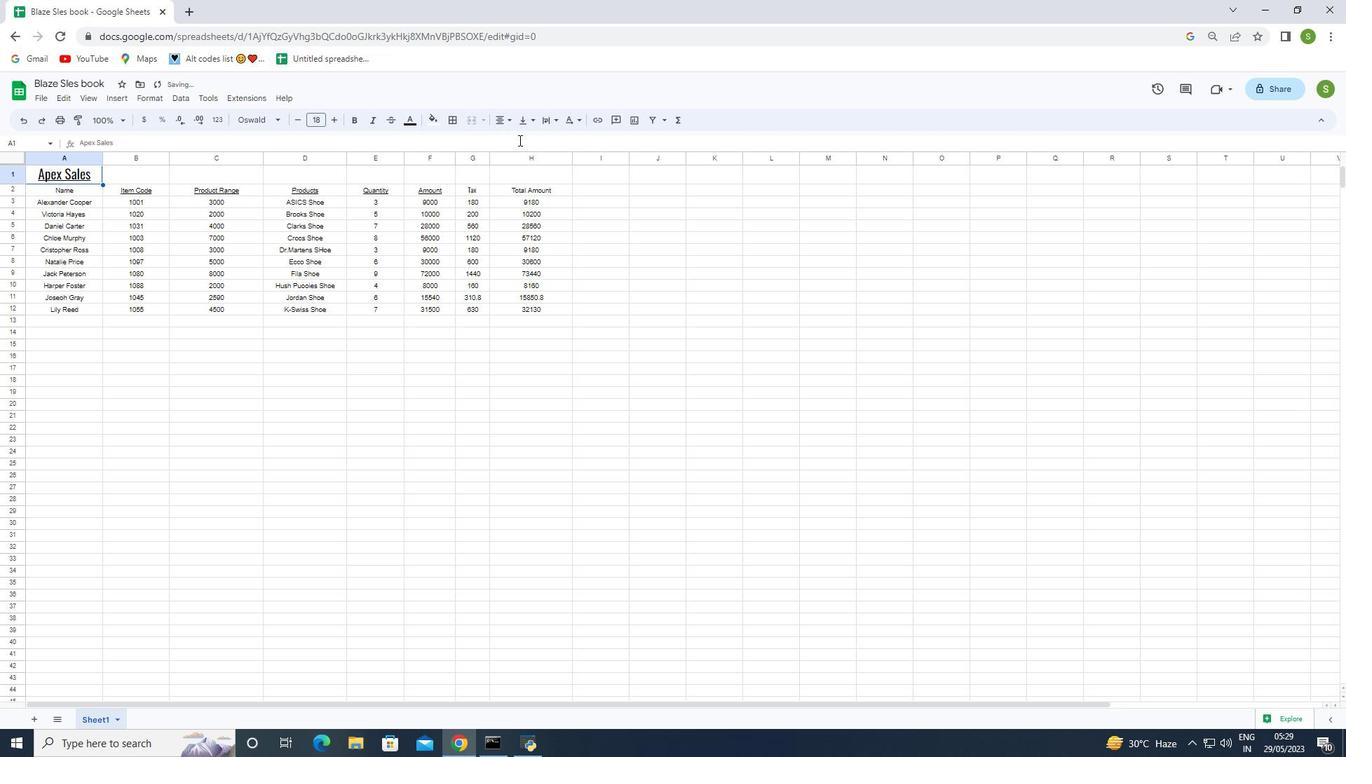 
Action: Mouse moved to (427, 425)
Screenshot: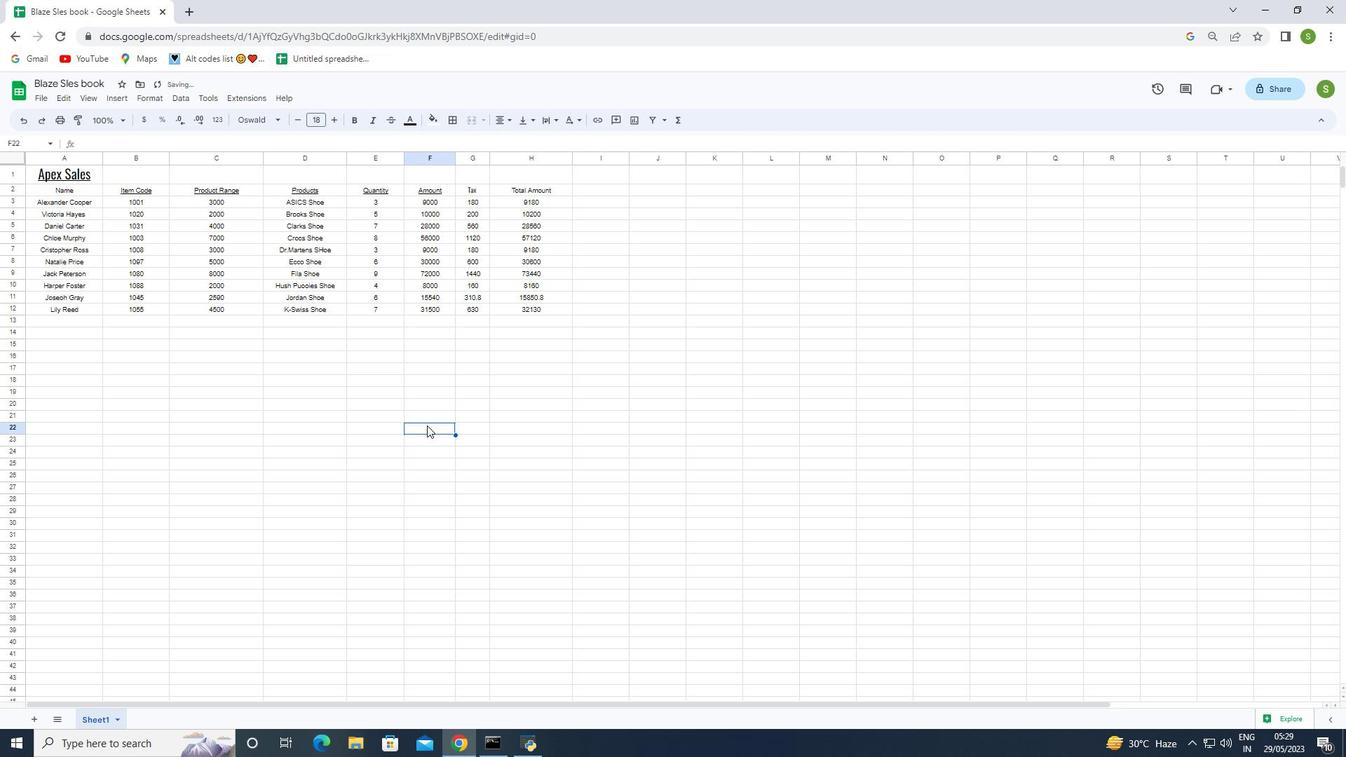 
Action: Mouse pressed left at (427, 425)
Screenshot: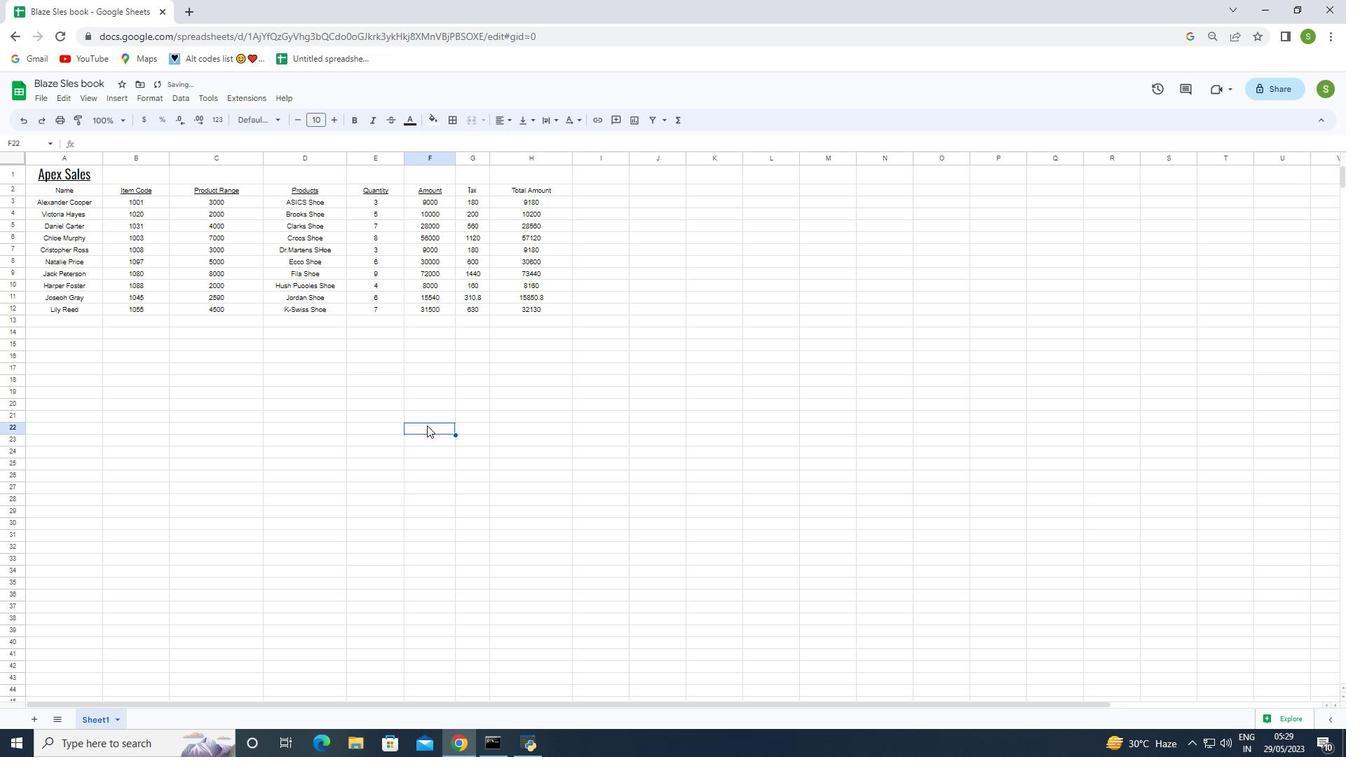 
Action: Mouse moved to (46, 177)
Screenshot: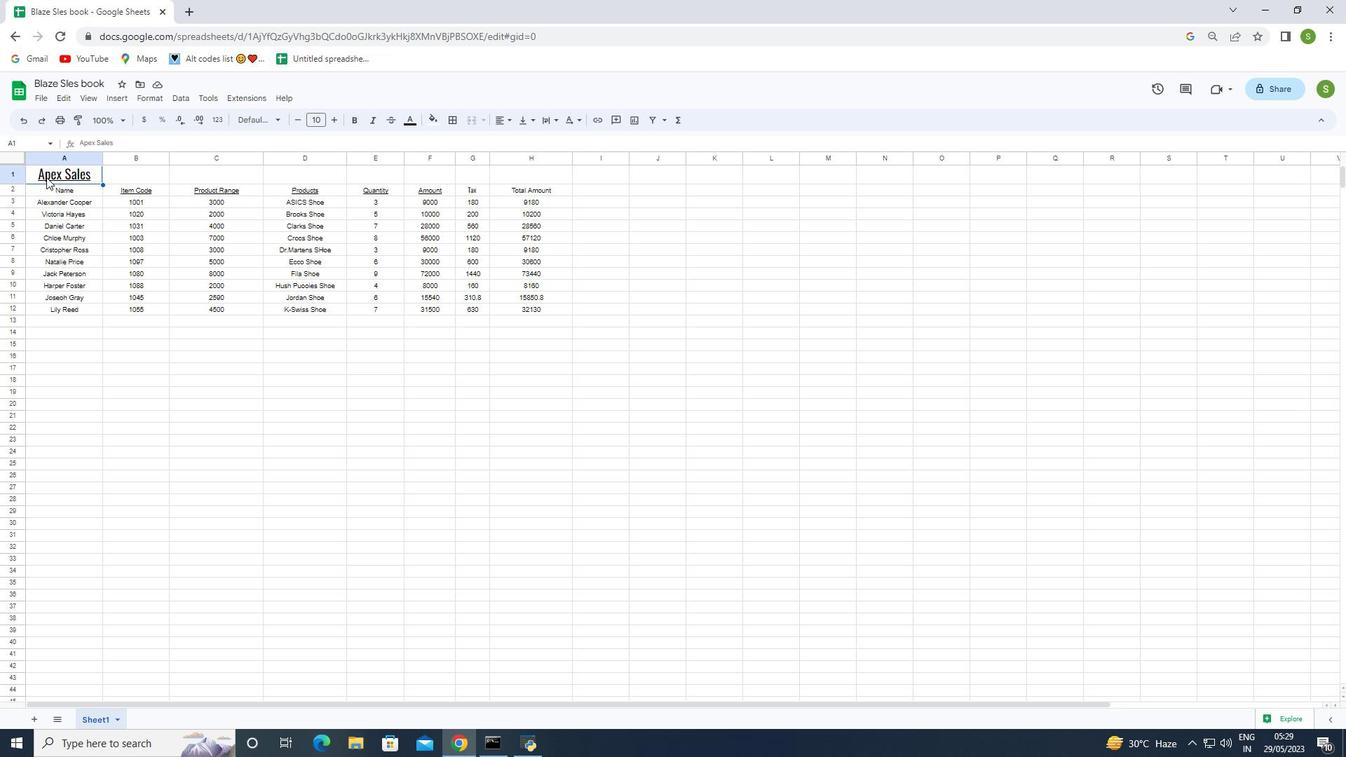 
Action: Mouse pressed left at (46, 177)
Screenshot: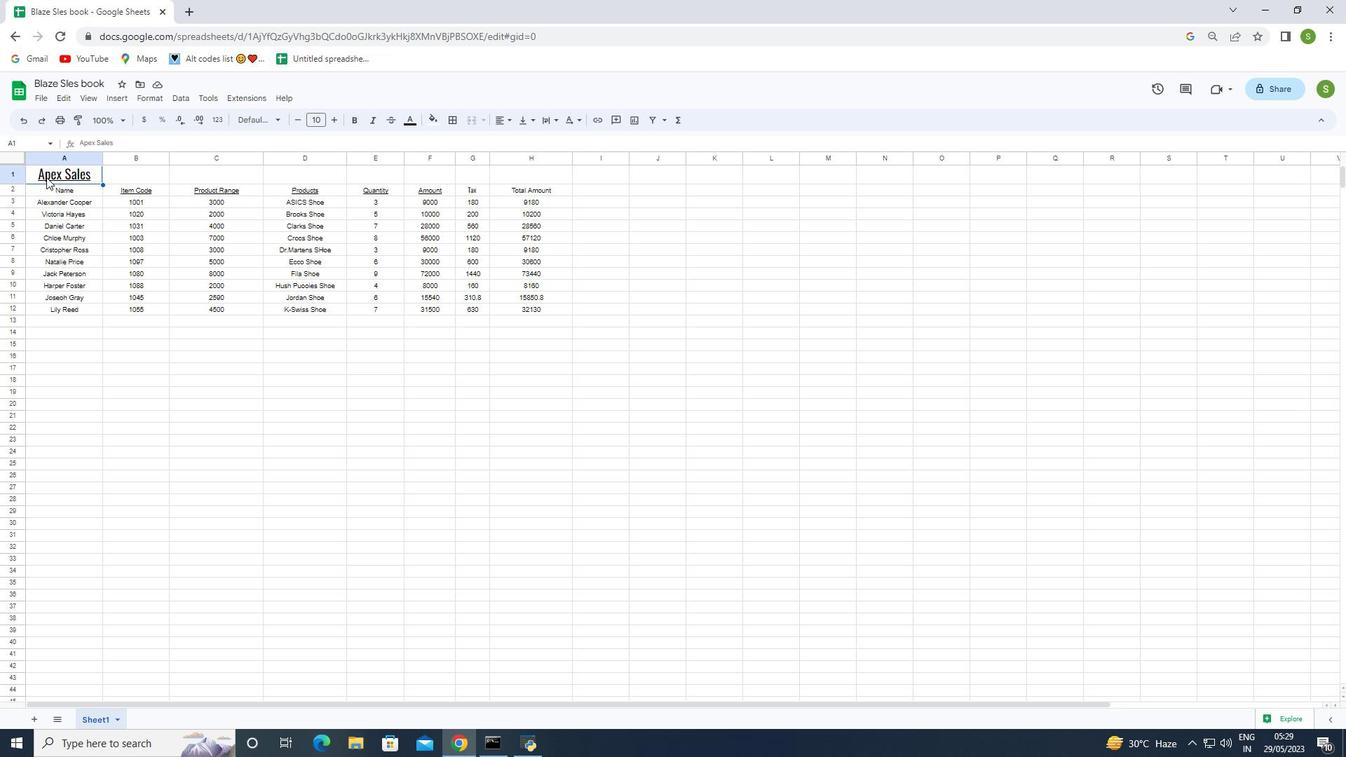 
Action: Mouse moved to (411, 123)
Screenshot: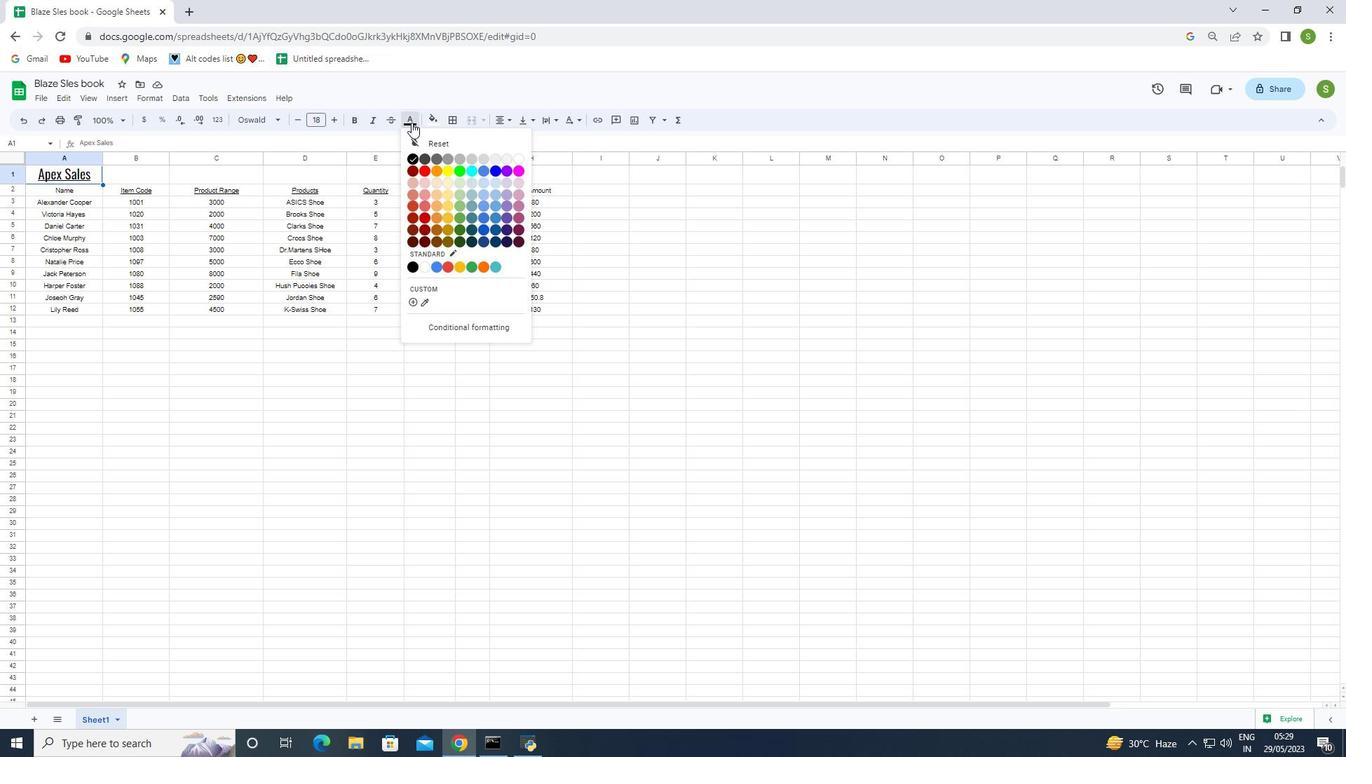 
Action: Mouse pressed left at (411, 123)
Screenshot: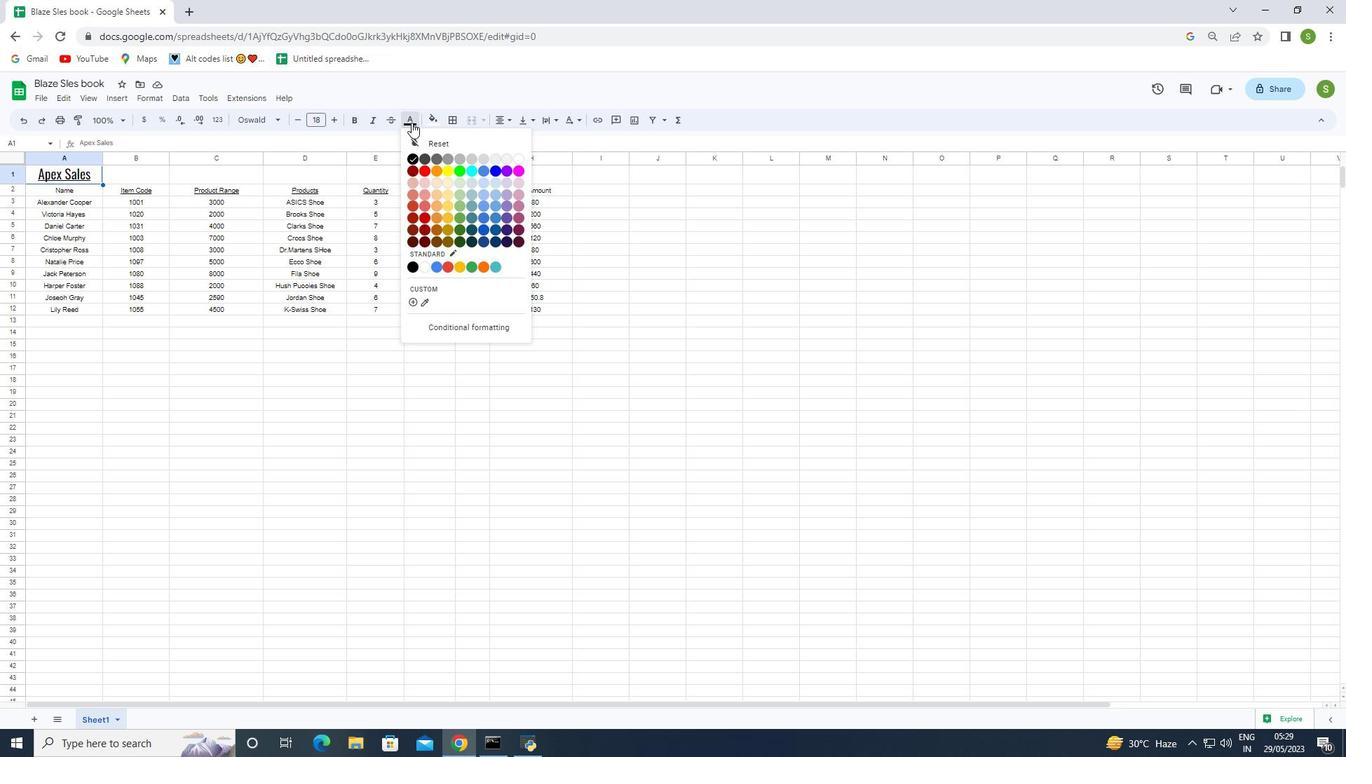 
Action: Mouse moved to (422, 168)
Screenshot: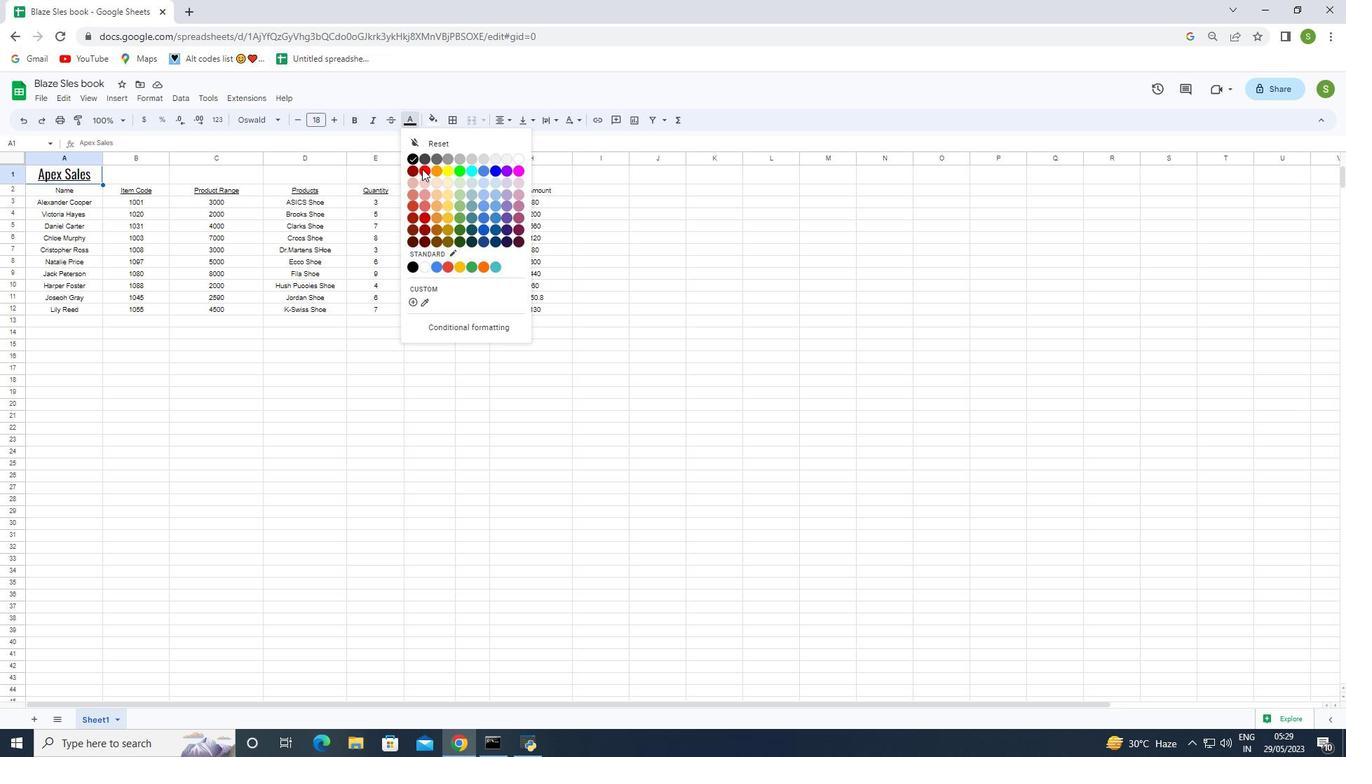 
Action: Mouse pressed left at (422, 168)
Screenshot: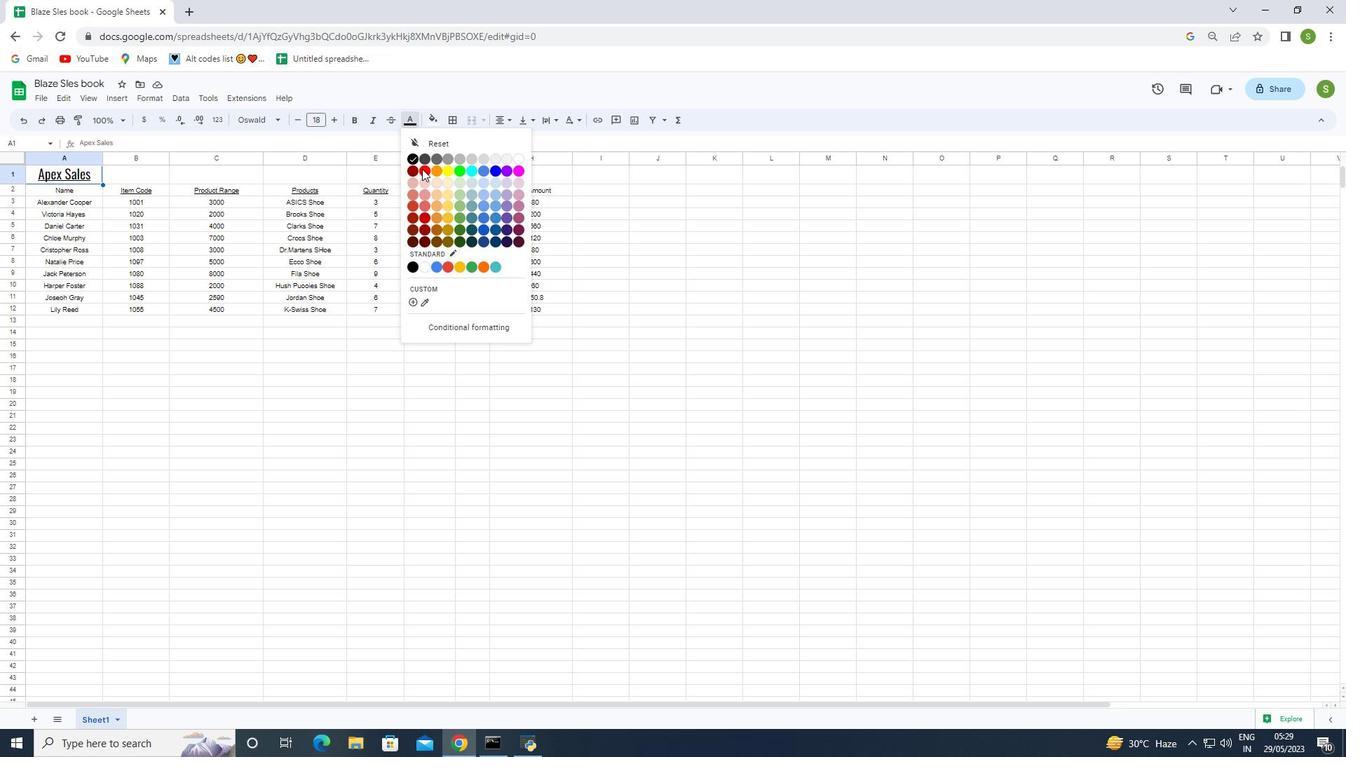 
Action: Mouse moved to (331, 461)
Screenshot: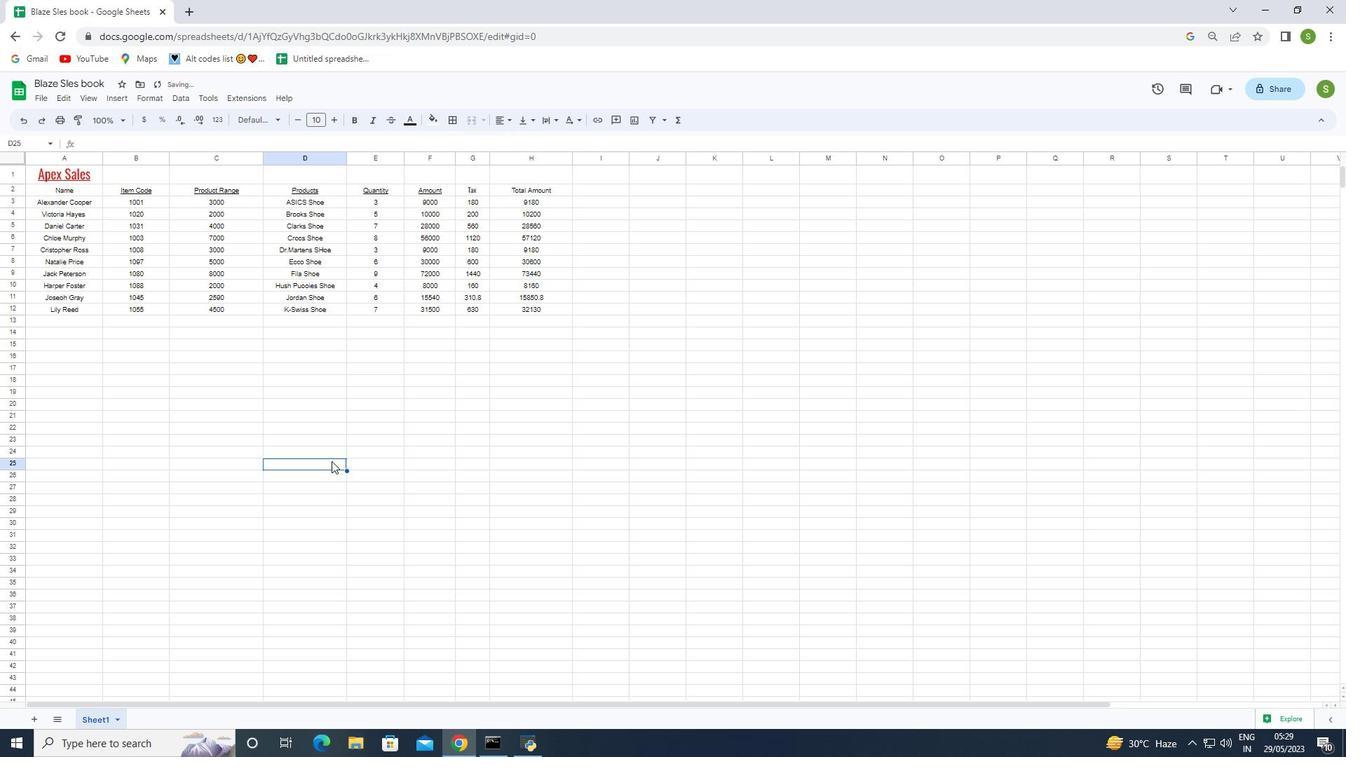 
Action: Mouse pressed left at (331, 461)
Screenshot: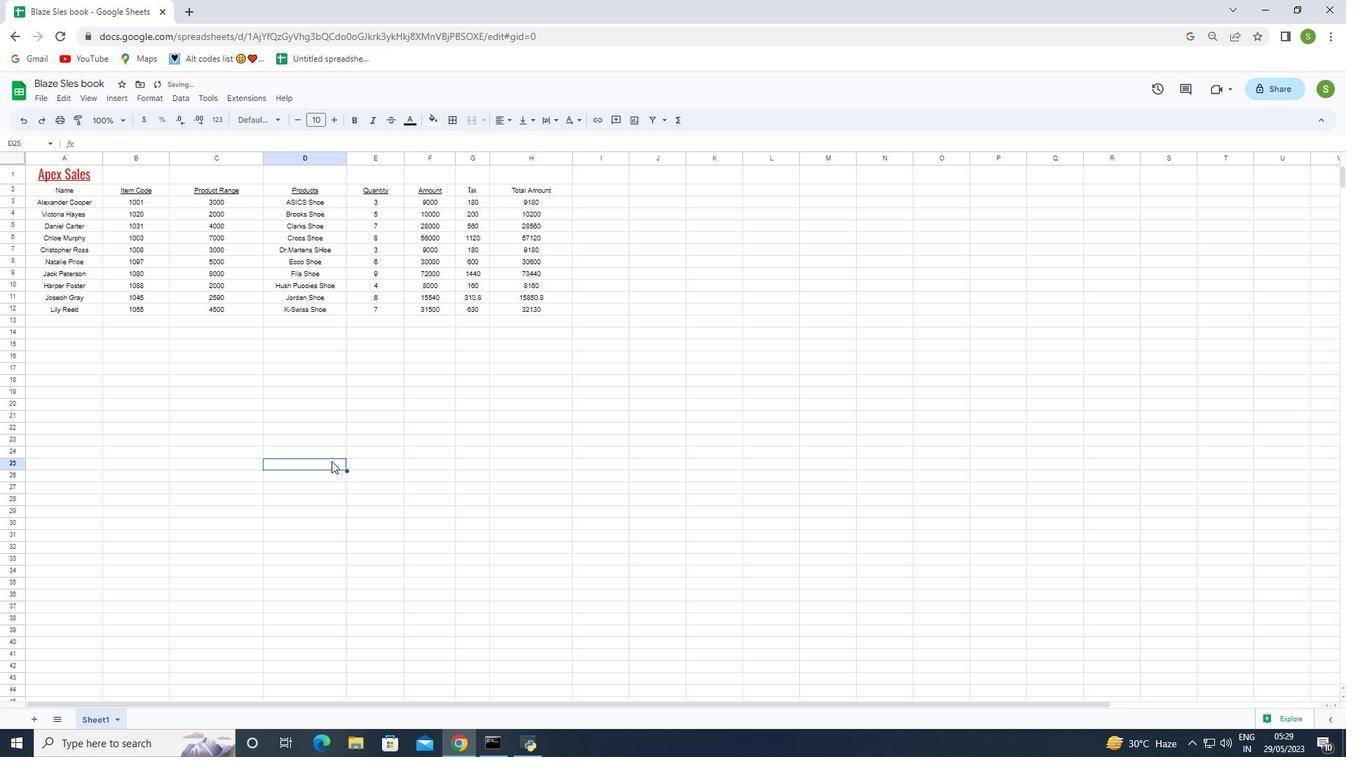 
Action: Mouse moved to (39, 99)
Screenshot: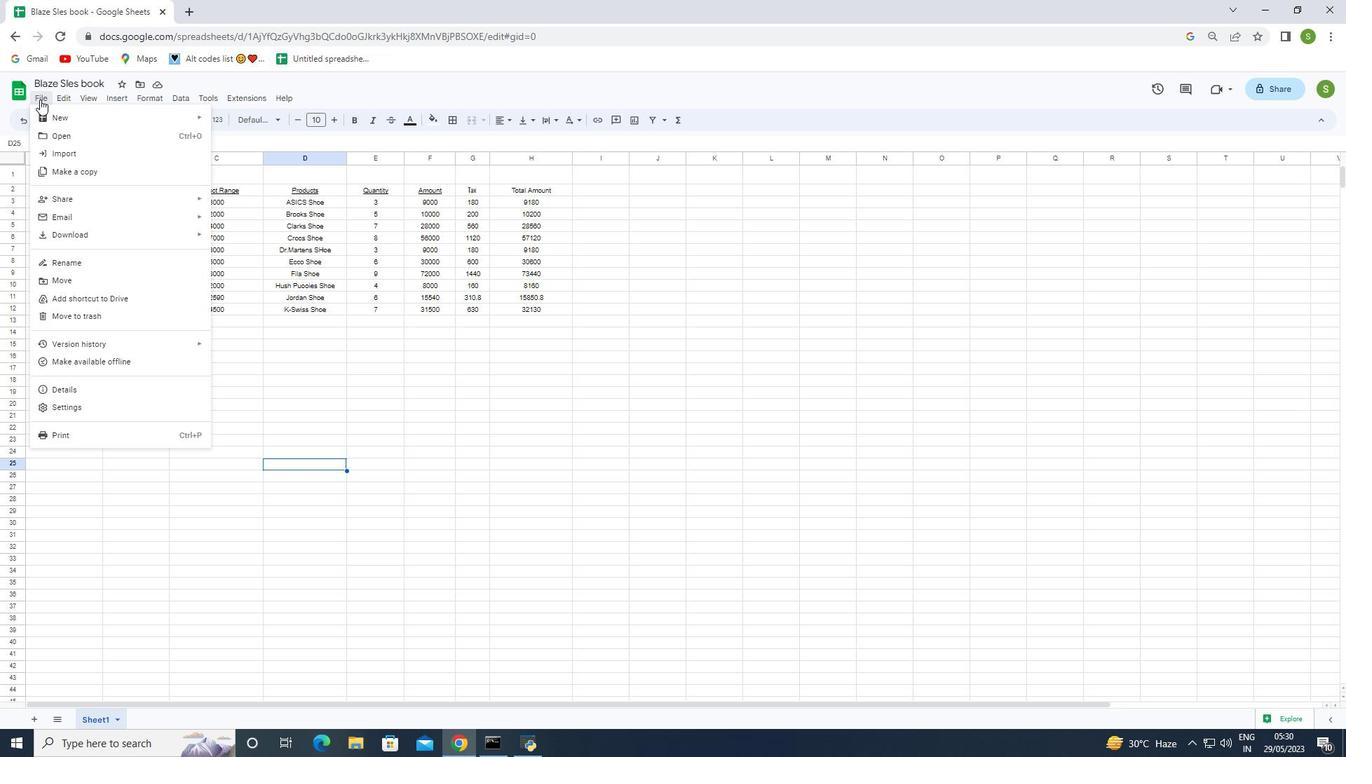 
Action: Mouse pressed left at (39, 99)
Screenshot: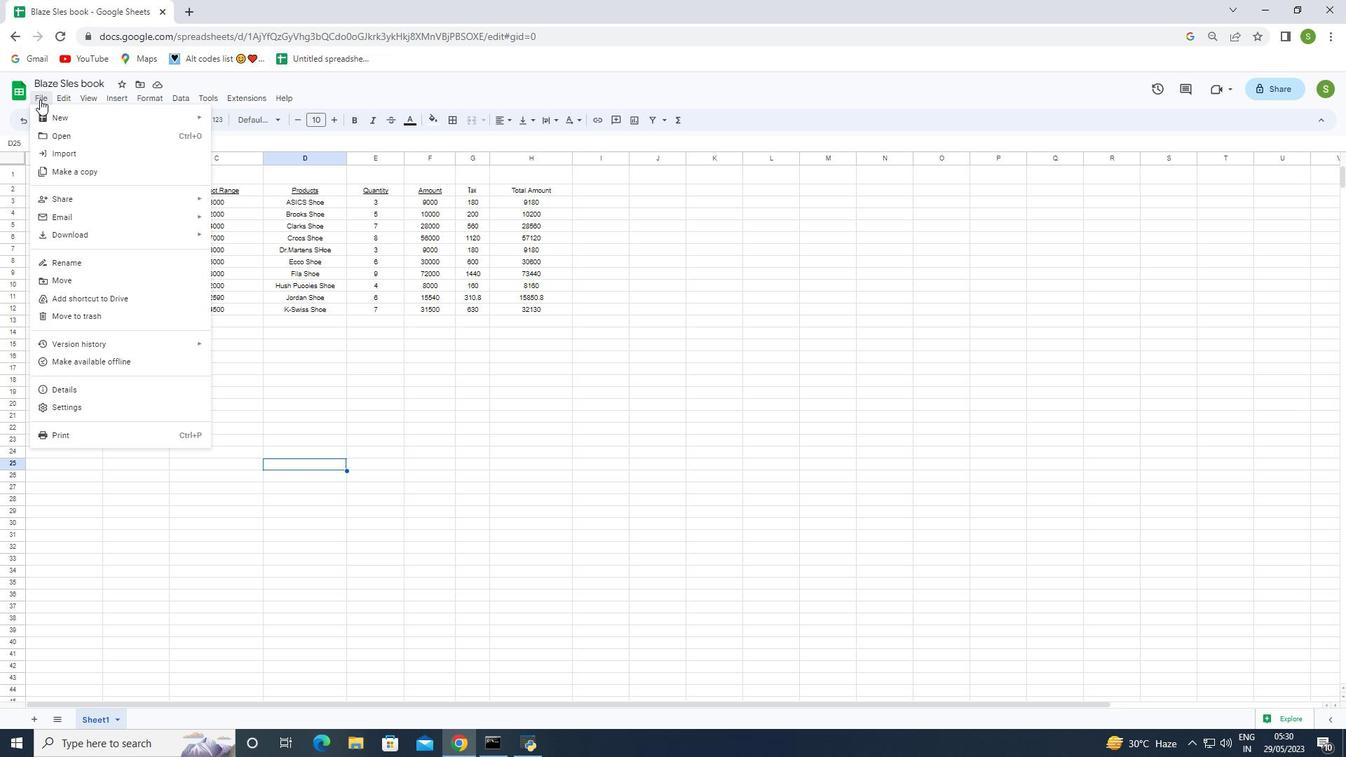 
Action: Mouse moved to (74, 262)
Screenshot: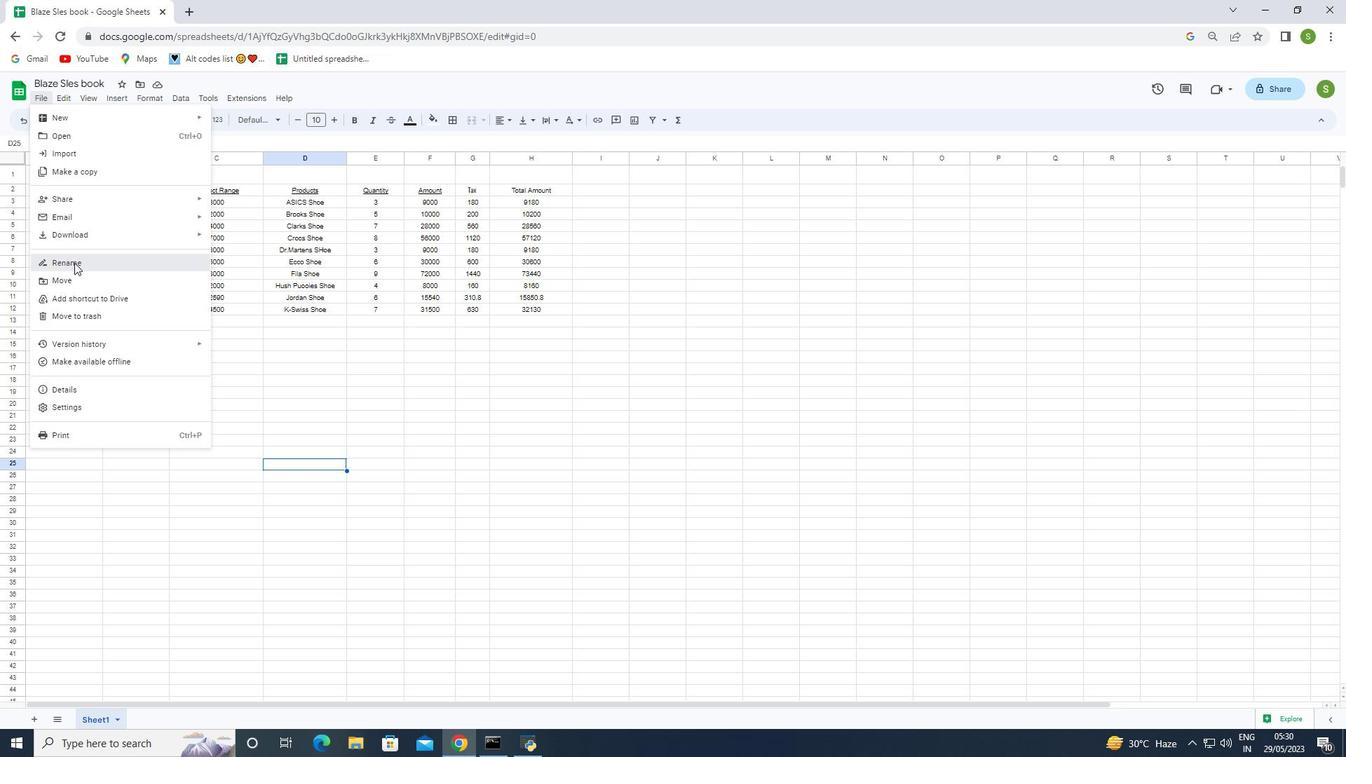
Action: Mouse pressed left at (74, 262)
Screenshot: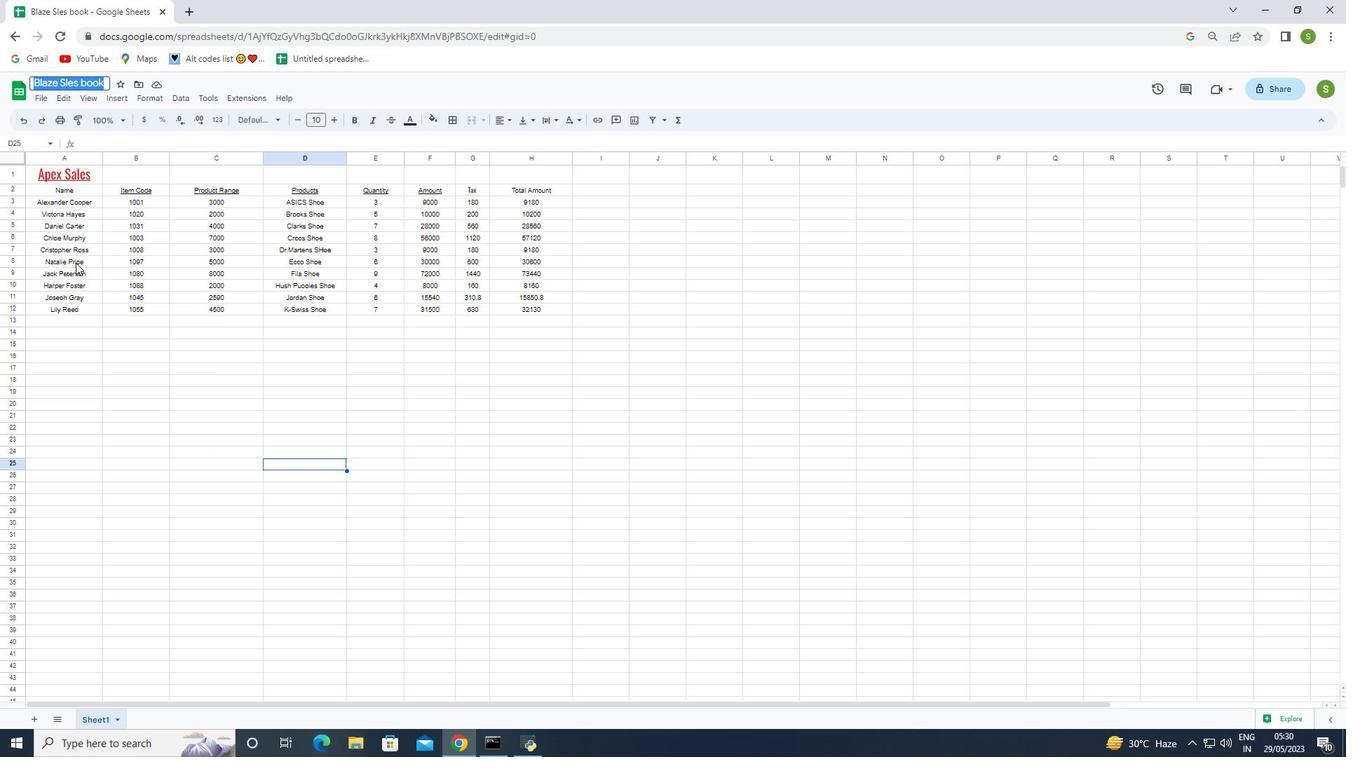 
Action: Mouse moved to (150, 320)
Screenshot: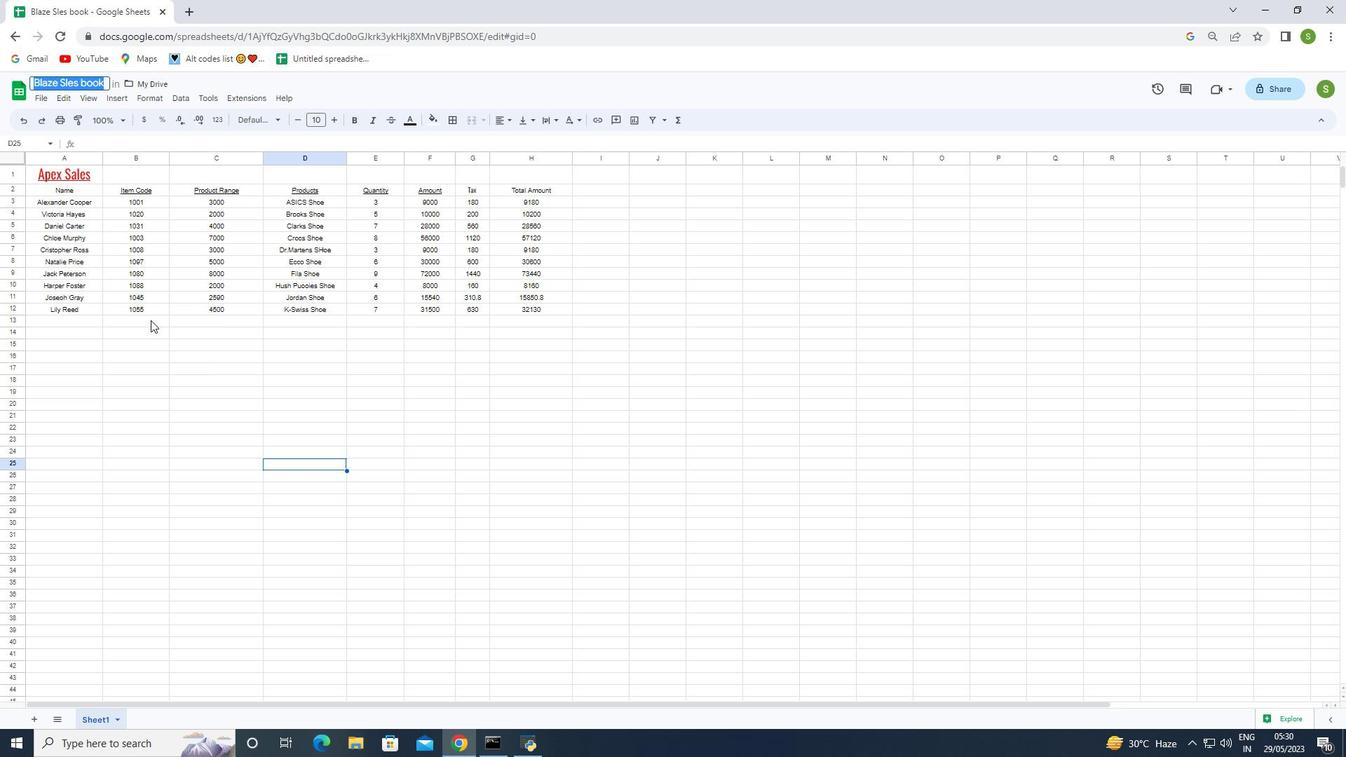 
Action: Key pressed <Key.backspace><Key.shift>Blaze<Key.space><Key.shift>Sales<Key.space>book<Key.enter>
Screenshot: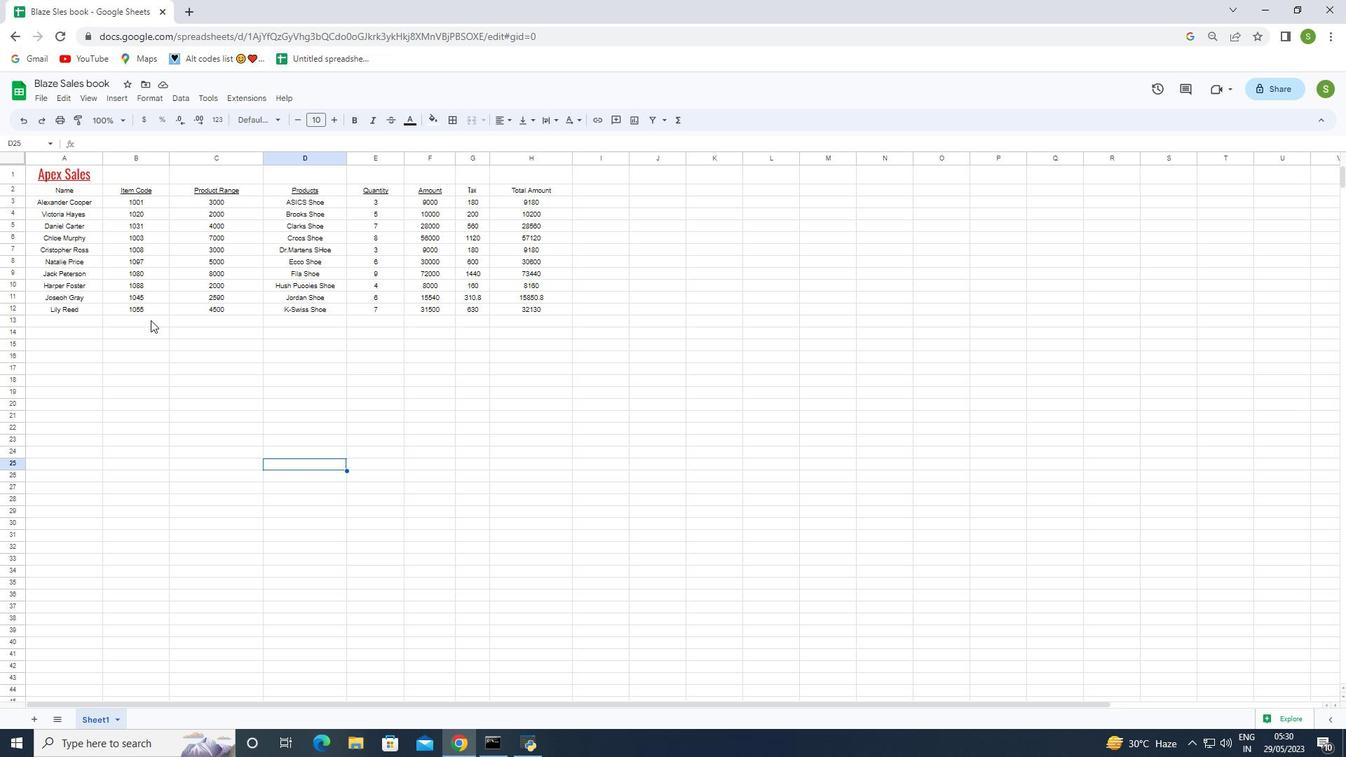
Action: Mouse moved to (364, 476)
Screenshot: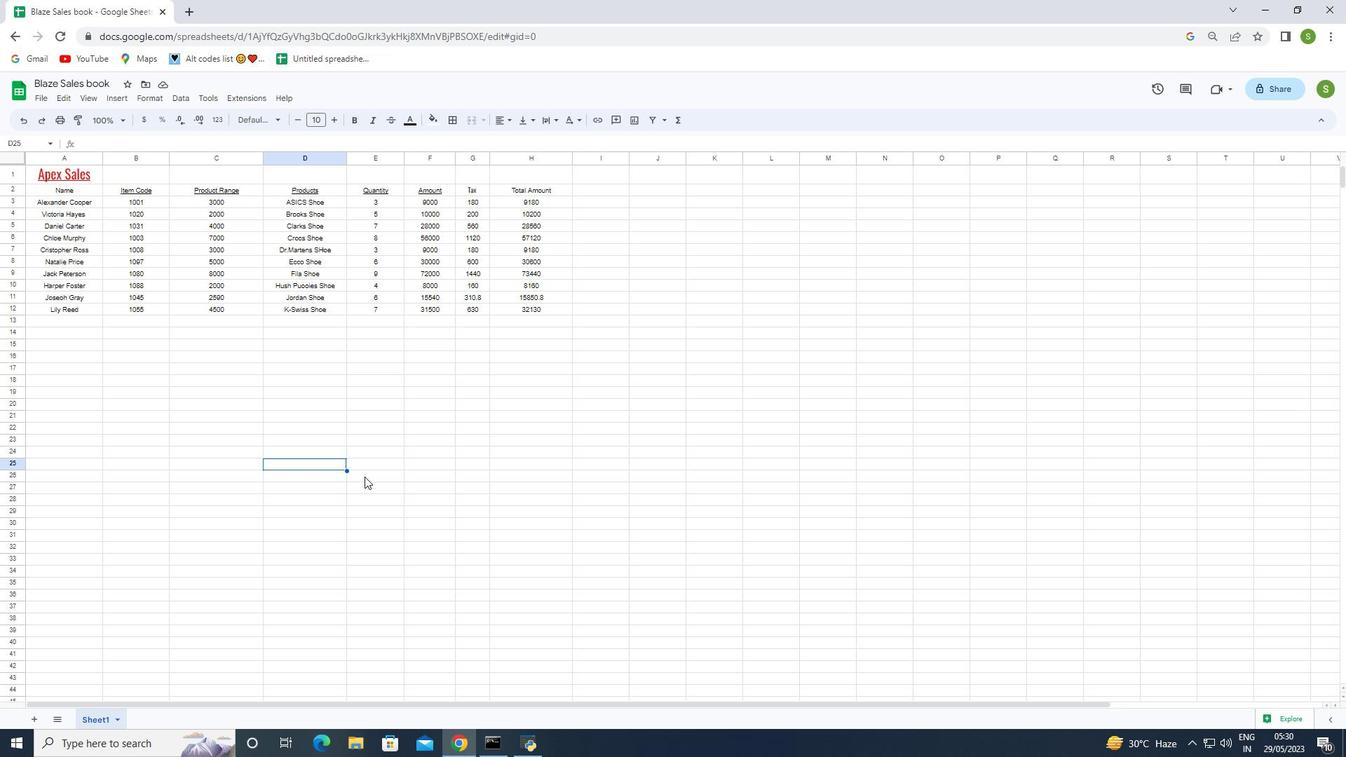 
